 Task: Reply to email with the signature Evelyn Lewis with the subject Request for a review from softage.1@softage.net with the message Please find attached the final version of the budget proposal. with CC to softage.3@softage.net with an attached document Creative_brief.docx
Action: Mouse moved to (475, 578)
Screenshot: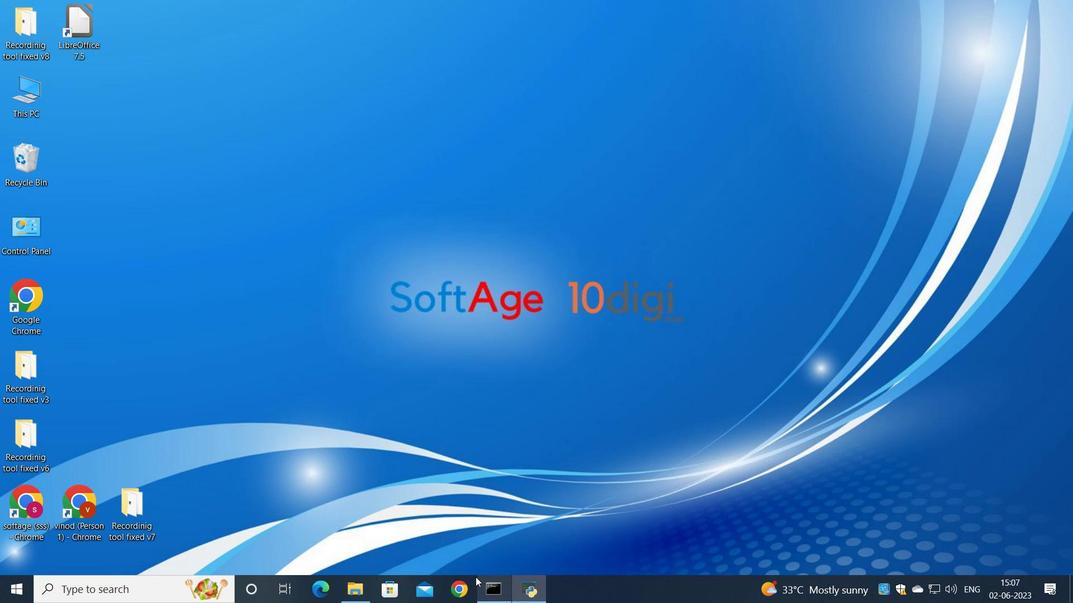 
Action: Mouse pressed left at (475, 578)
Screenshot: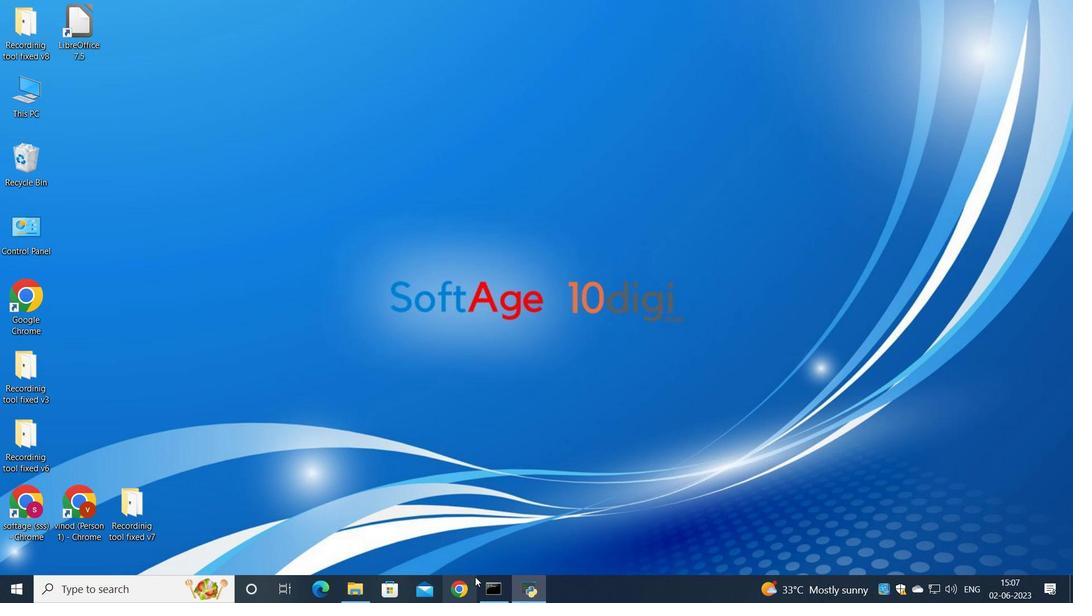 
Action: Mouse moved to (481, 347)
Screenshot: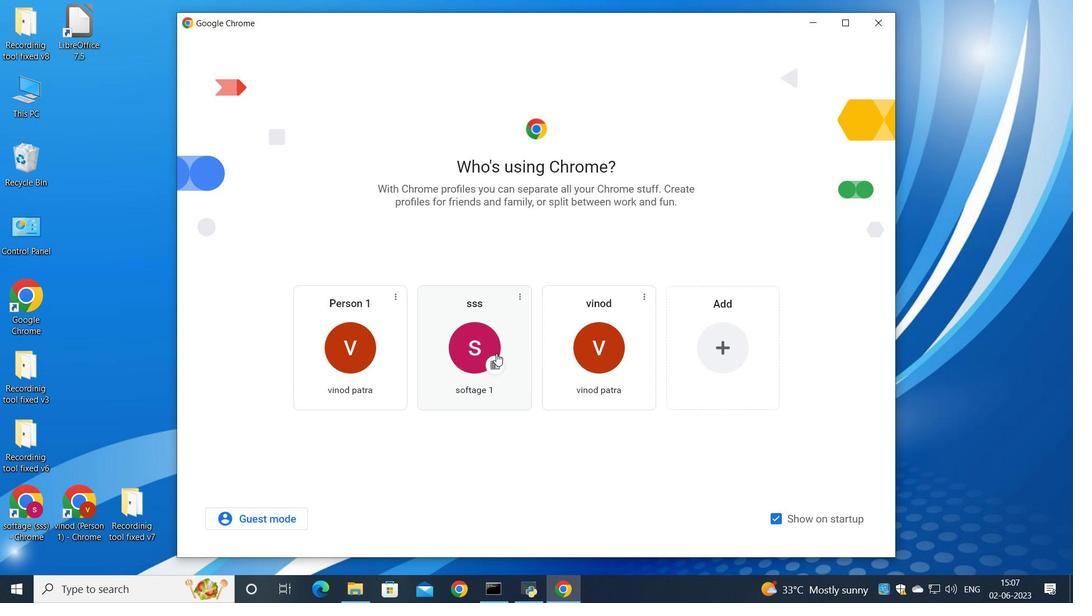
Action: Mouse pressed left at (481, 347)
Screenshot: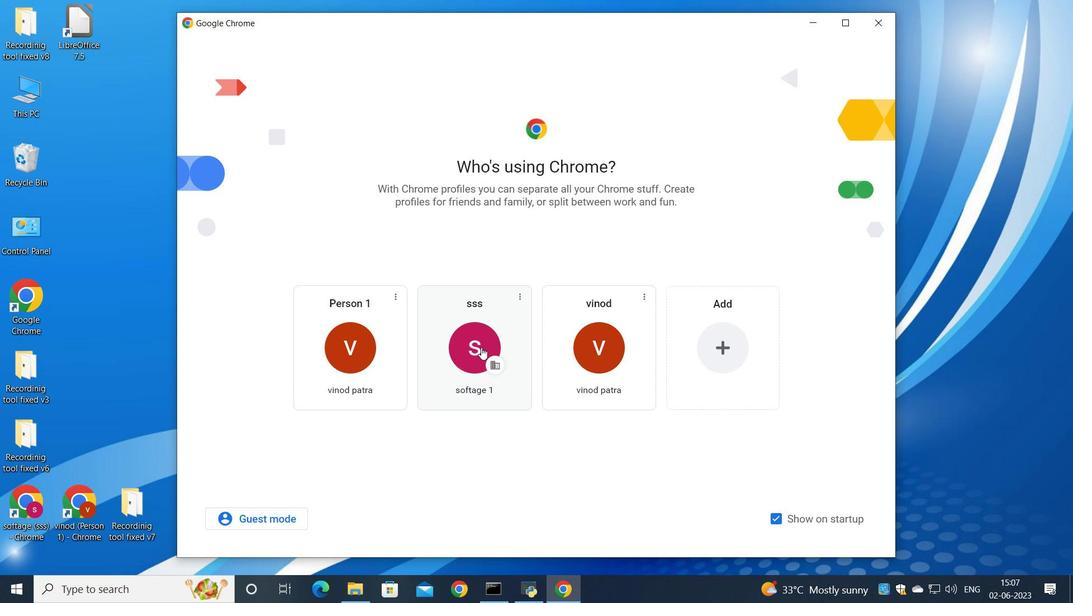 
Action: Mouse moved to (931, 94)
Screenshot: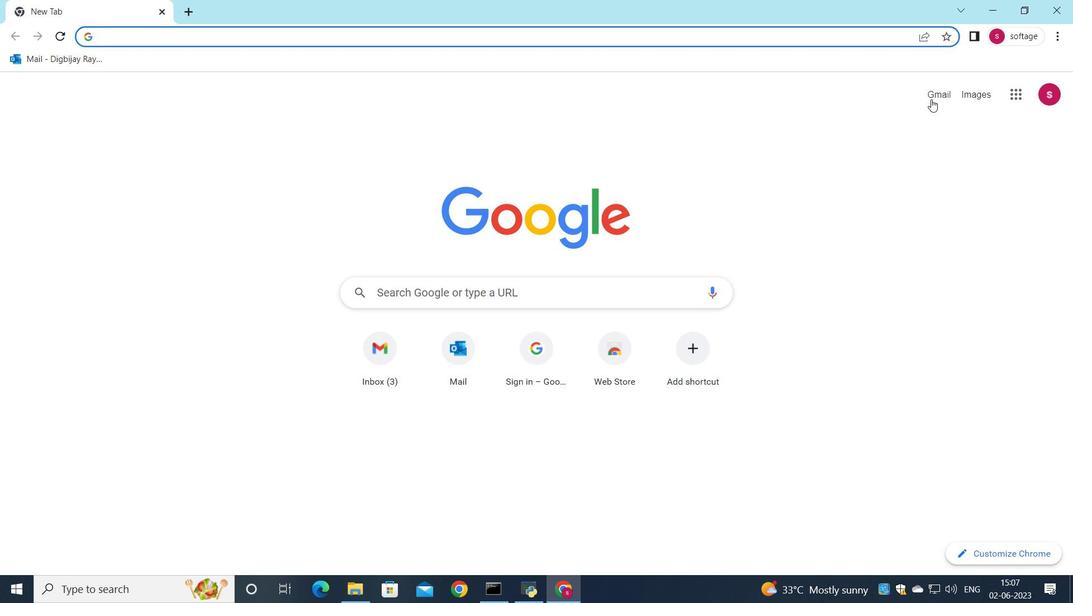 
Action: Mouse pressed left at (931, 94)
Screenshot: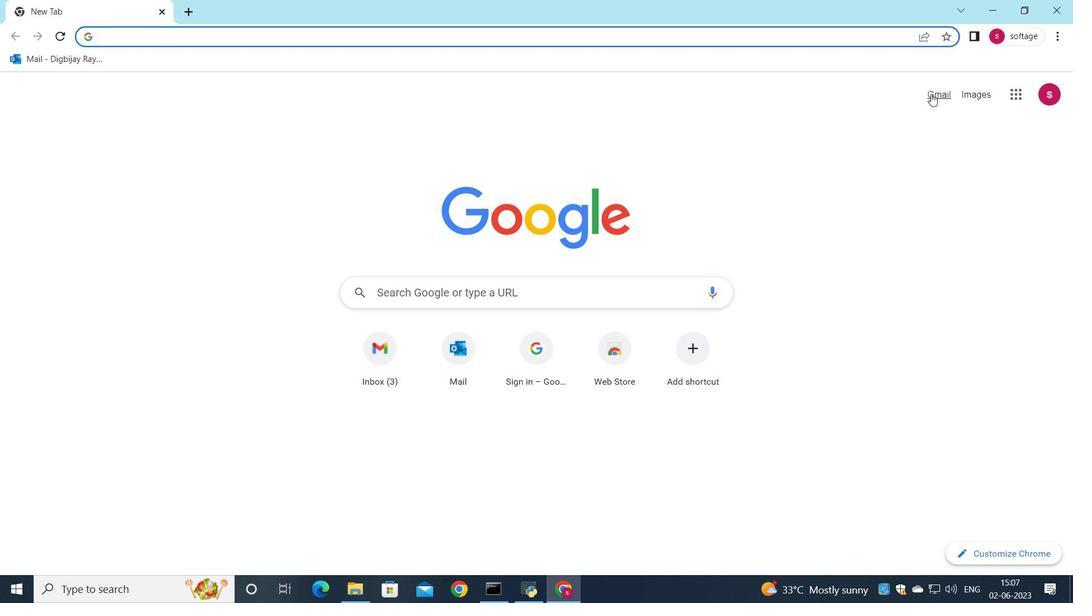 
Action: Mouse moved to (919, 97)
Screenshot: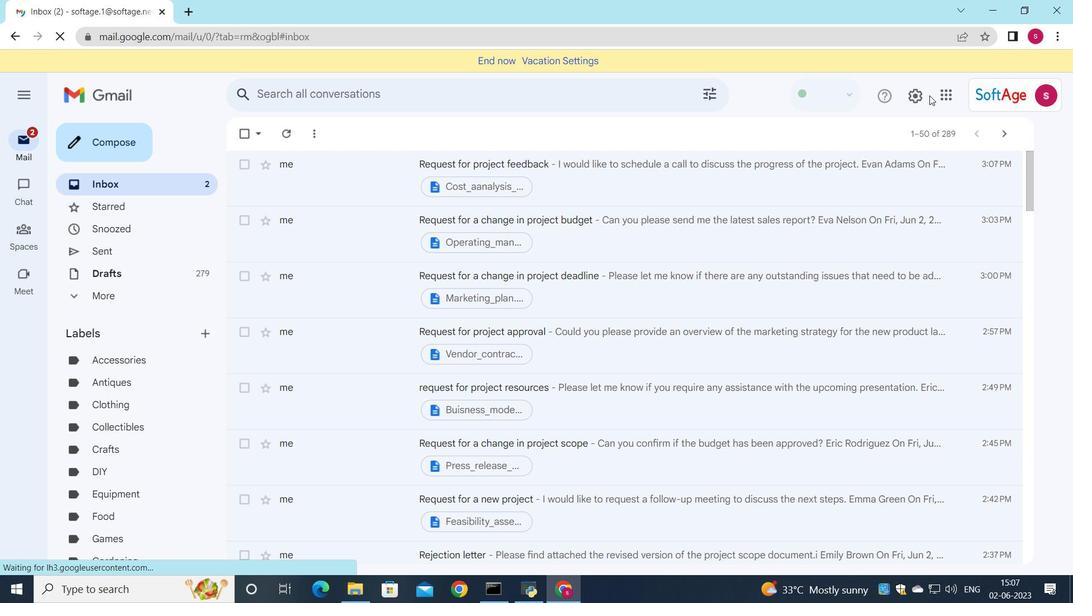 
Action: Mouse pressed left at (919, 97)
Screenshot: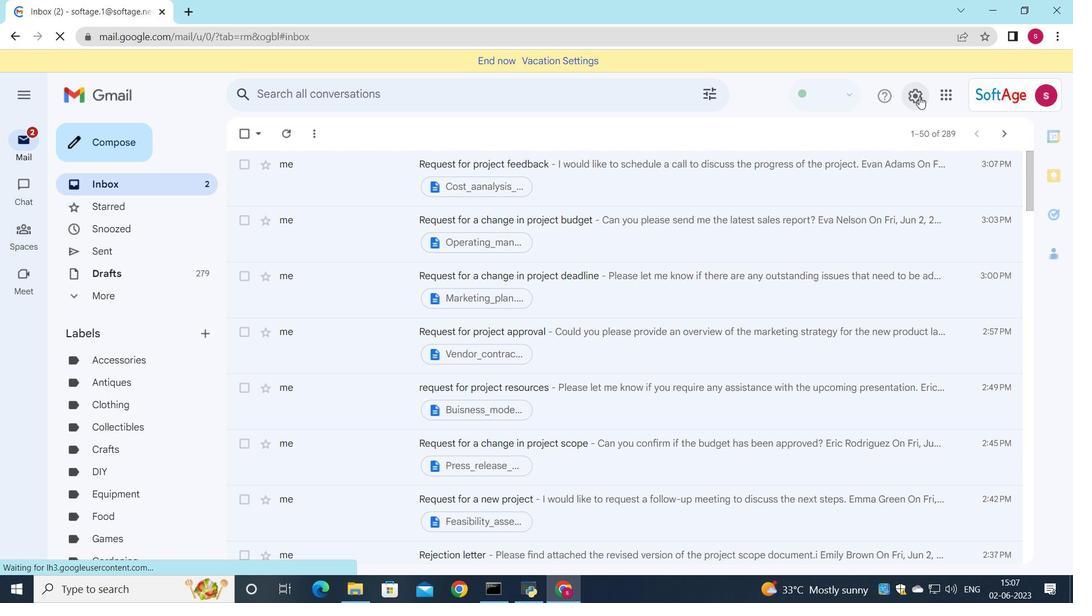 
Action: Mouse moved to (922, 170)
Screenshot: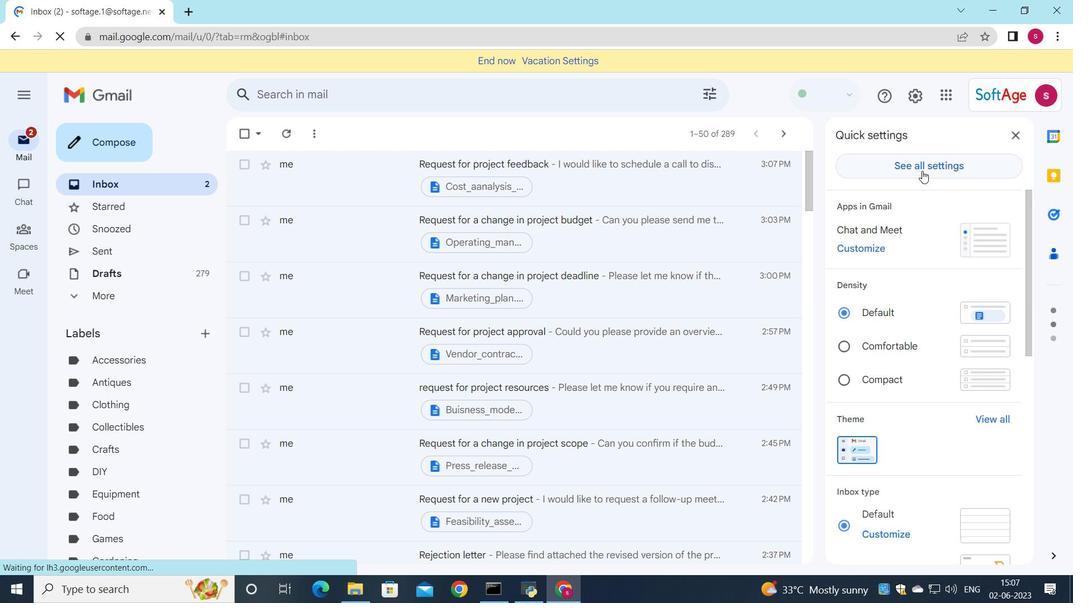 
Action: Mouse pressed left at (922, 170)
Screenshot: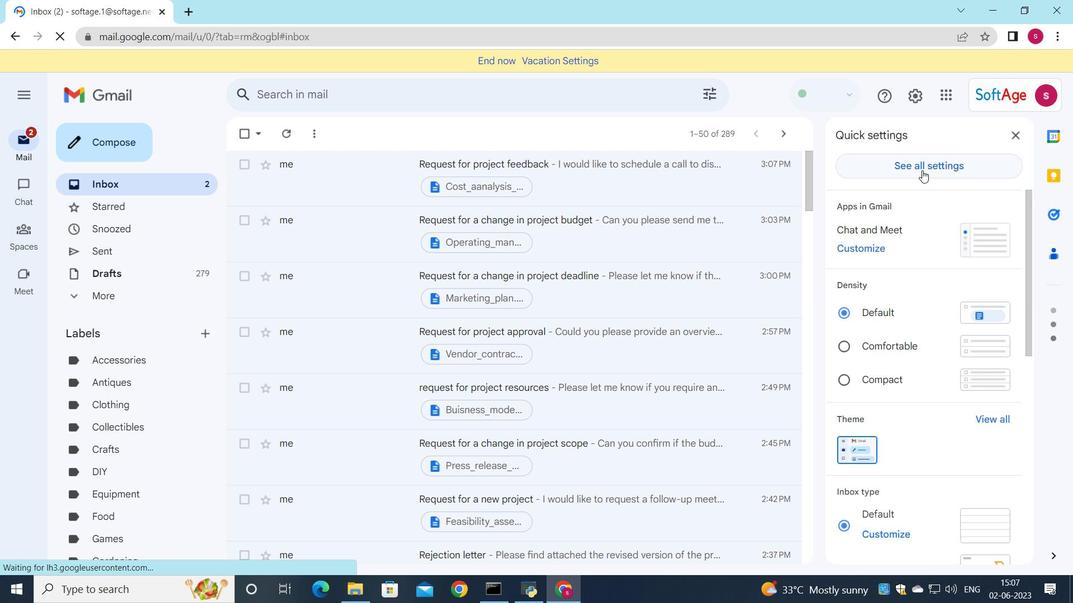 
Action: Mouse pressed left at (922, 170)
Screenshot: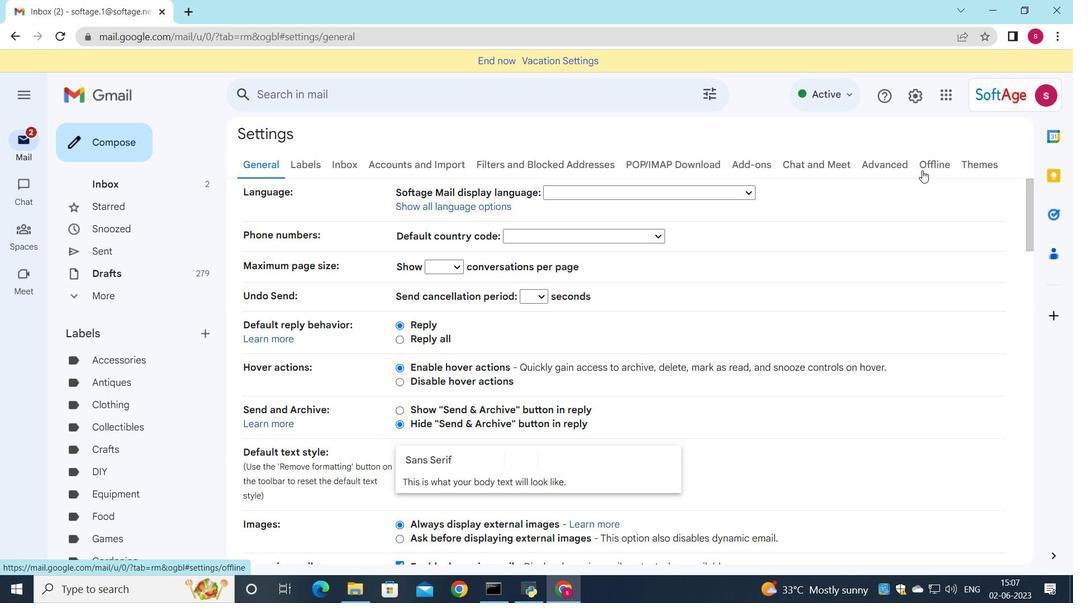 
Action: Mouse moved to (273, 164)
Screenshot: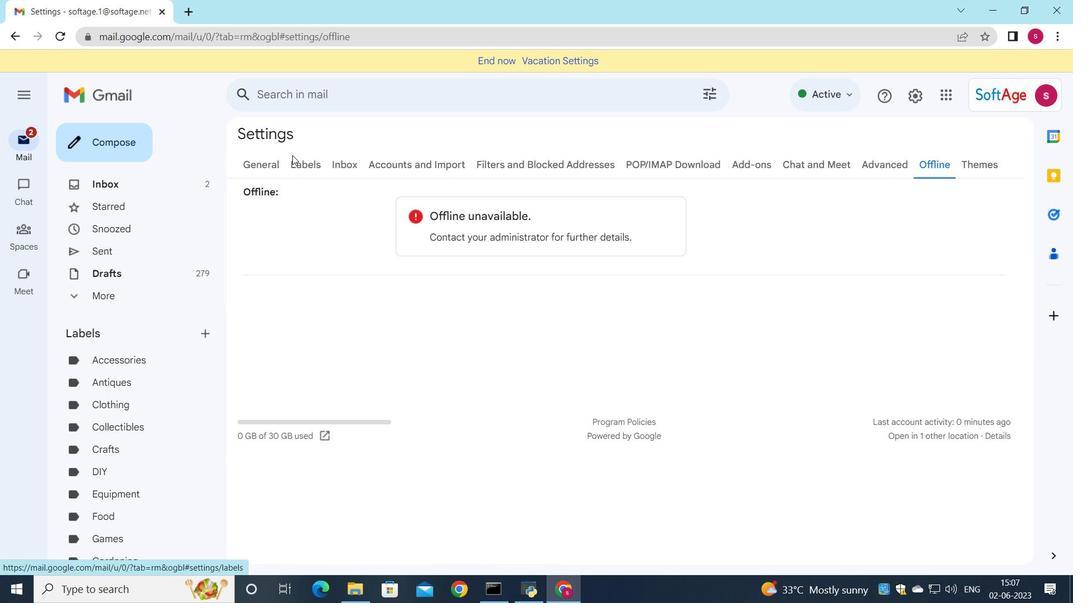 
Action: Mouse pressed left at (273, 164)
Screenshot: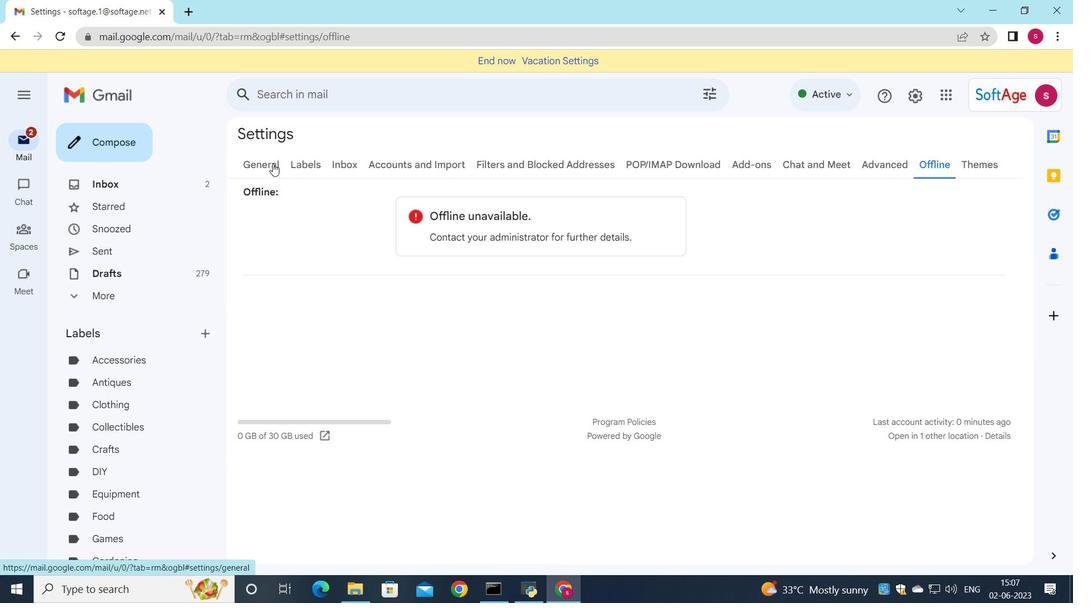 
Action: Mouse moved to (582, 355)
Screenshot: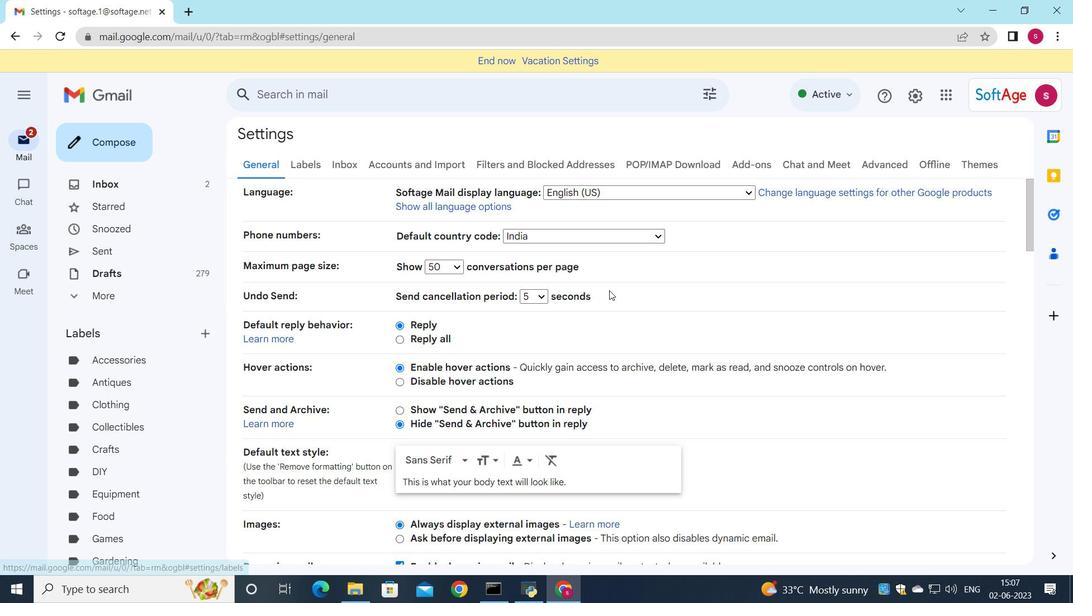 
Action: Mouse scrolled (582, 355) with delta (0, 0)
Screenshot: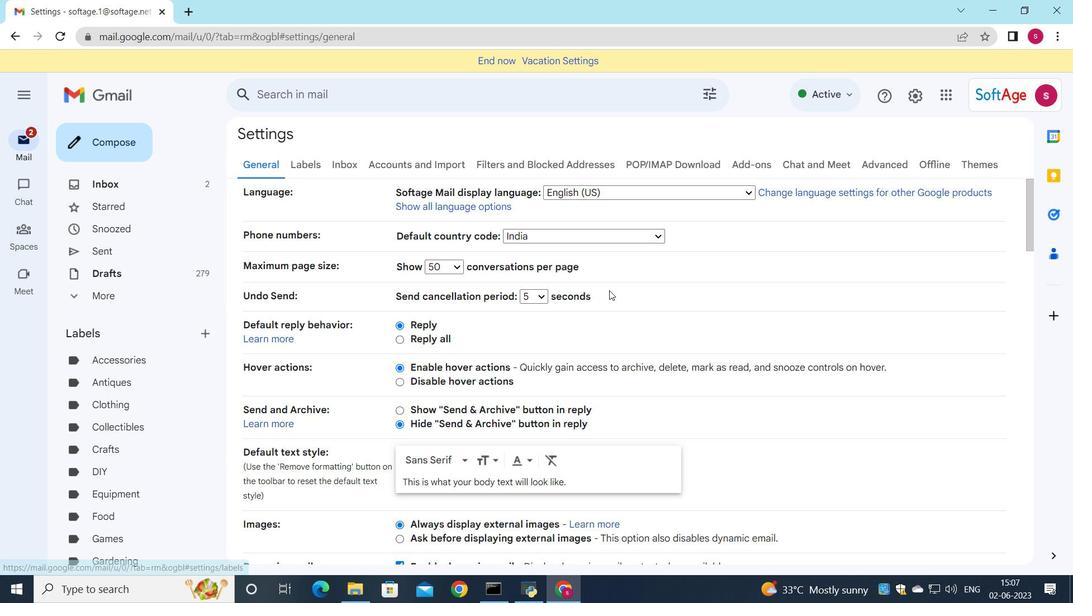 
Action: Mouse moved to (574, 380)
Screenshot: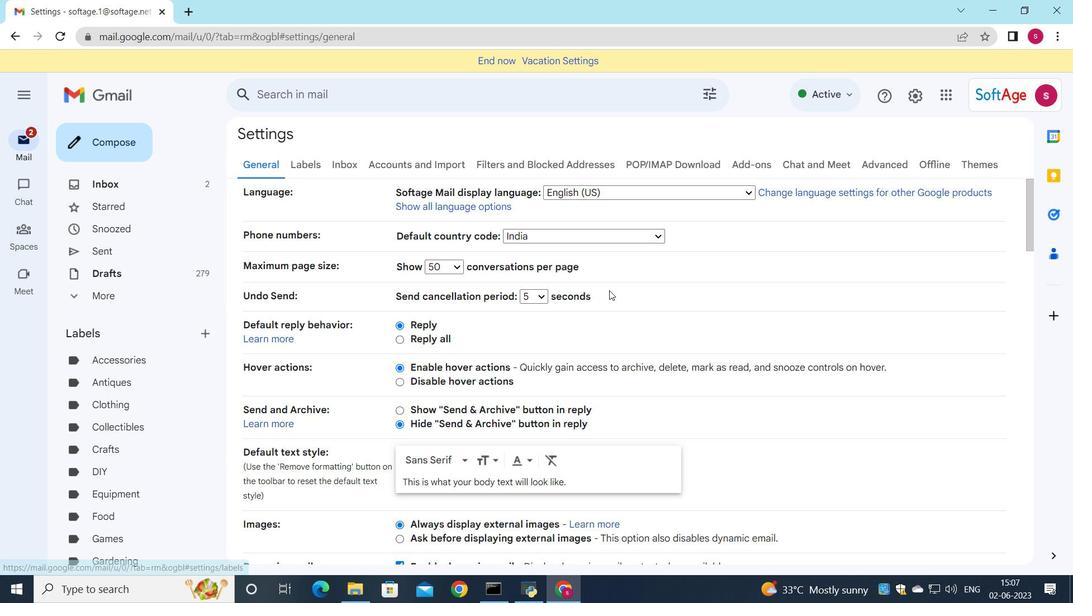 
Action: Mouse scrolled (574, 379) with delta (0, 0)
Screenshot: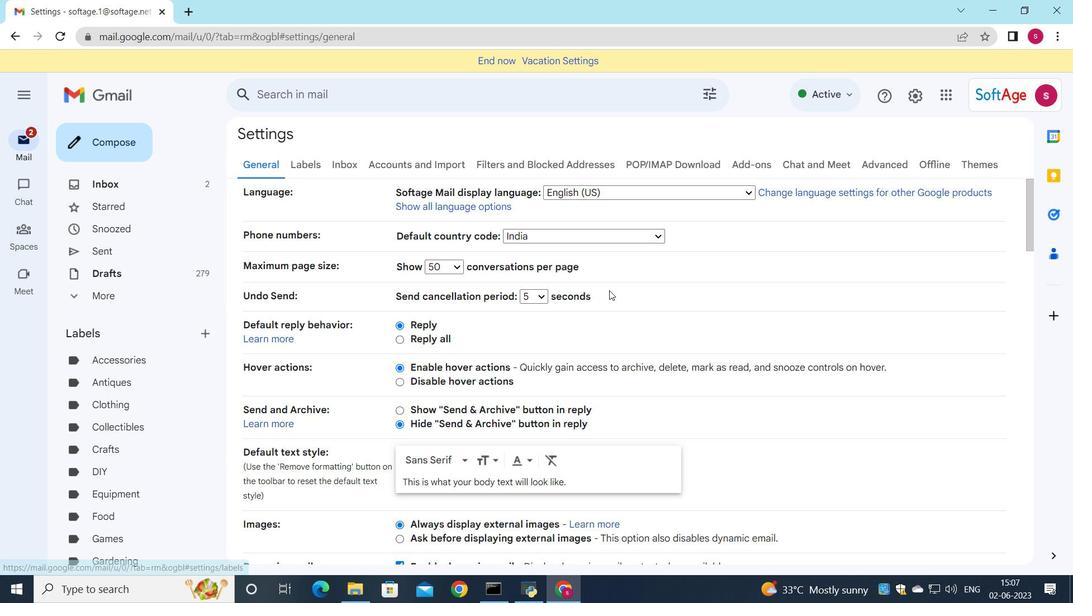 
Action: Mouse moved to (560, 404)
Screenshot: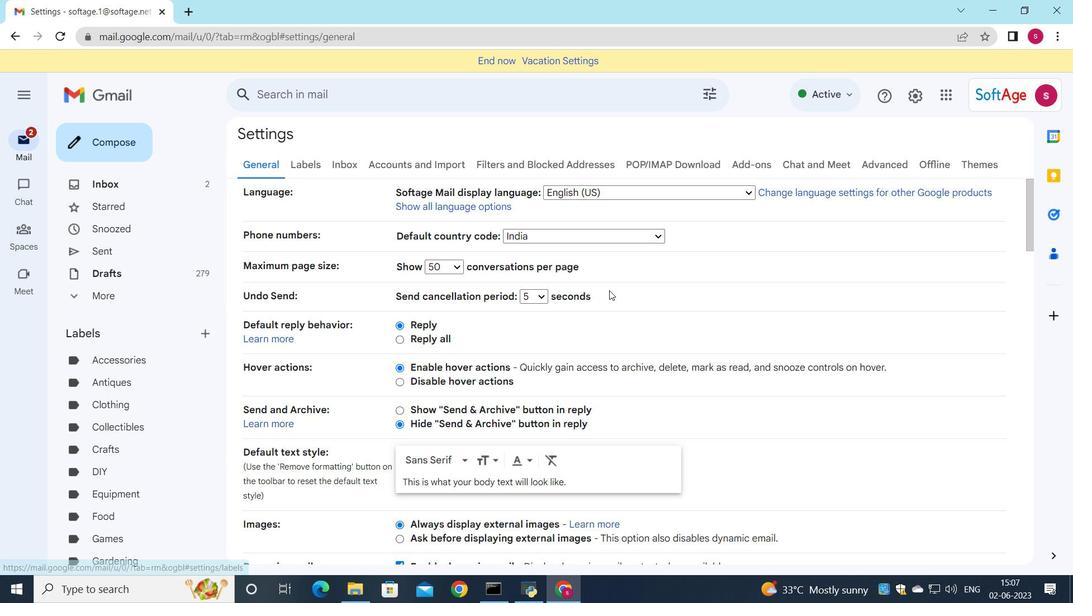 
Action: Mouse scrolled (560, 403) with delta (0, 0)
Screenshot: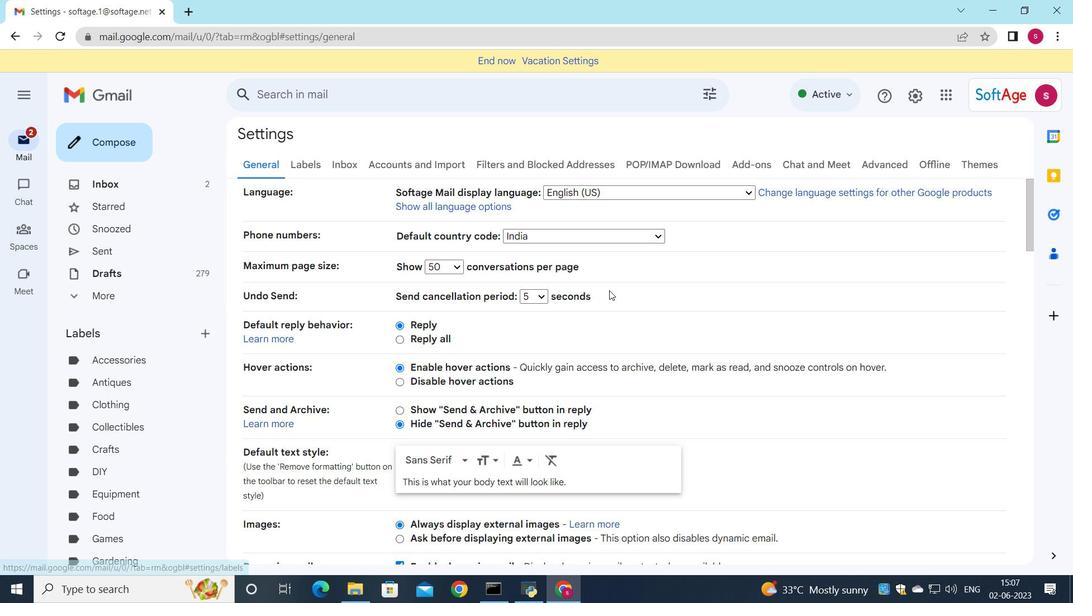 
Action: Mouse moved to (544, 405)
Screenshot: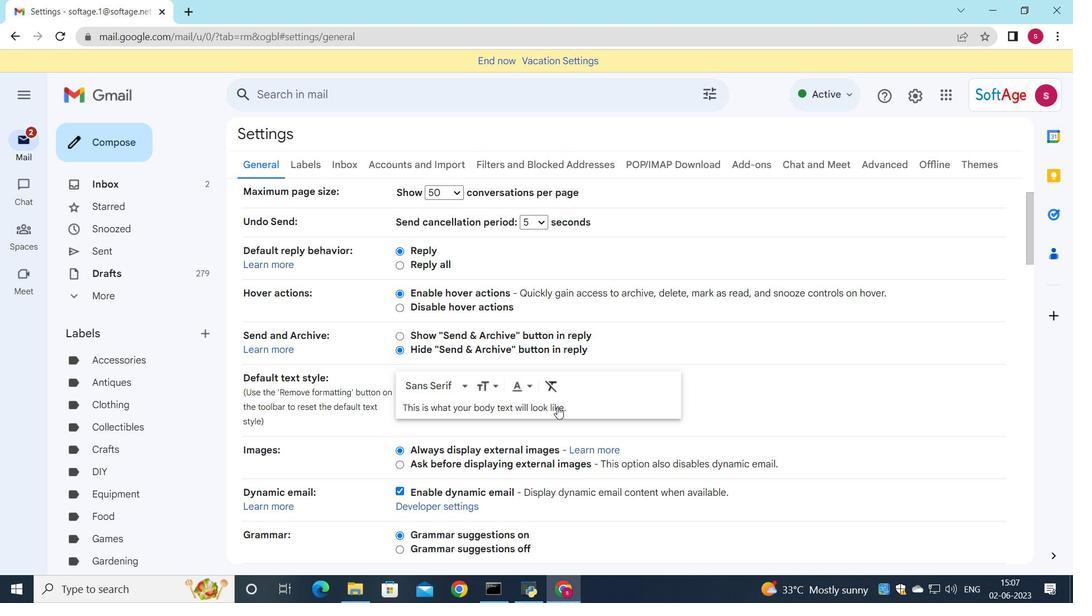 
Action: Mouse scrolled (544, 404) with delta (0, 0)
Screenshot: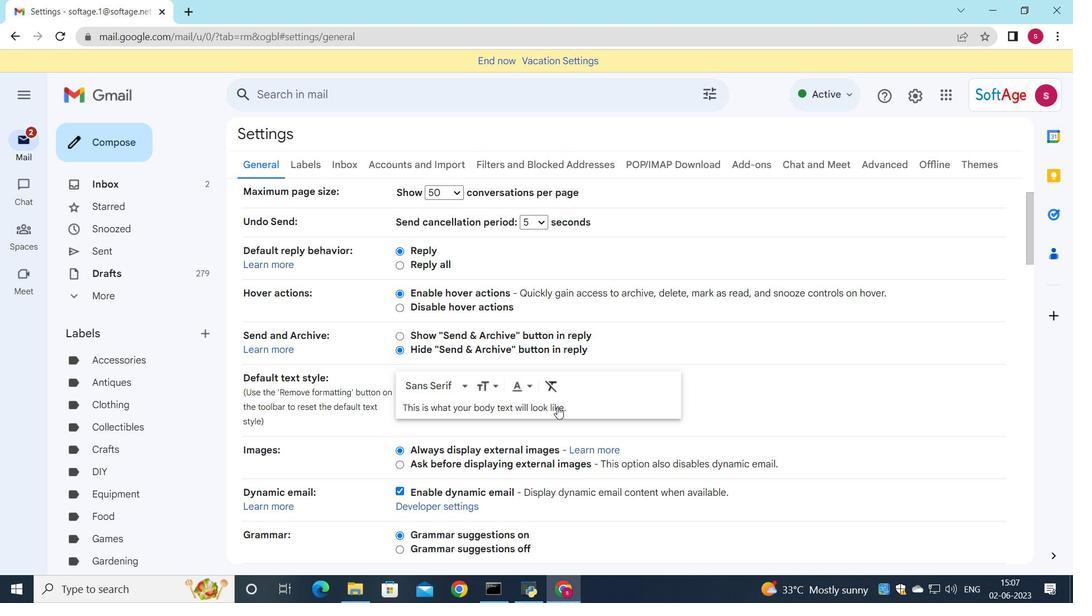 
Action: Mouse moved to (543, 406)
Screenshot: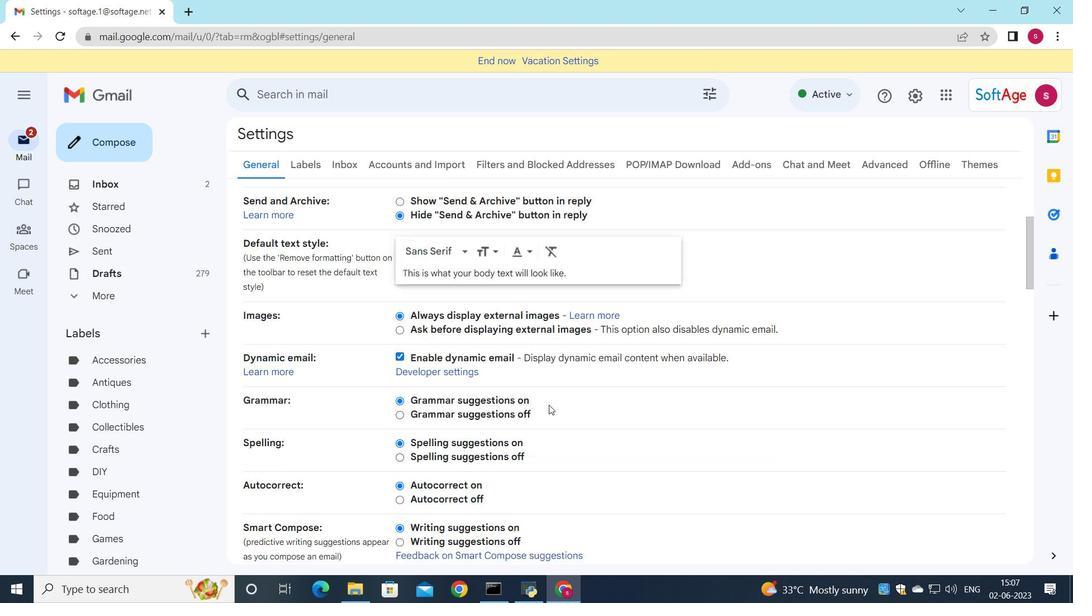
Action: Mouse scrolled (543, 405) with delta (0, 0)
Screenshot: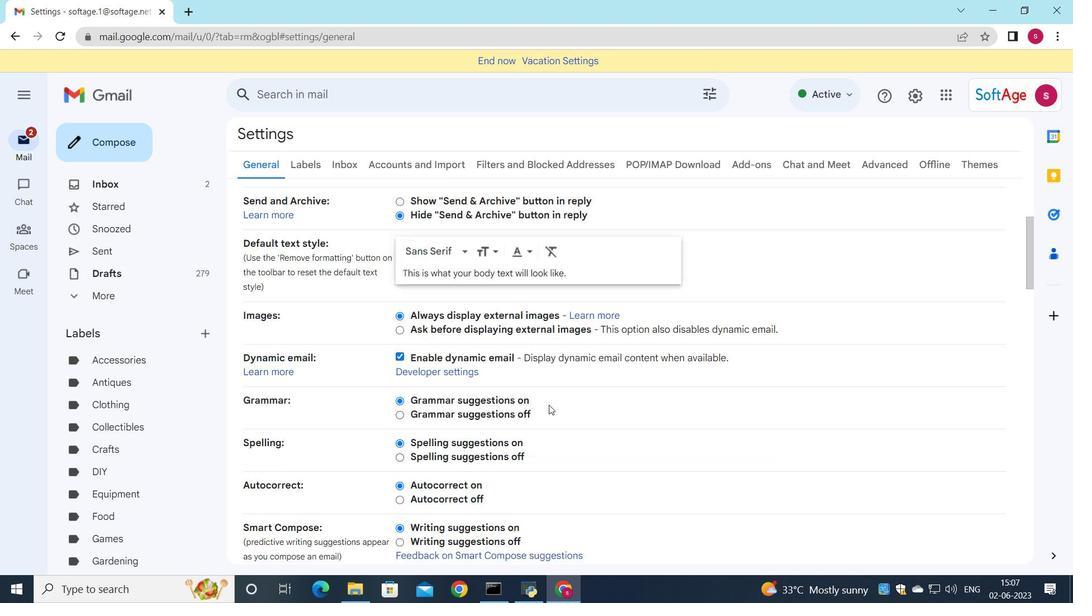 
Action: Mouse moved to (540, 407)
Screenshot: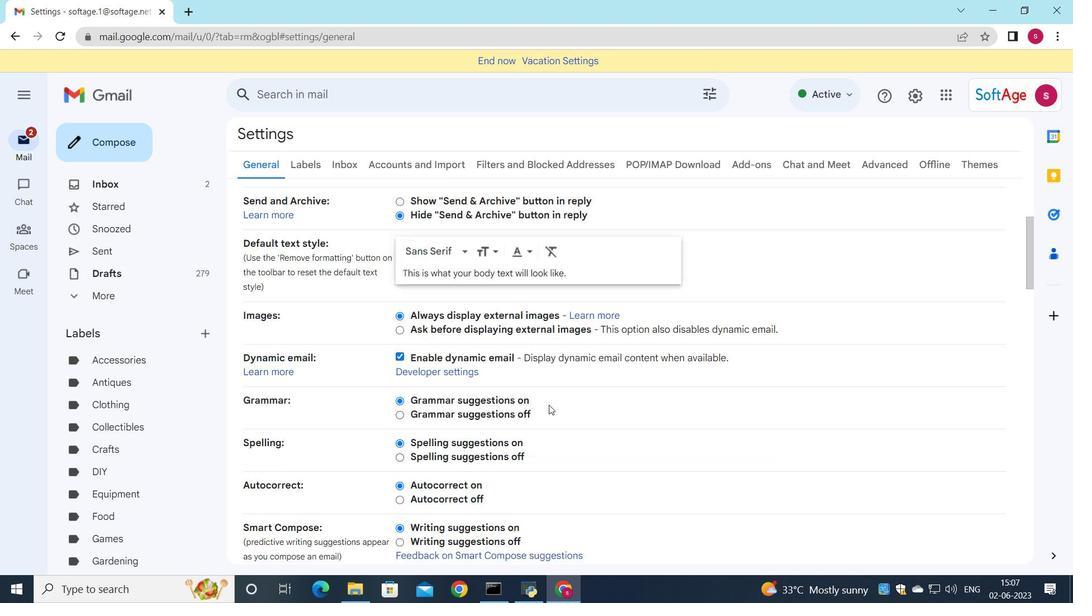 
Action: Mouse scrolled (540, 406) with delta (0, 0)
Screenshot: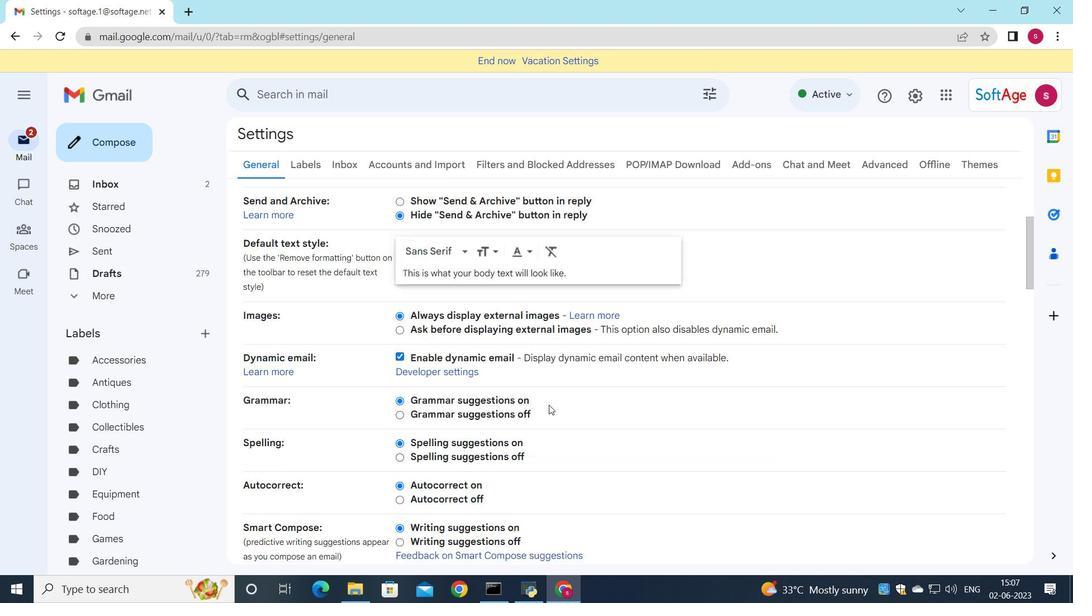 
Action: Mouse scrolled (540, 406) with delta (0, 0)
Screenshot: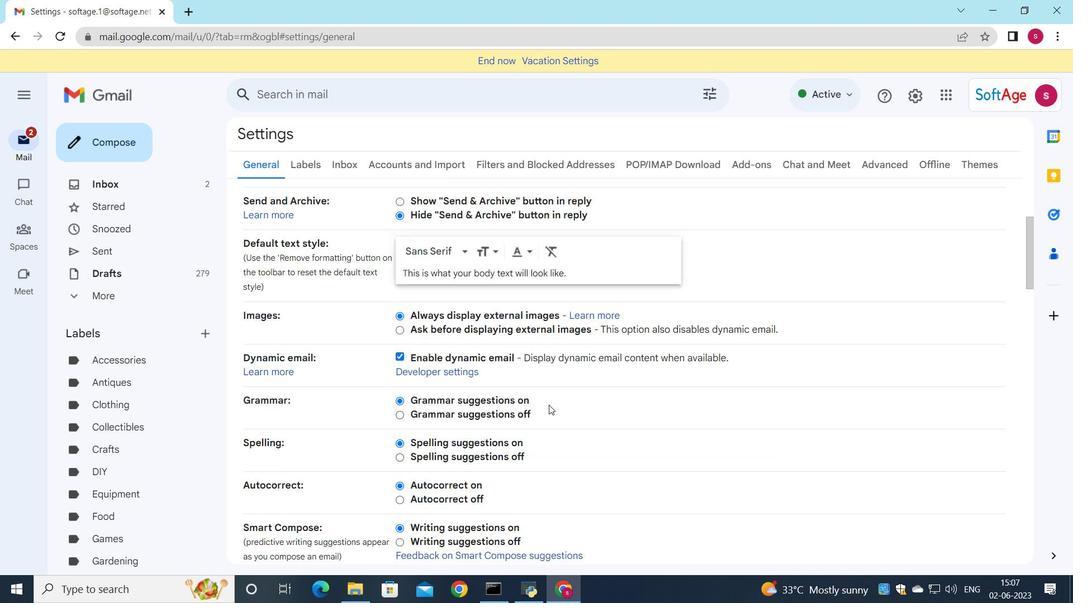 
Action: Mouse moved to (537, 413)
Screenshot: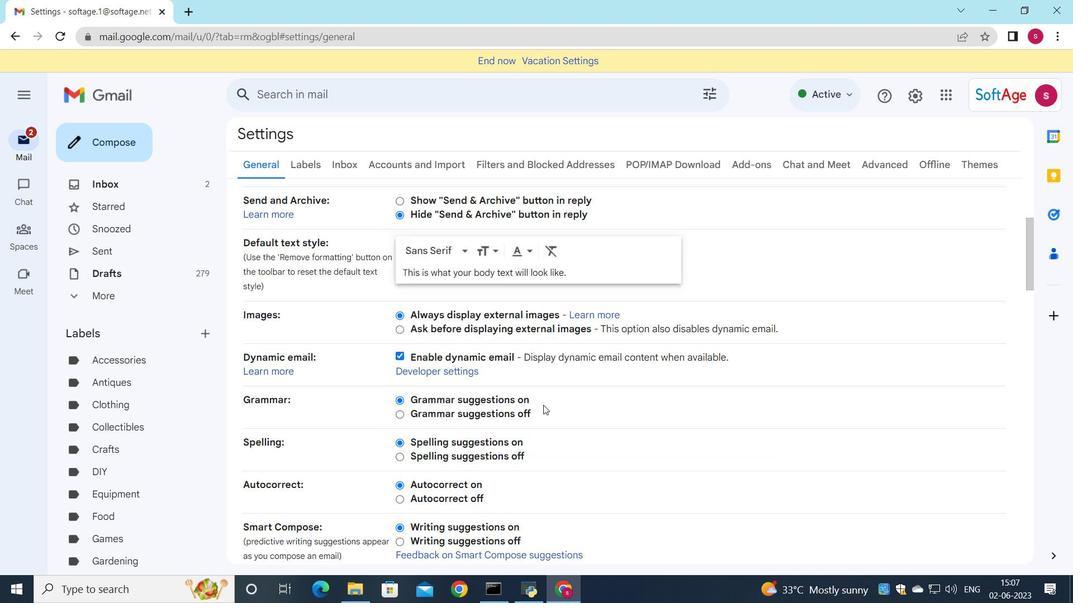 
Action: Mouse scrolled (537, 413) with delta (0, 0)
Screenshot: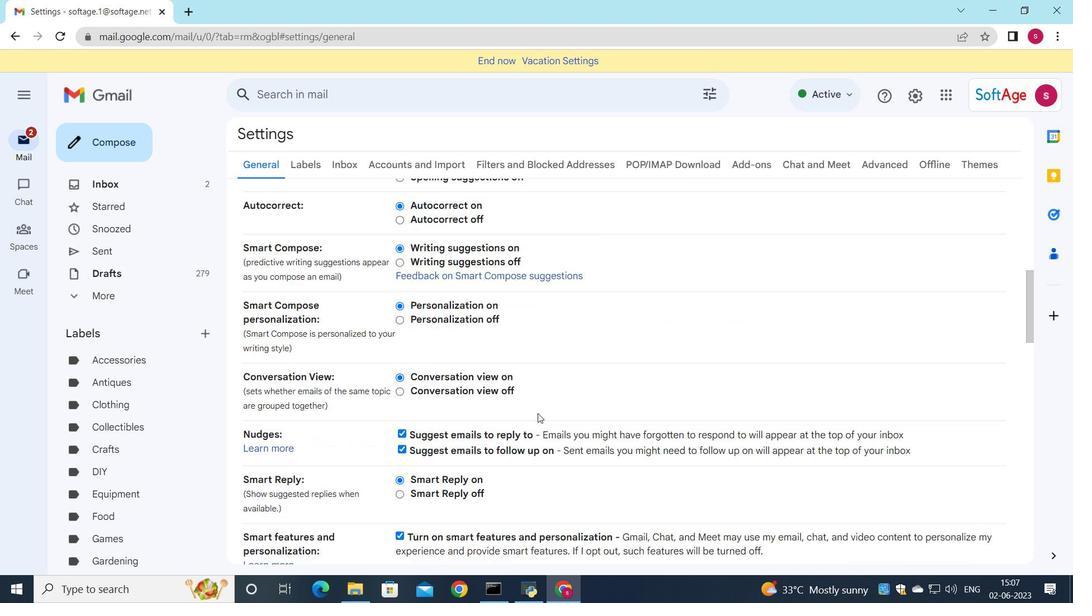 
Action: Mouse scrolled (537, 413) with delta (0, 0)
Screenshot: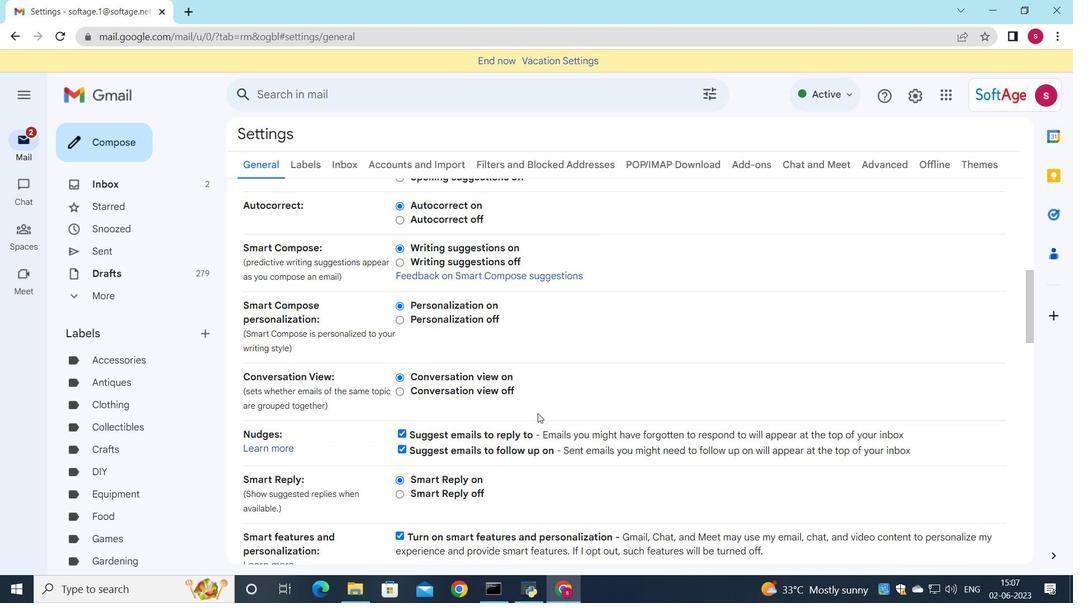 
Action: Mouse scrolled (537, 413) with delta (0, 0)
Screenshot: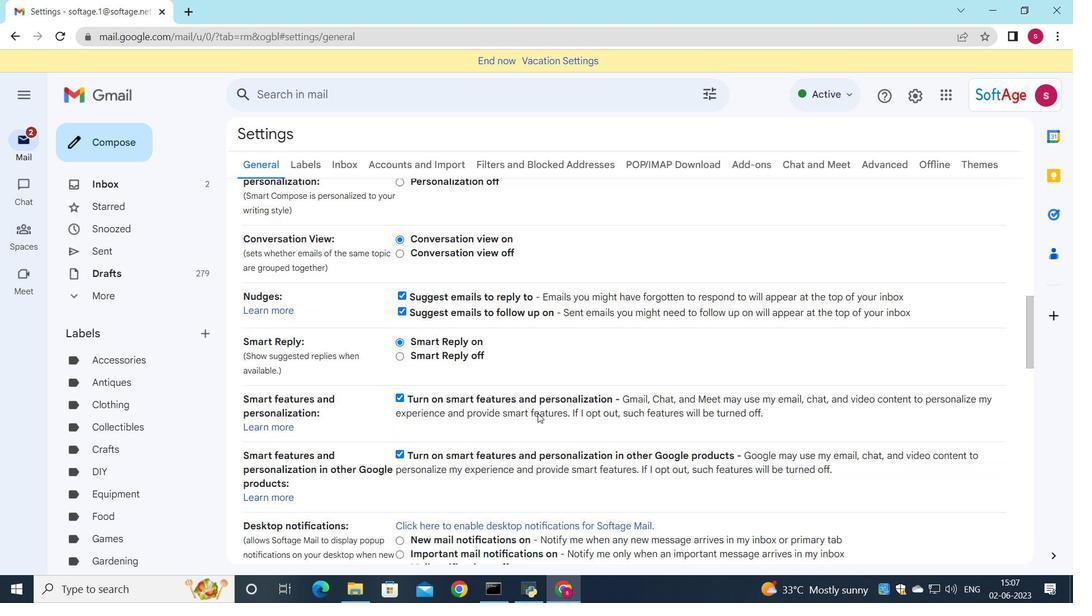 
Action: Mouse scrolled (537, 413) with delta (0, 0)
Screenshot: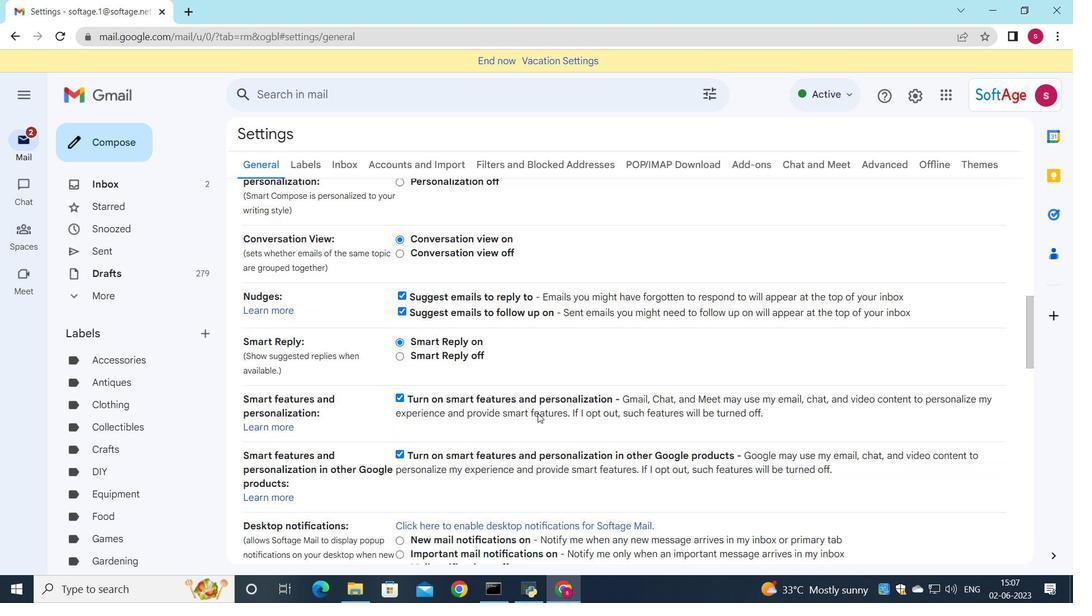 
Action: Mouse scrolled (537, 413) with delta (0, 0)
Screenshot: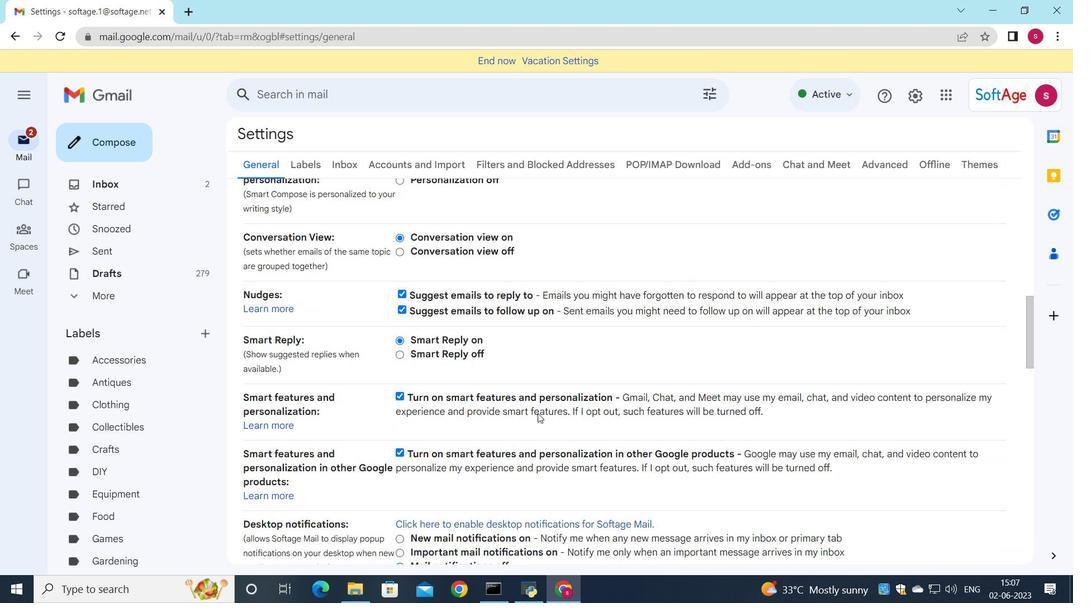 
Action: Mouse scrolled (537, 413) with delta (0, 0)
Screenshot: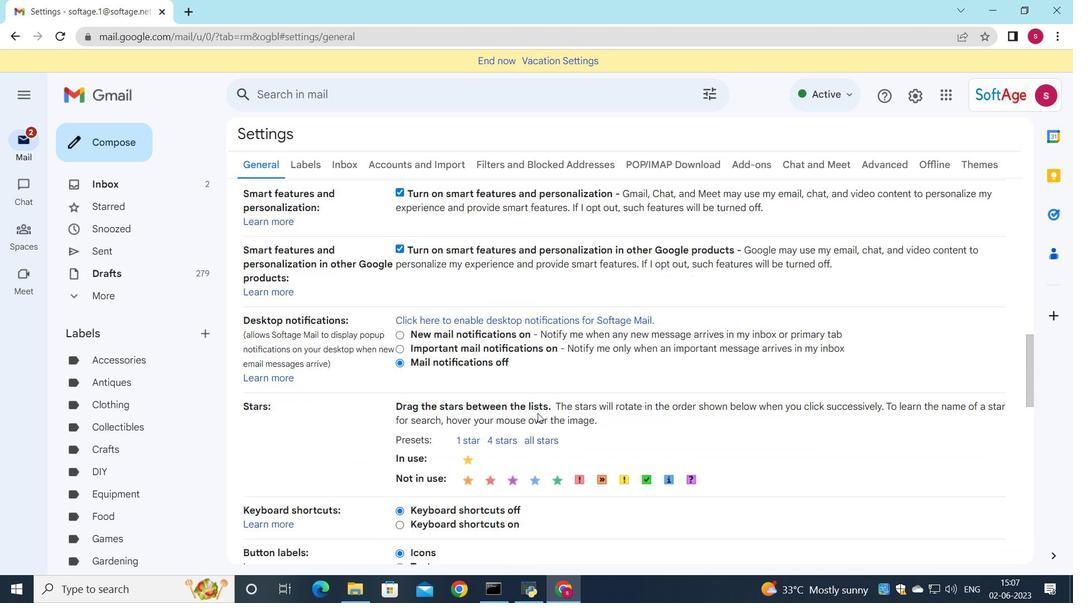 
Action: Mouse scrolled (537, 413) with delta (0, 0)
Screenshot: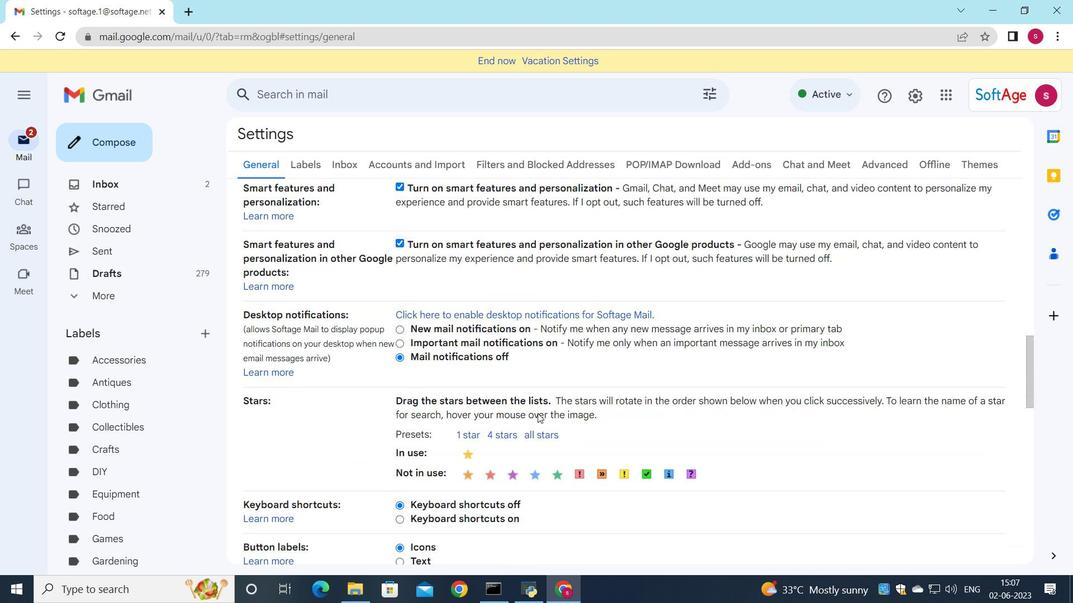 
Action: Mouse scrolled (537, 413) with delta (0, 0)
Screenshot: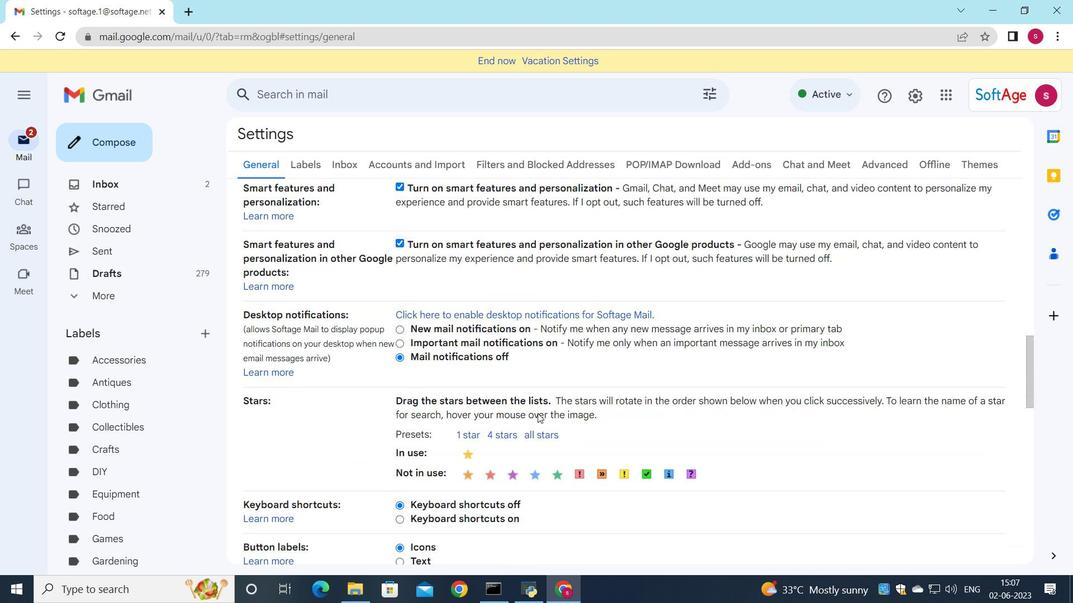 
Action: Mouse scrolled (537, 413) with delta (0, 0)
Screenshot: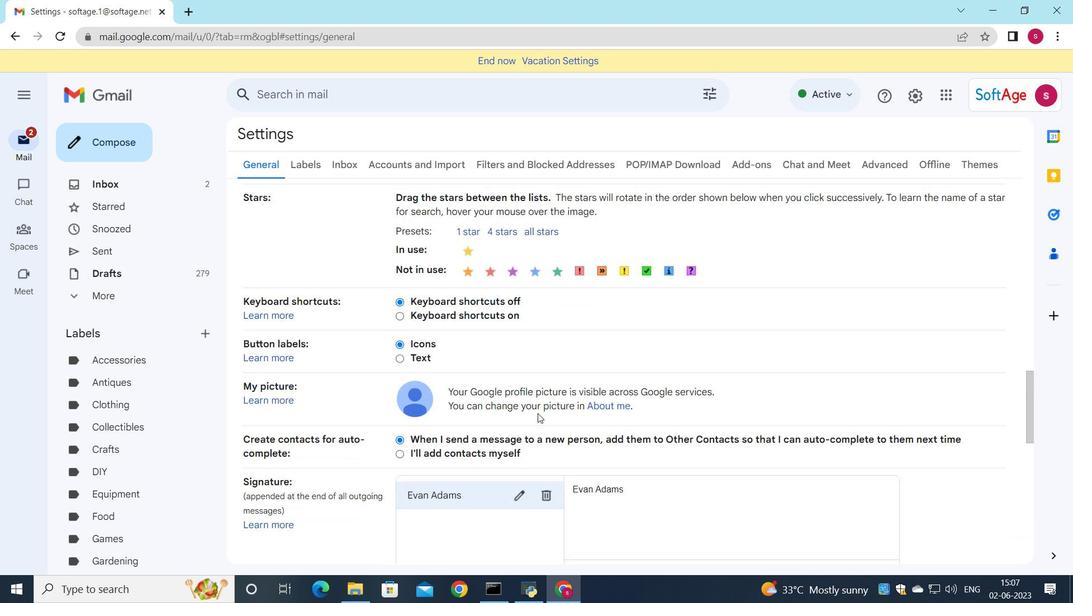 
Action: Mouse scrolled (537, 413) with delta (0, 0)
Screenshot: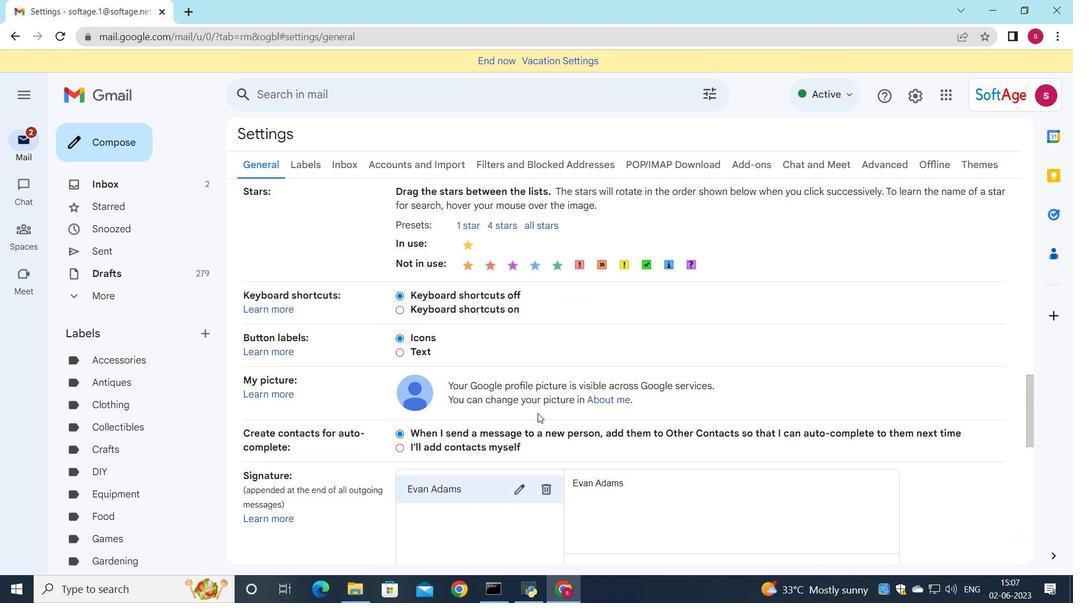 
Action: Mouse scrolled (537, 413) with delta (0, 0)
Screenshot: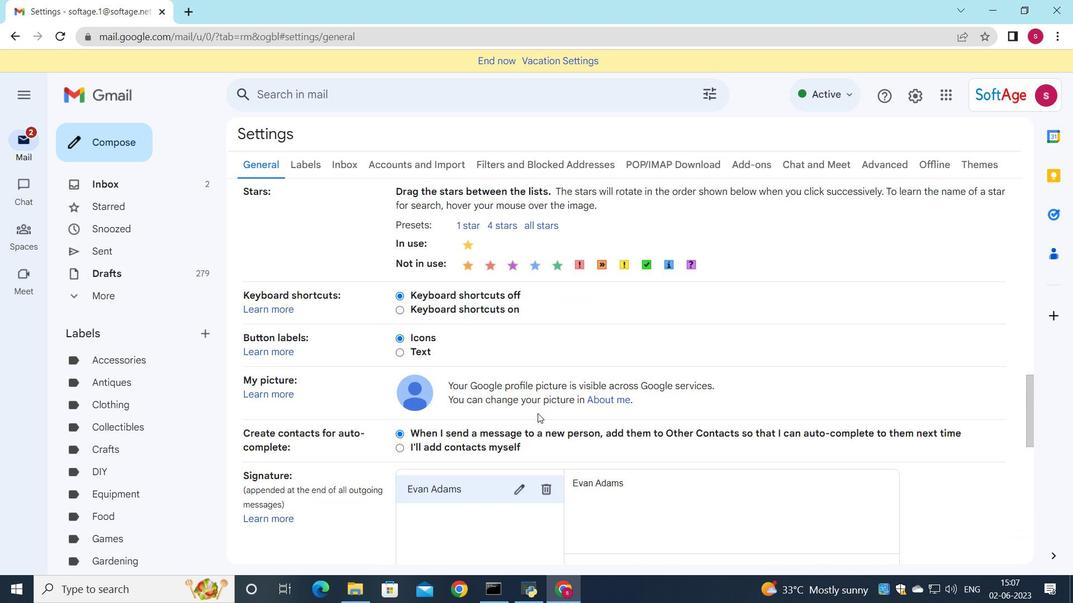 
Action: Mouse moved to (547, 277)
Screenshot: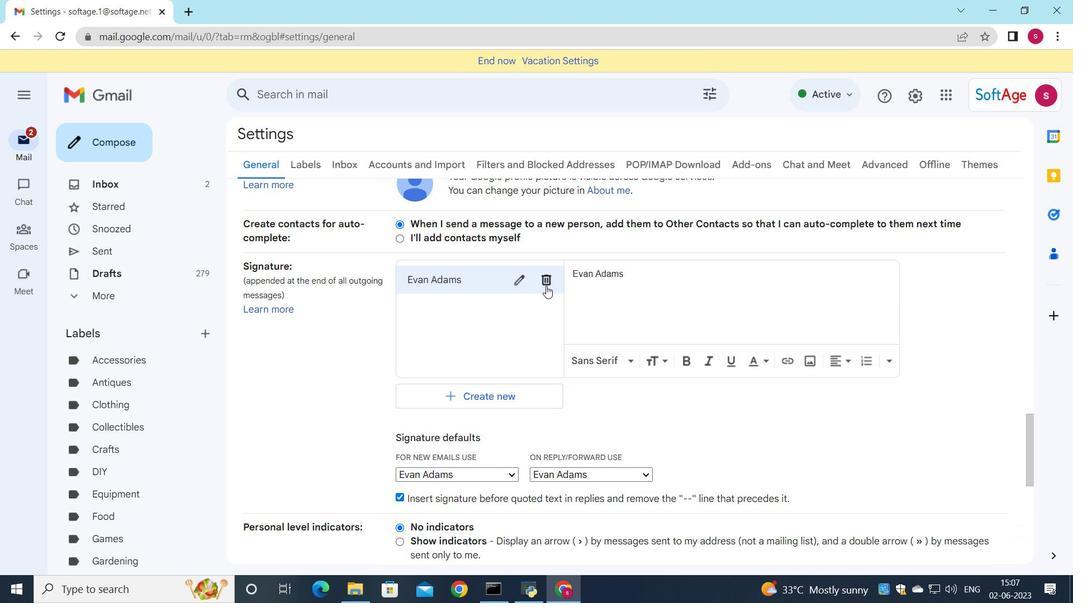 
Action: Mouse pressed left at (547, 277)
Screenshot: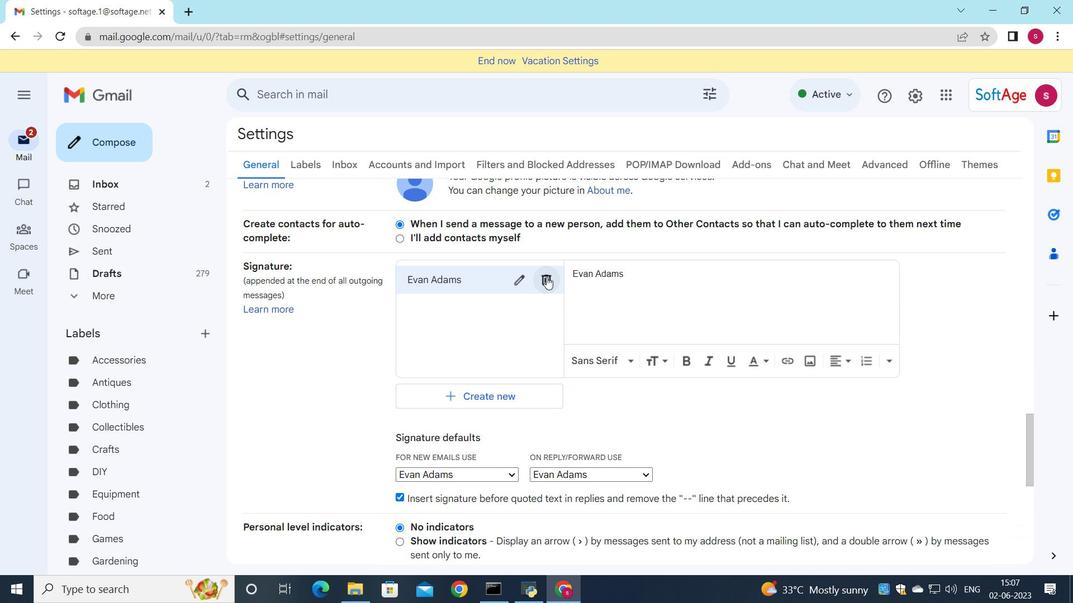 
Action: Mouse moved to (635, 343)
Screenshot: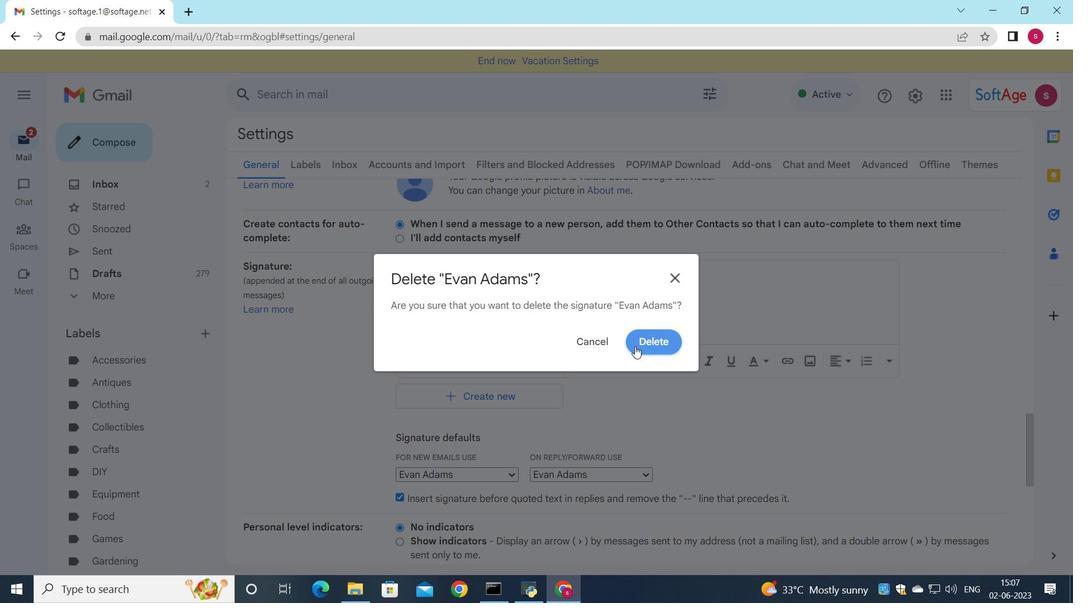 
Action: Mouse pressed left at (635, 343)
Screenshot: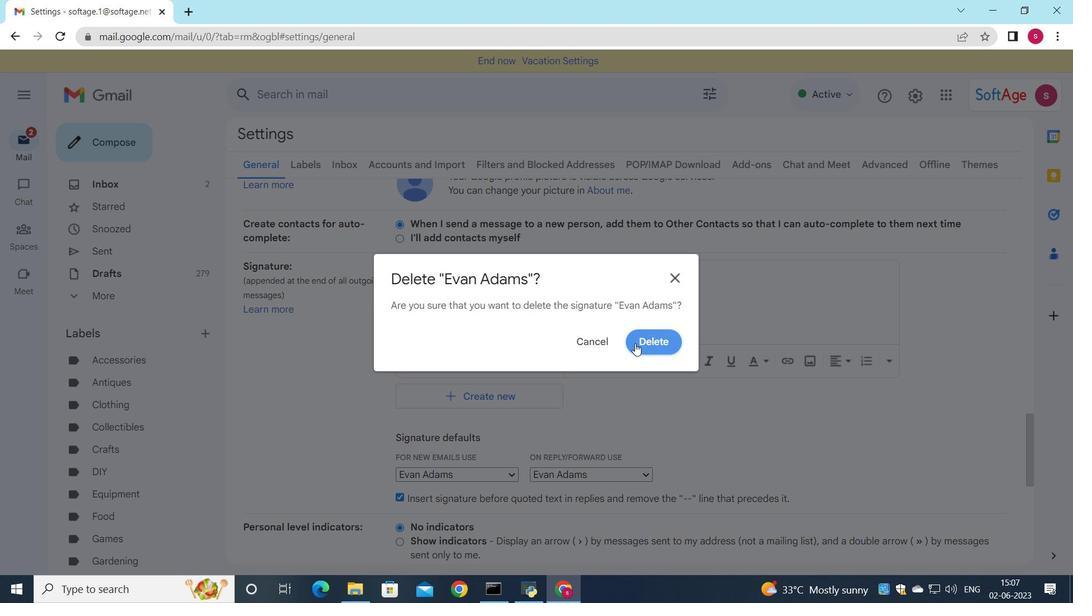 
Action: Mouse moved to (438, 300)
Screenshot: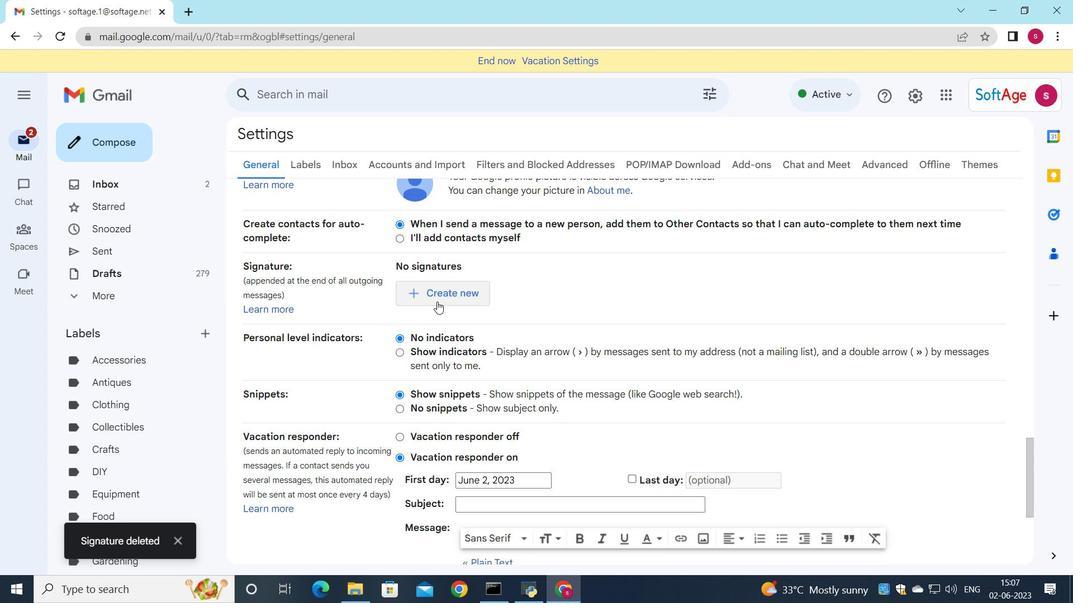 
Action: Mouse pressed left at (438, 300)
Screenshot: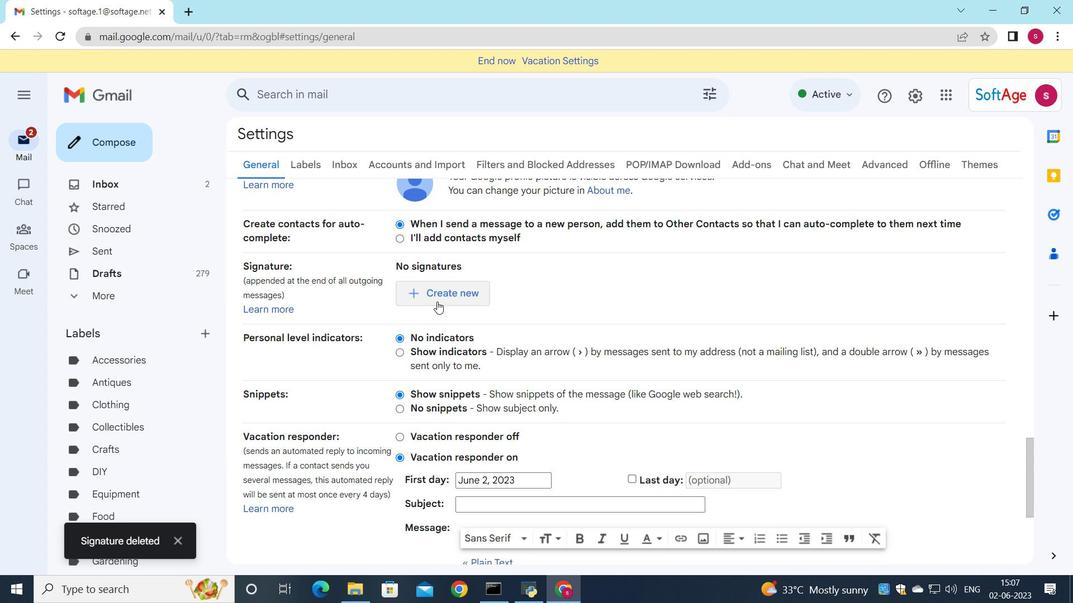 
Action: Mouse moved to (733, 295)
Screenshot: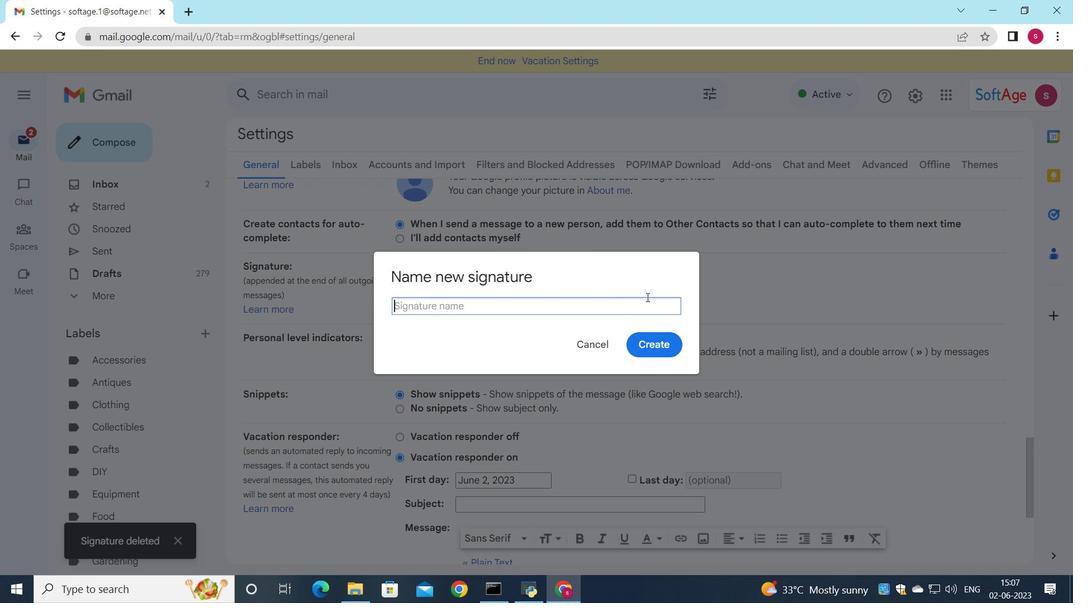 
Action: Key pressed <Key.shift>Evelyn<Key.space><Key.shift>Lewis
Screenshot: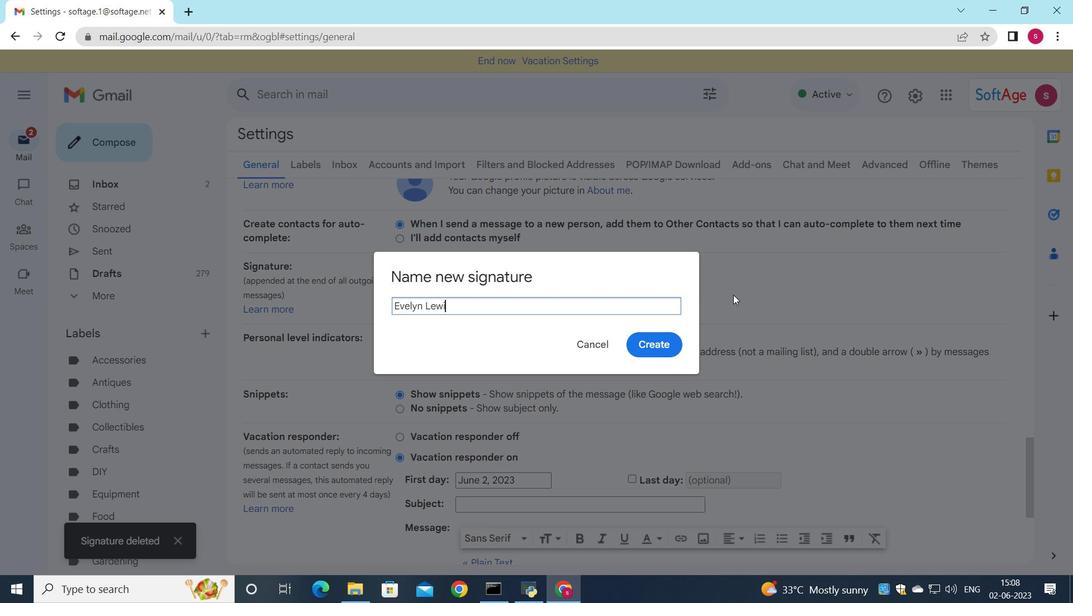 
Action: Mouse moved to (661, 337)
Screenshot: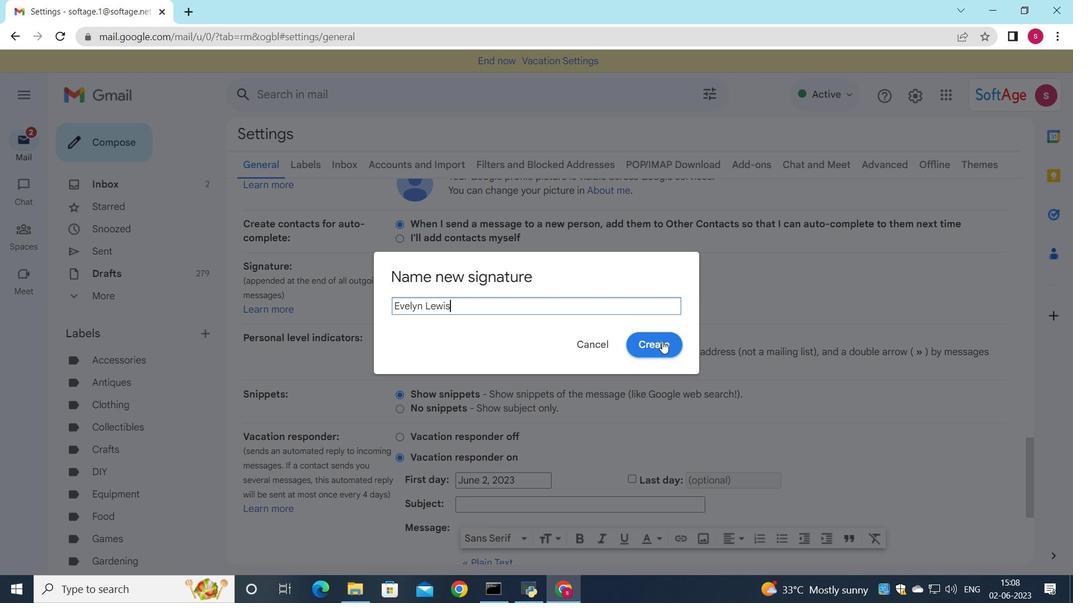 
Action: Mouse pressed left at (661, 337)
Screenshot: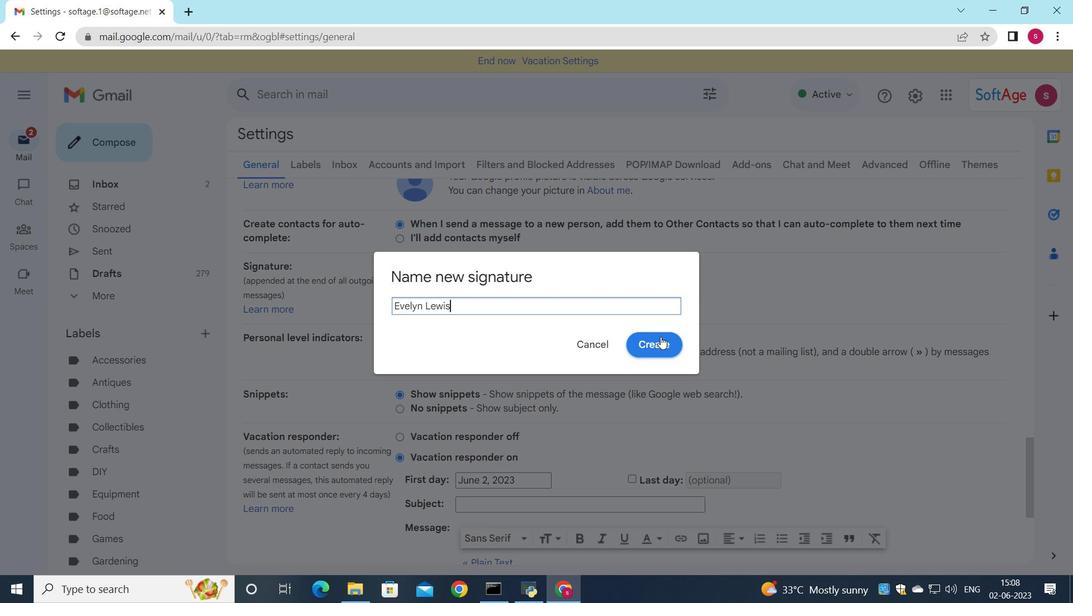 
Action: Mouse moved to (625, 300)
Screenshot: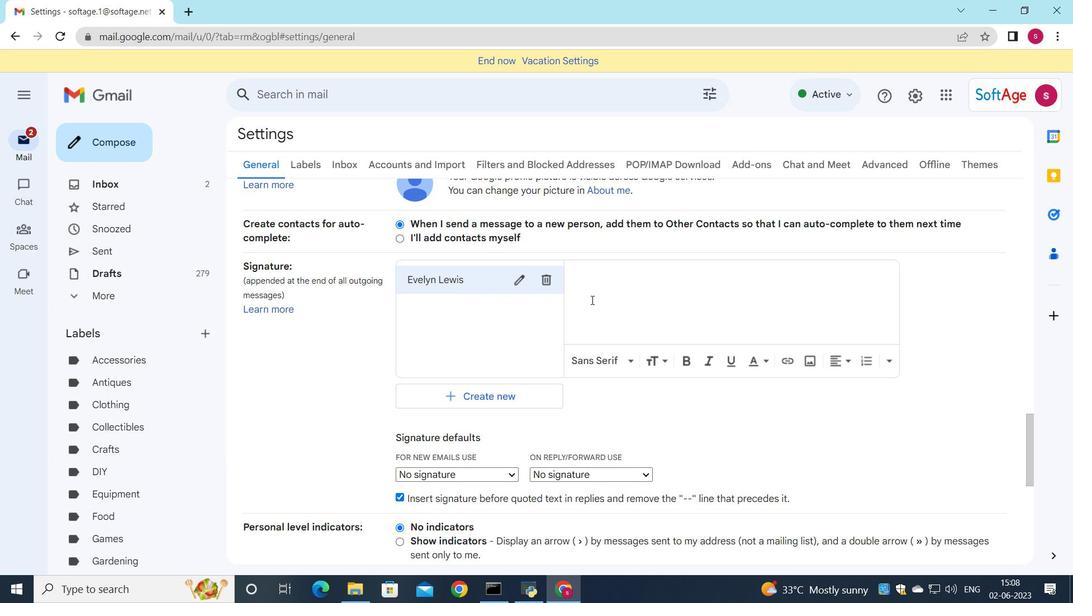
Action: Mouse pressed left at (625, 300)
Screenshot: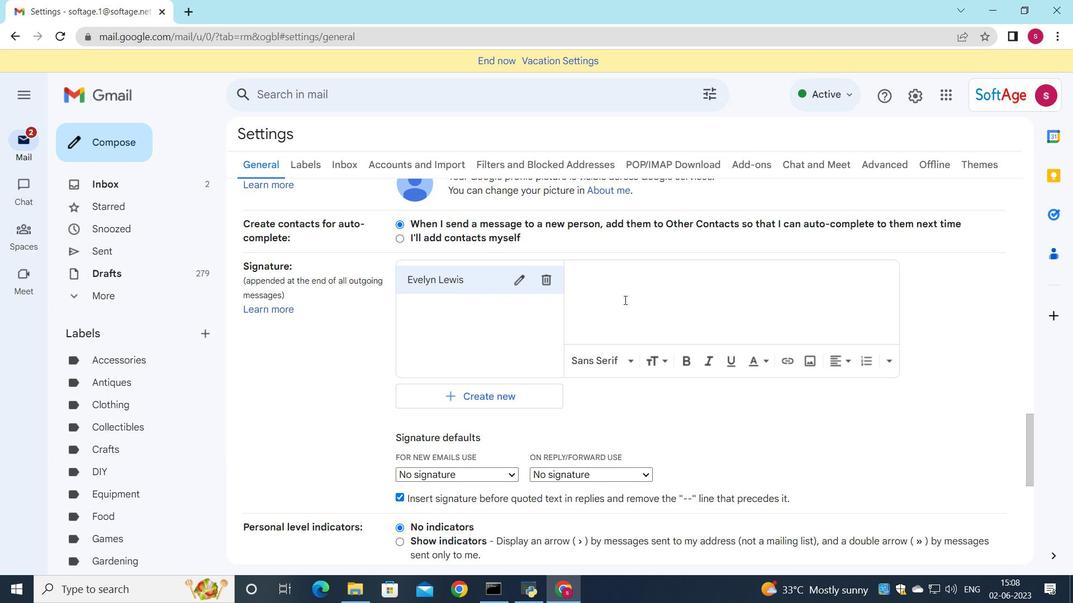 
Action: Key pressed <Key.shift>Evelyn<Key.space><Key.shift><Key.shift><Key.shift><Key.shift><Key.shift><Key.shift><Key.shift><Key.shift><Key.shift><Key.shift><Key.shift><Key.shift><Key.shift><Key.shift><Key.shift><Key.shift><Key.shift><Key.shift><Key.shift><Key.shift><Key.shift>Lewis
Screenshot: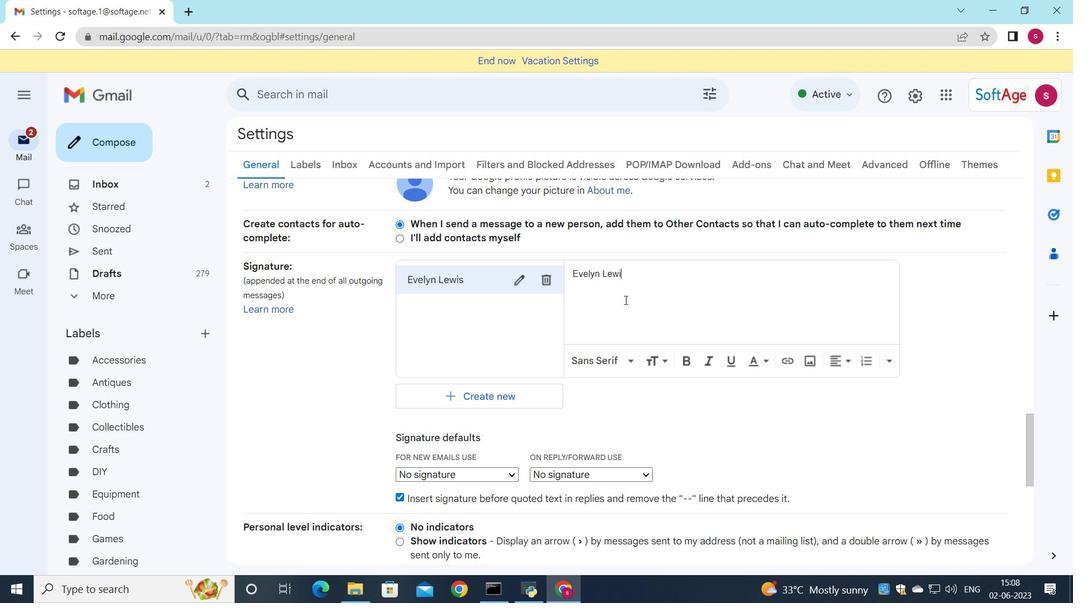
Action: Mouse moved to (482, 322)
Screenshot: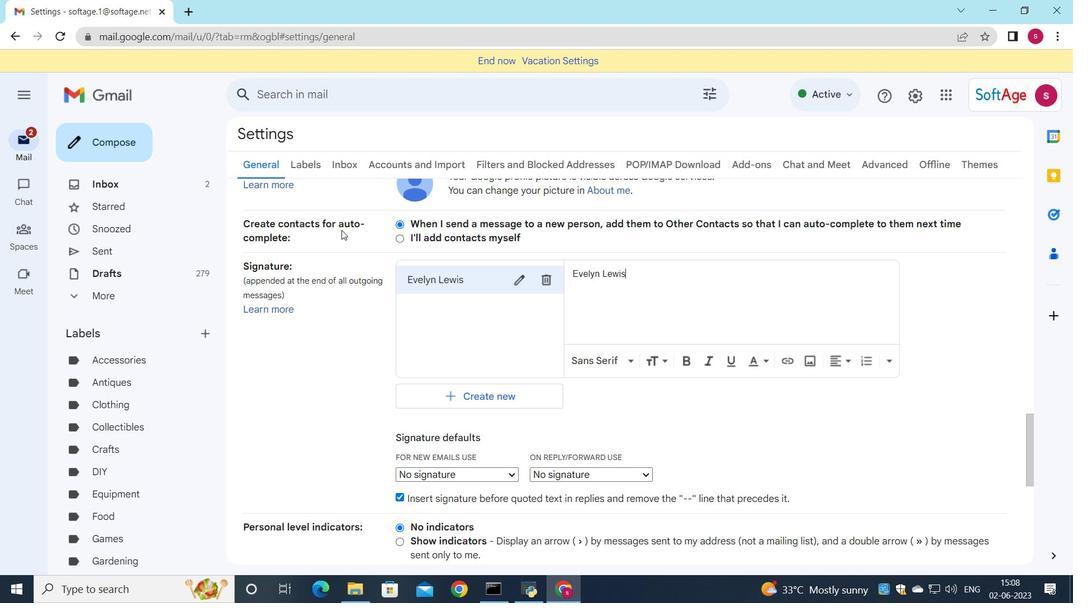 
Action: Mouse scrolled (482, 322) with delta (0, 0)
Screenshot: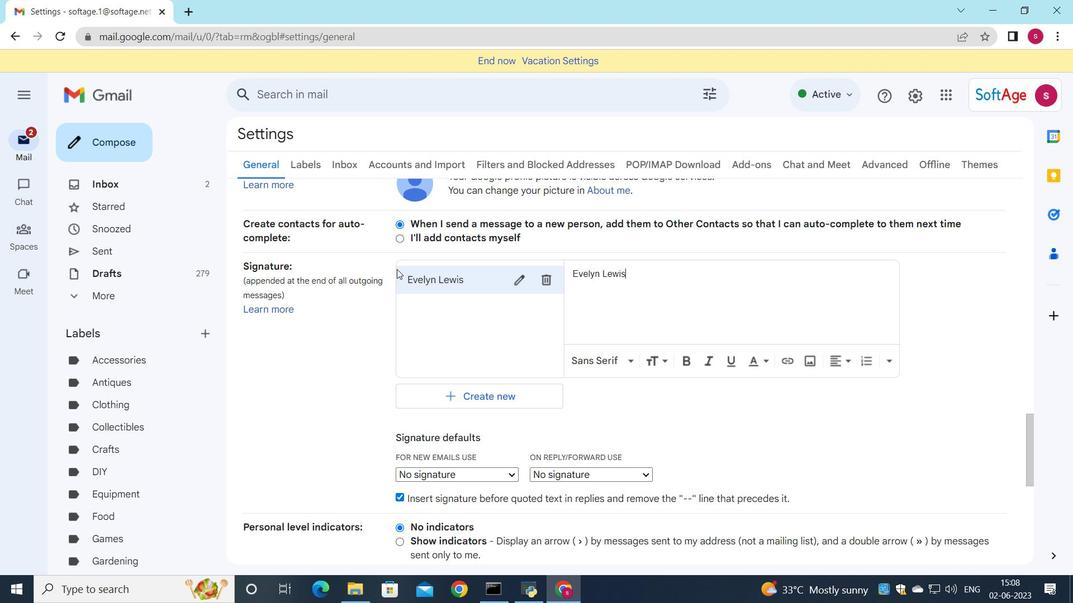 
Action: Mouse moved to (492, 319)
Screenshot: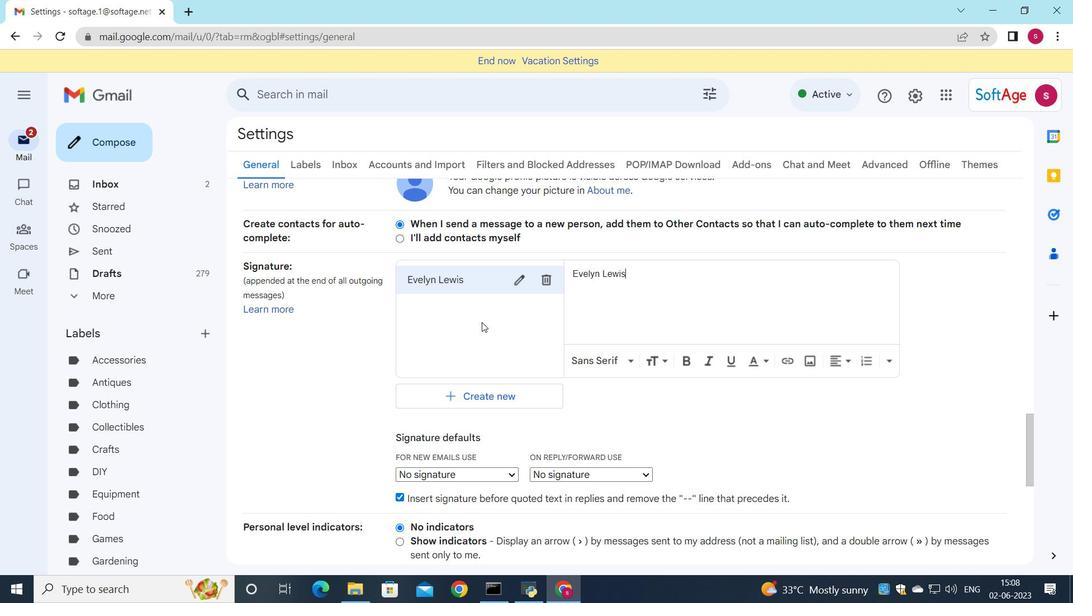 
Action: Mouse scrolled (492, 319) with delta (0, 0)
Screenshot: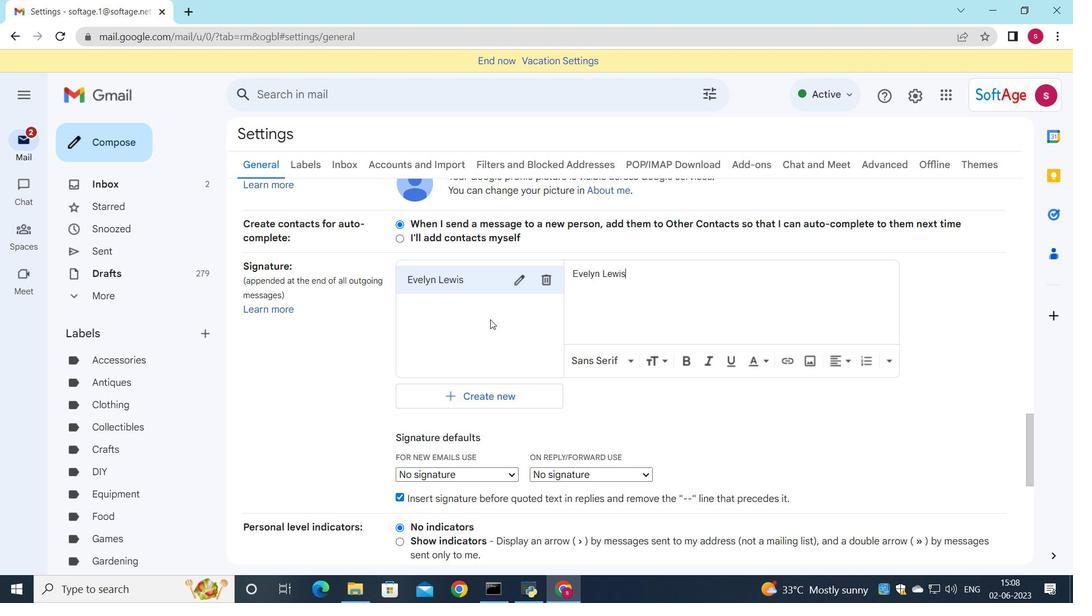 
Action: Mouse scrolled (492, 319) with delta (0, 0)
Screenshot: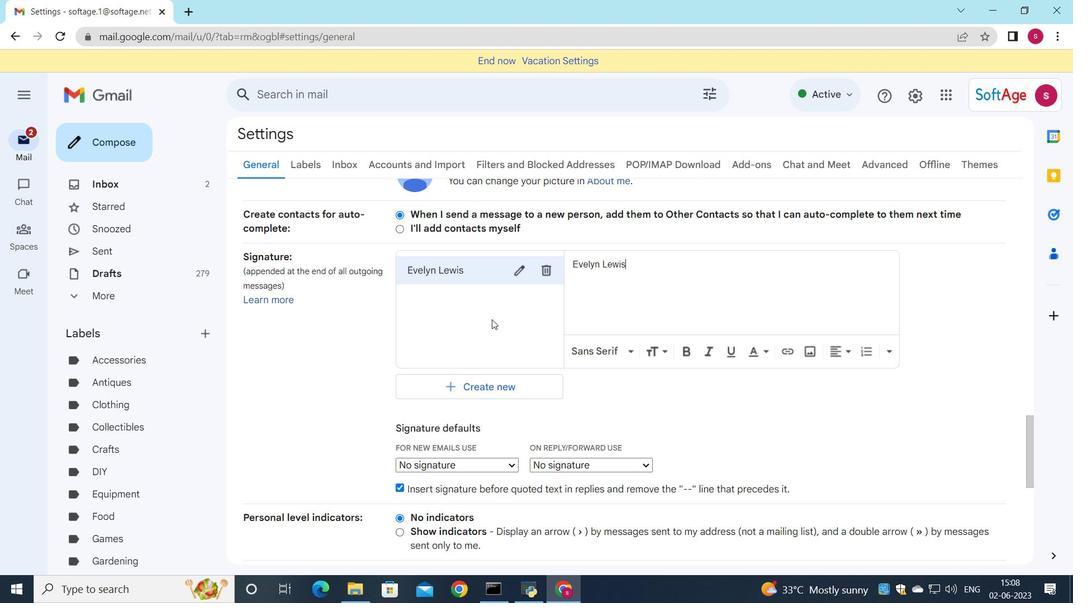 
Action: Mouse moved to (492, 322)
Screenshot: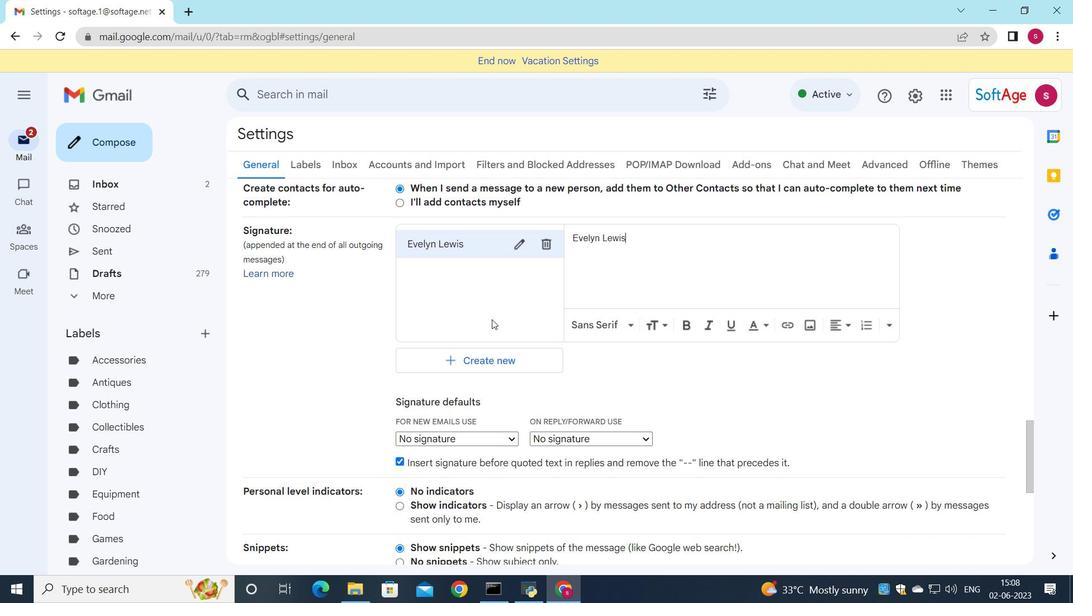 
Action: Mouse scrolled (492, 322) with delta (0, 0)
Screenshot: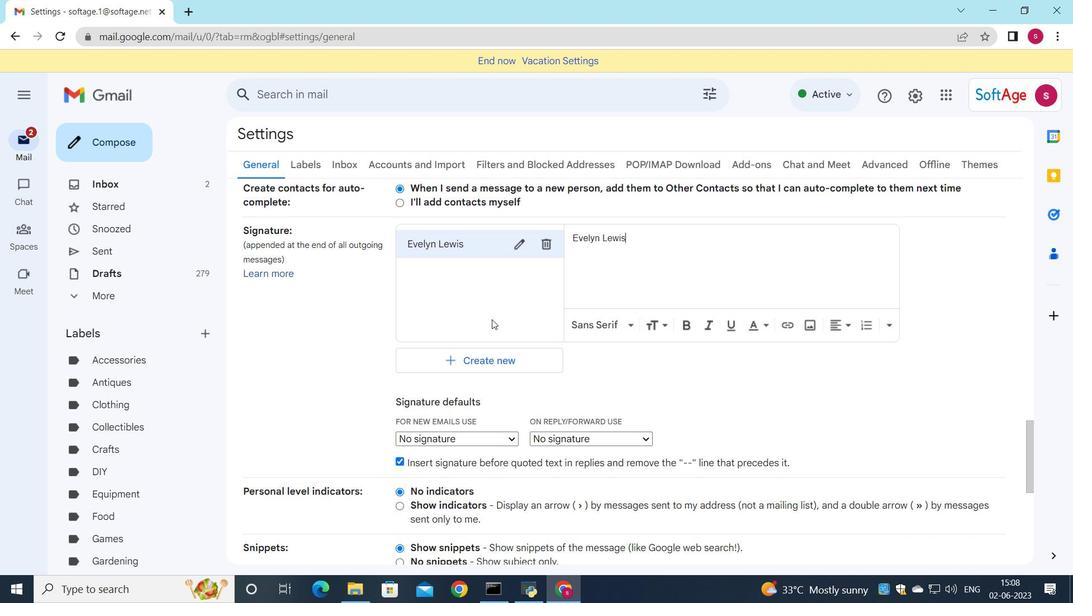 
Action: Mouse moved to (483, 193)
Screenshot: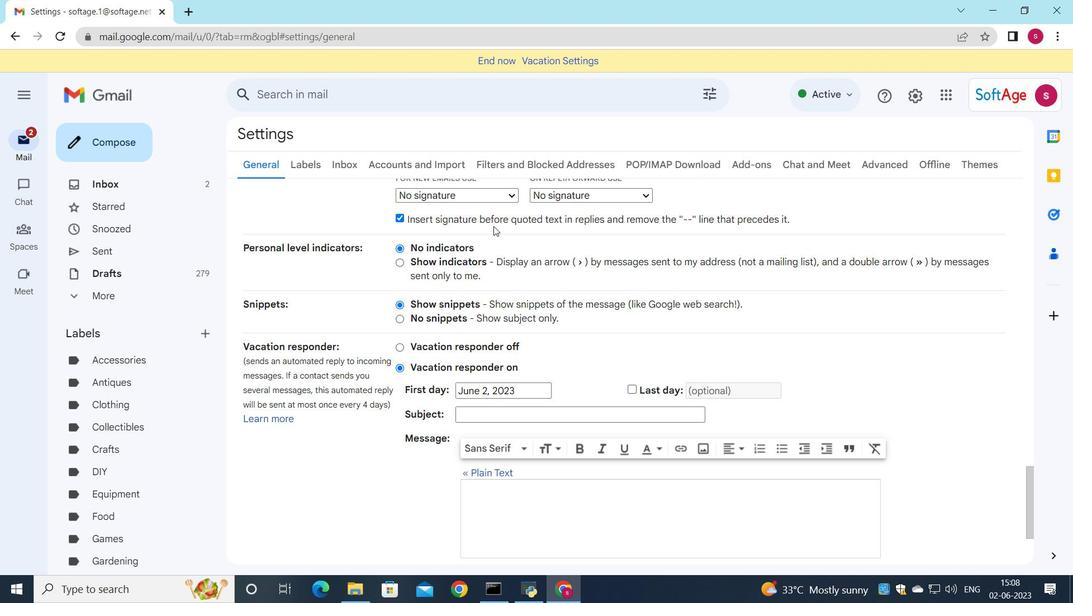 
Action: Mouse pressed left at (483, 193)
Screenshot: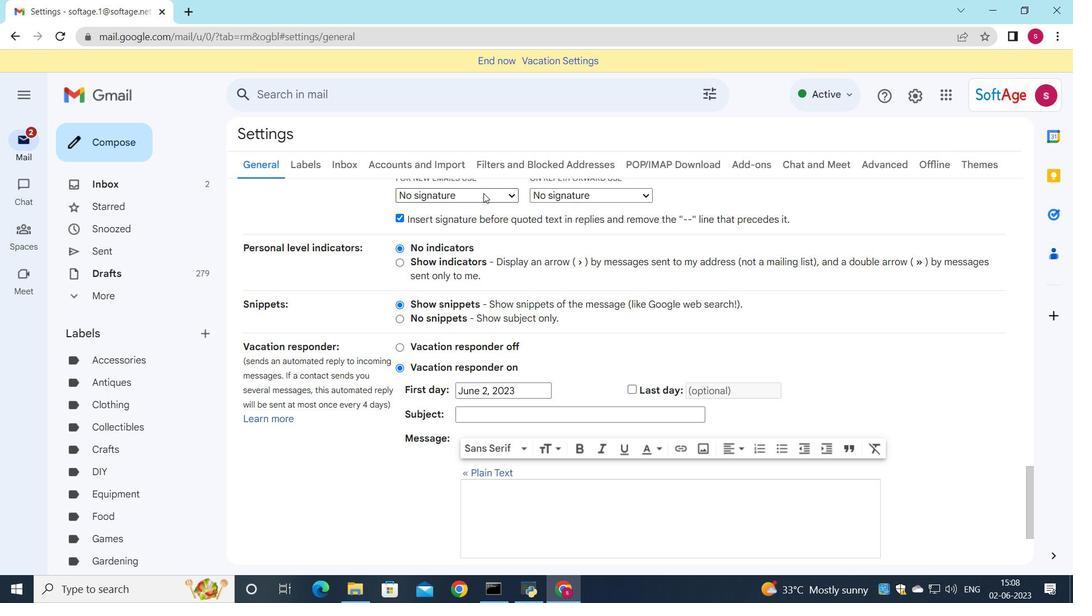 
Action: Mouse moved to (483, 220)
Screenshot: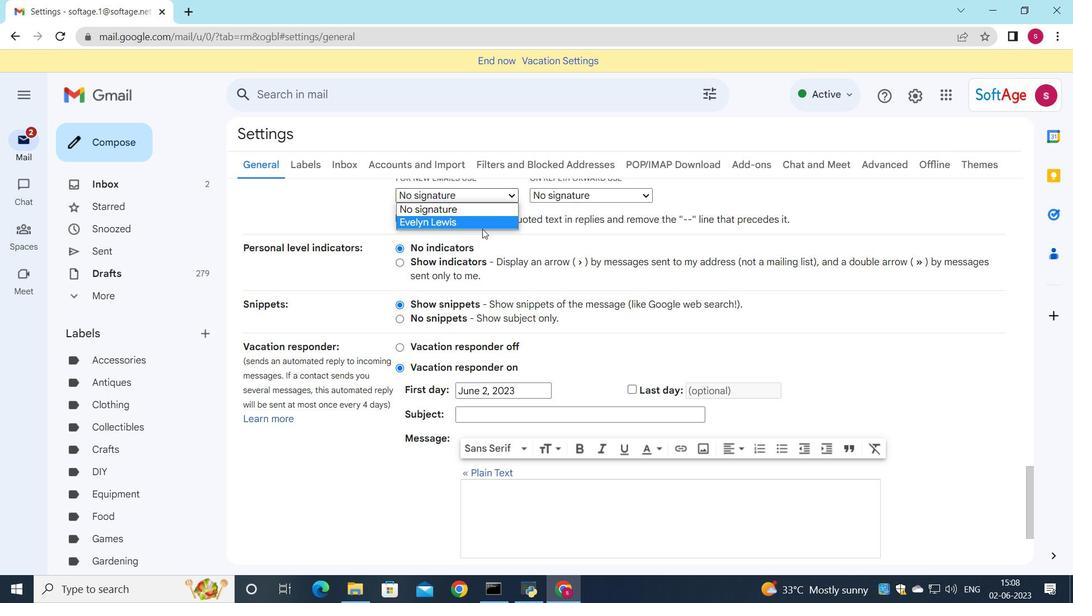 
Action: Mouse pressed left at (483, 220)
Screenshot: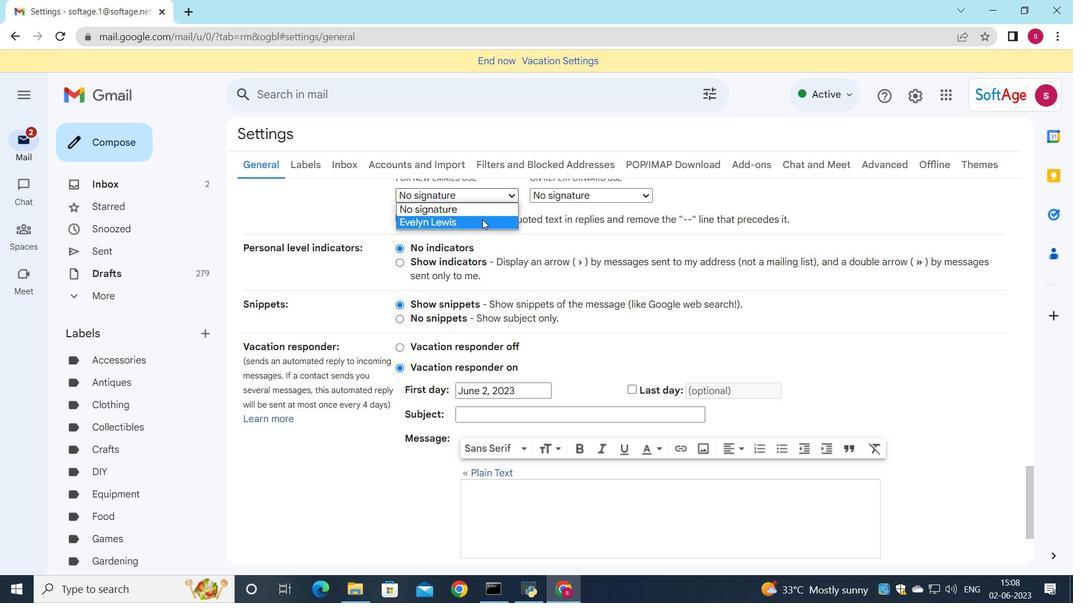 
Action: Mouse moved to (578, 193)
Screenshot: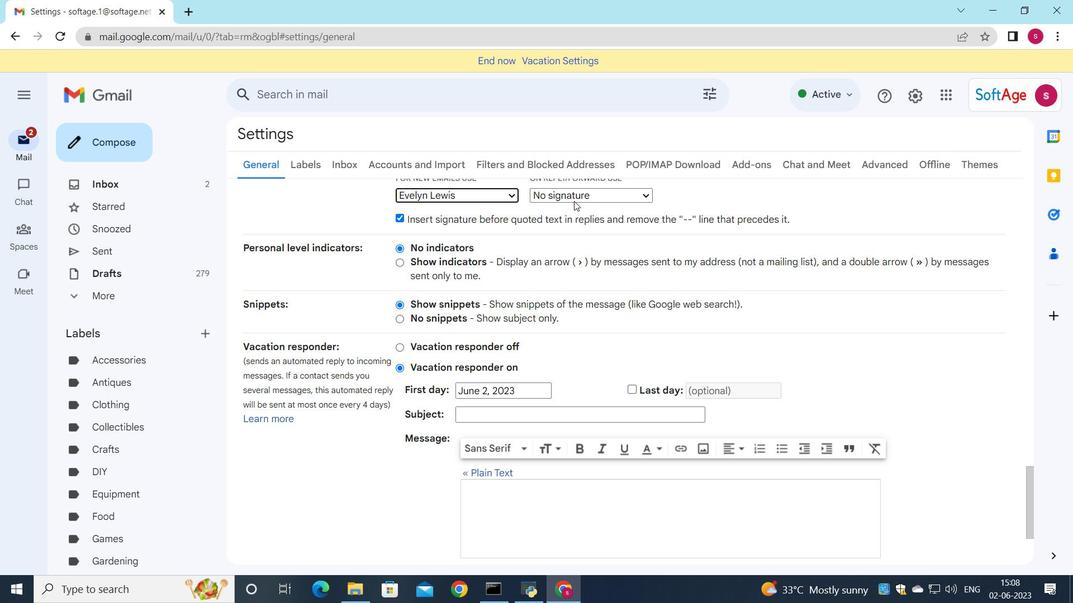 
Action: Mouse pressed left at (578, 193)
Screenshot: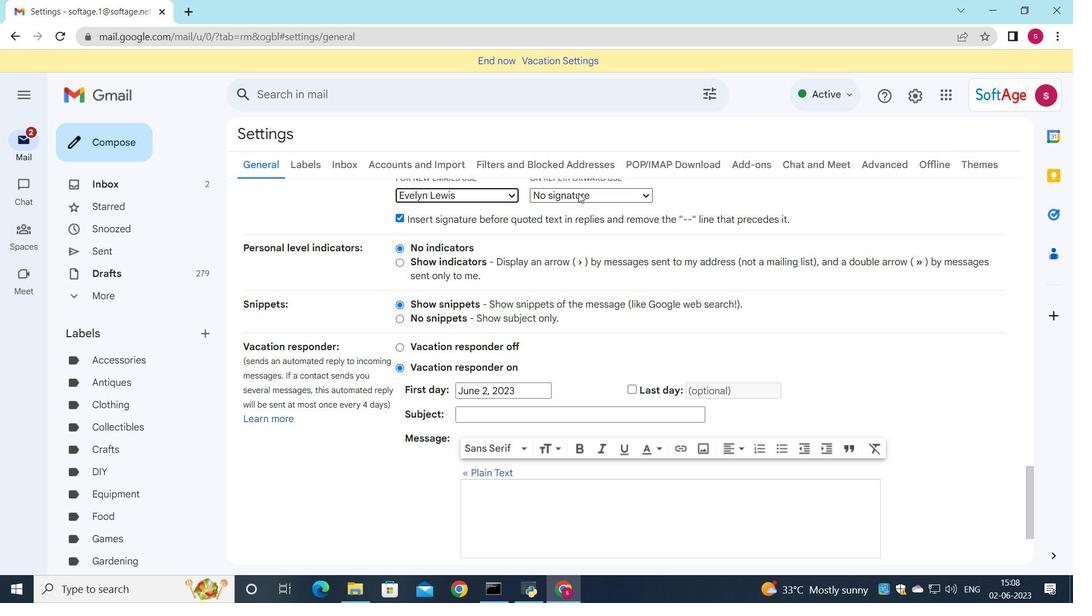 
Action: Mouse moved to (588, 228)
Screenshot: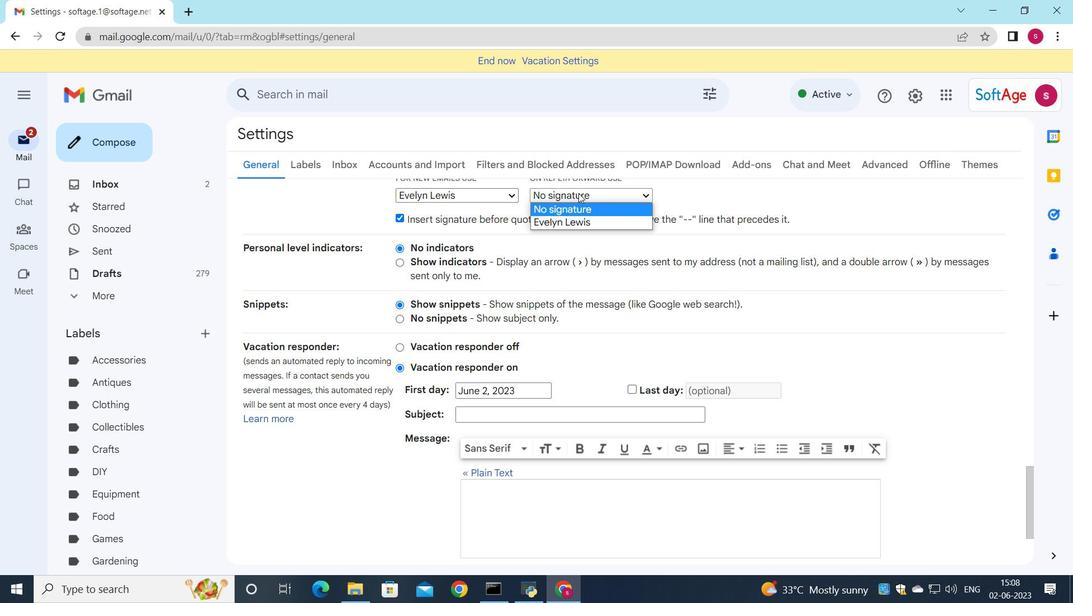 
Action: Mouse pressed left at (588, 228)
Screenshot: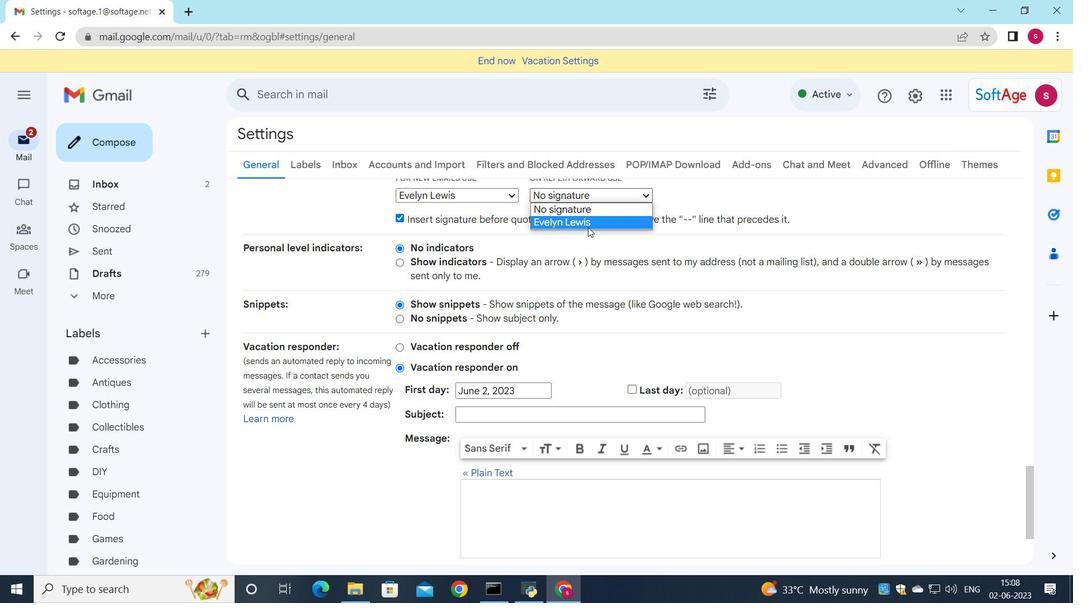 
Action: Mouse scrolled (588, 227) with delta (0, 0)
Screenshot: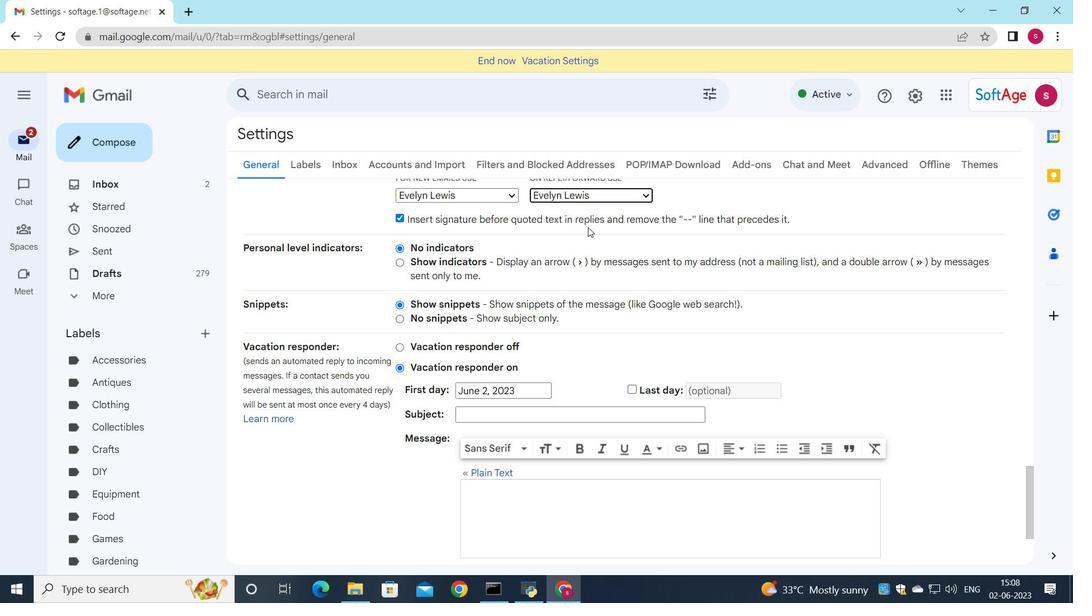 
Action: Mouse scrolled (588, 227) with delta (0, 0)
Screenshot: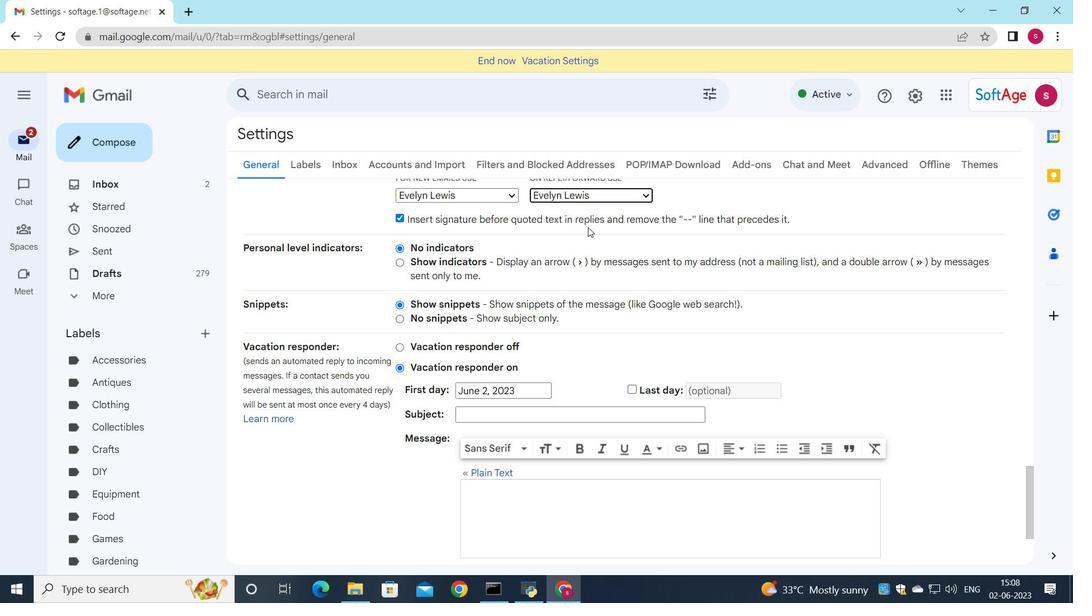 
Action: Mouse moved to (589, 233)
Screenshot: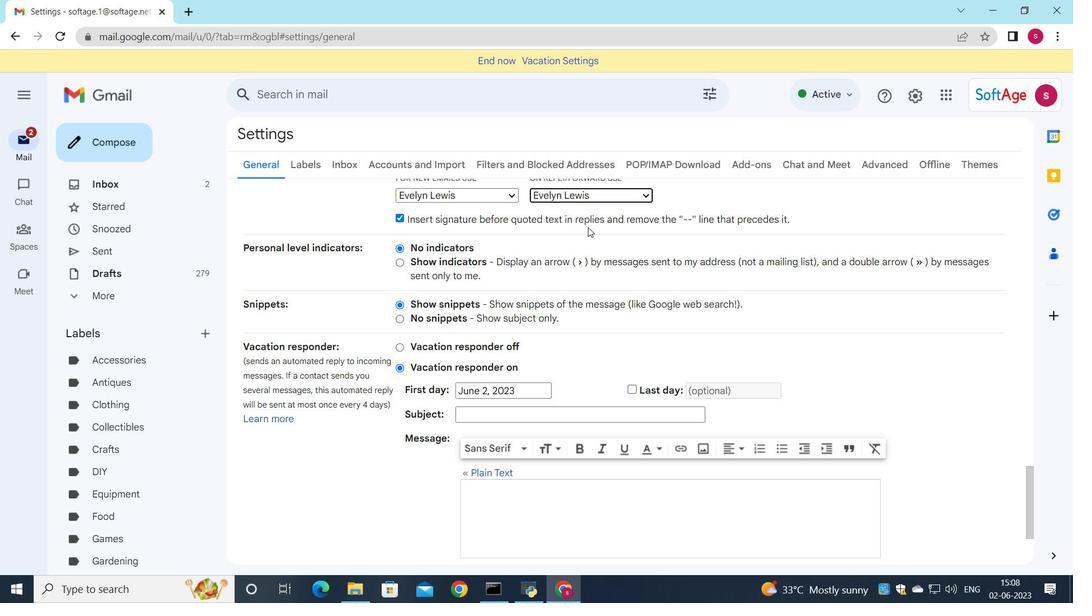 
Action: Mouse scrolled (589, 232) with delta (0, 0)
Screenshot: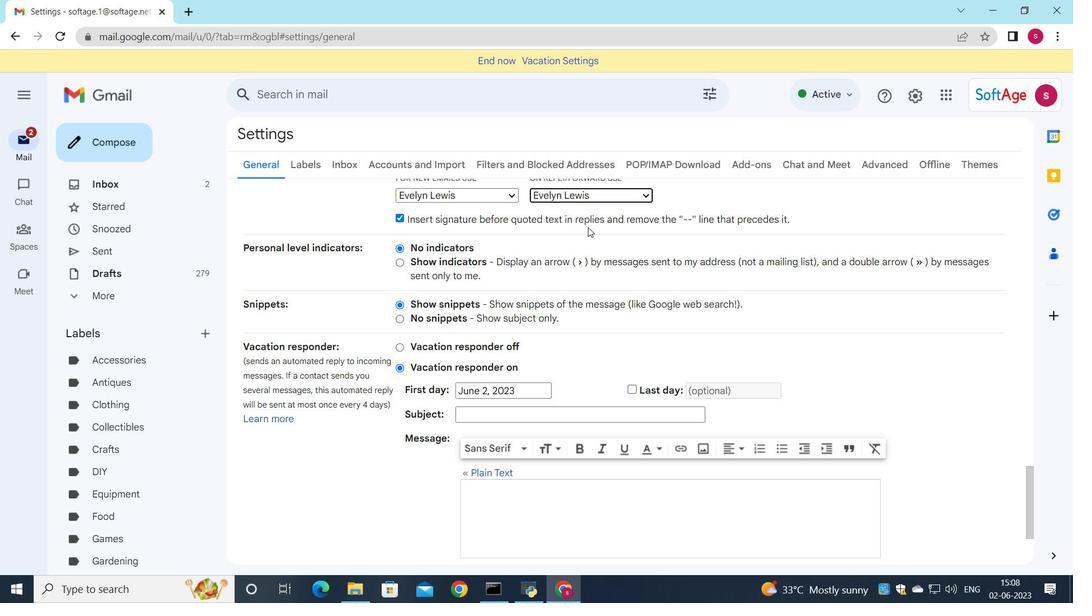 
Action: Mouse moved to (590, 239)
Screenshot: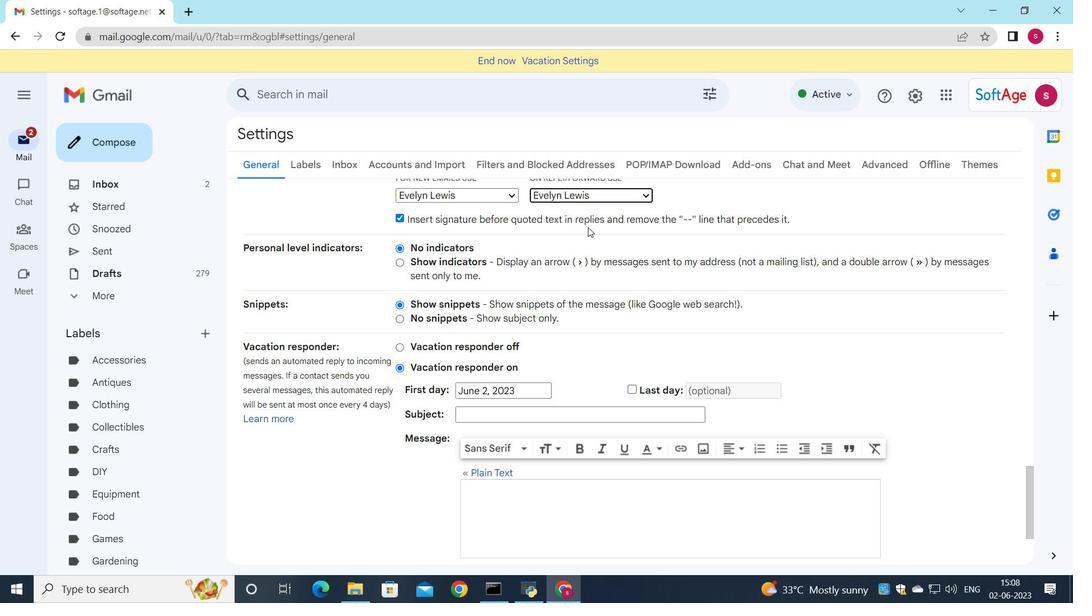 
Action: Mouse scrolled (590, 239) with delta (0, 0)
Screenshot: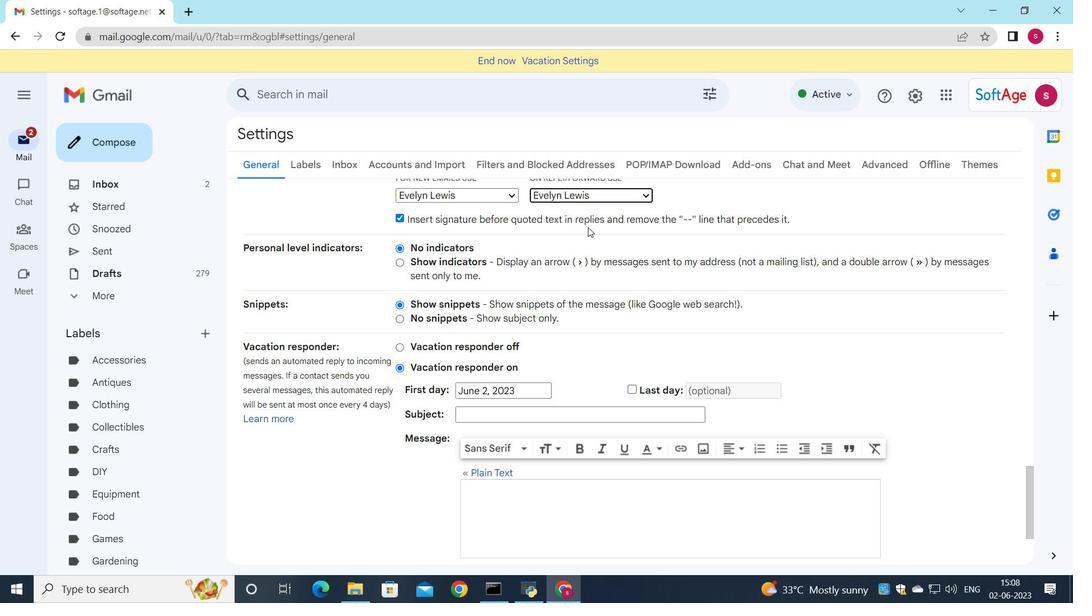 
Action: Mouse moved to (586, 284)
Screenshot: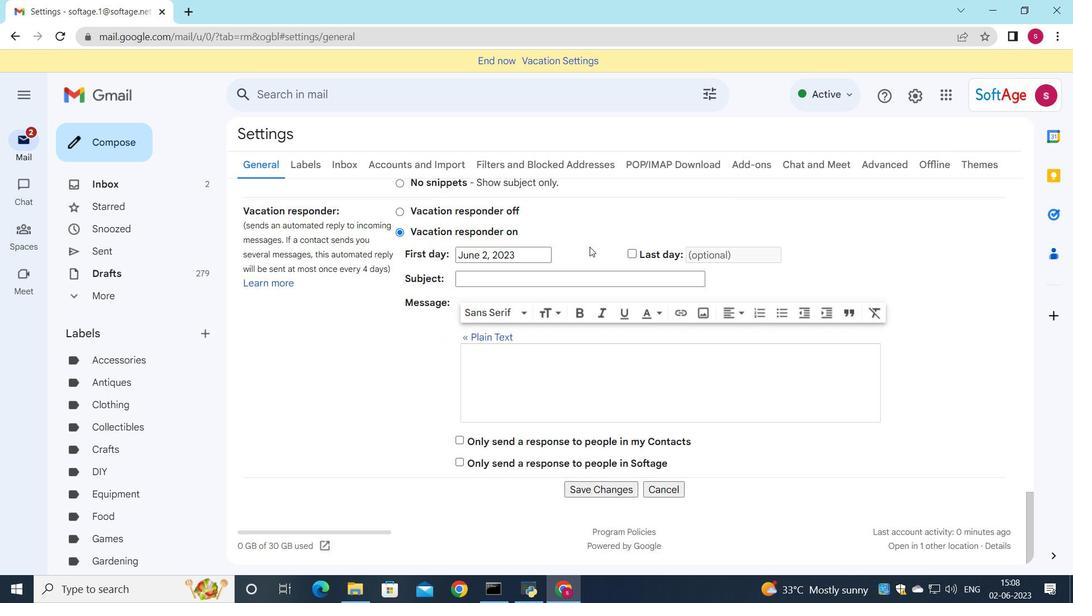 
Action: Mouse scrolled (586, 284) with delta (0, 0)
Screenshot: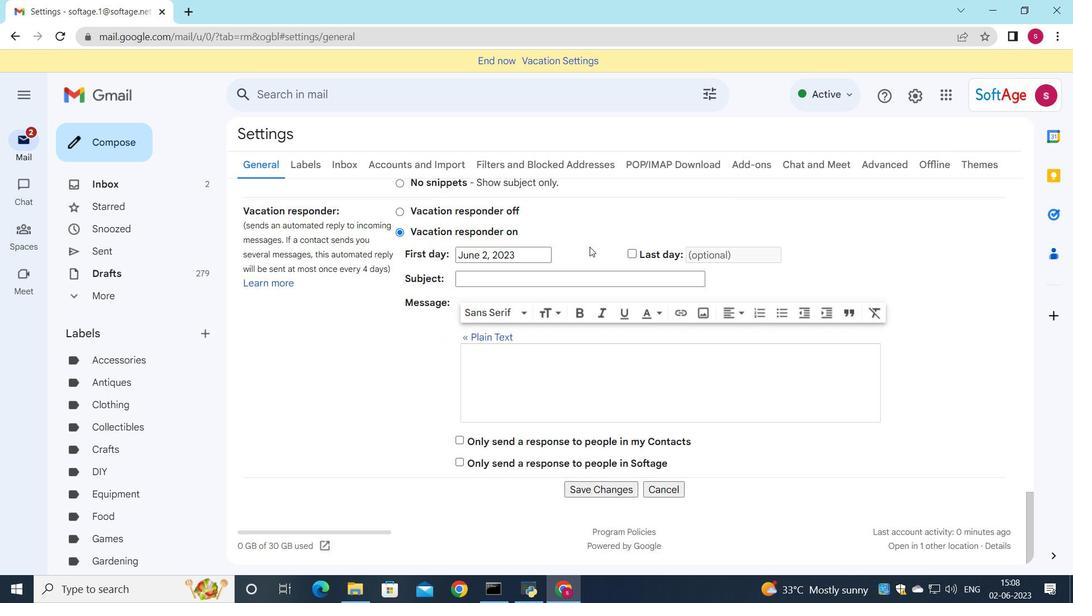 
Action: Mouse moved to (586, 328)
Screenshot: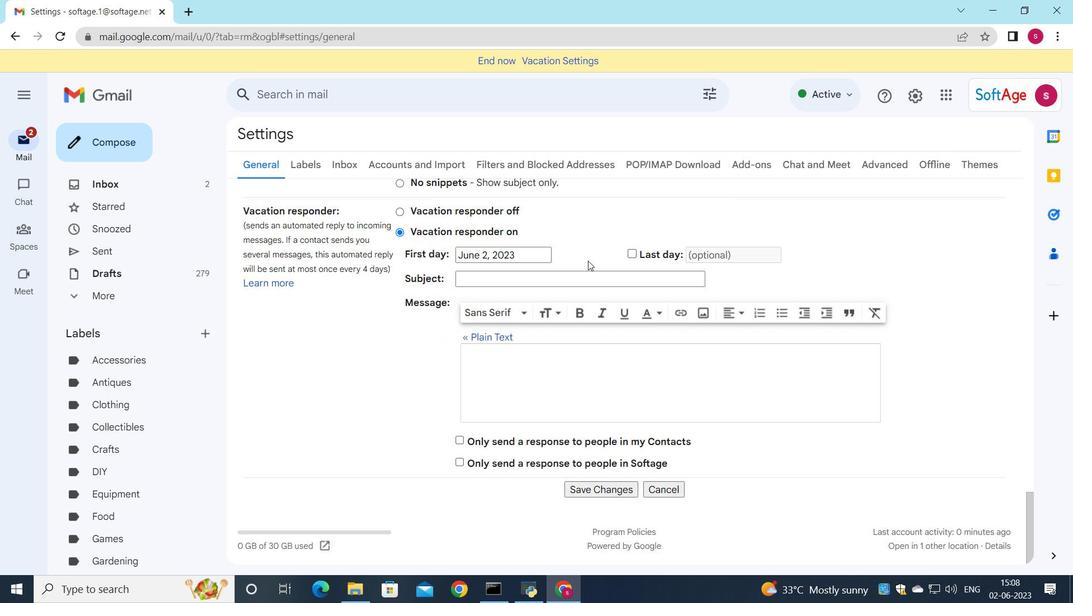 
Action: Mouse scrolled (586, 312) with delta (0, 0)
Screenshot: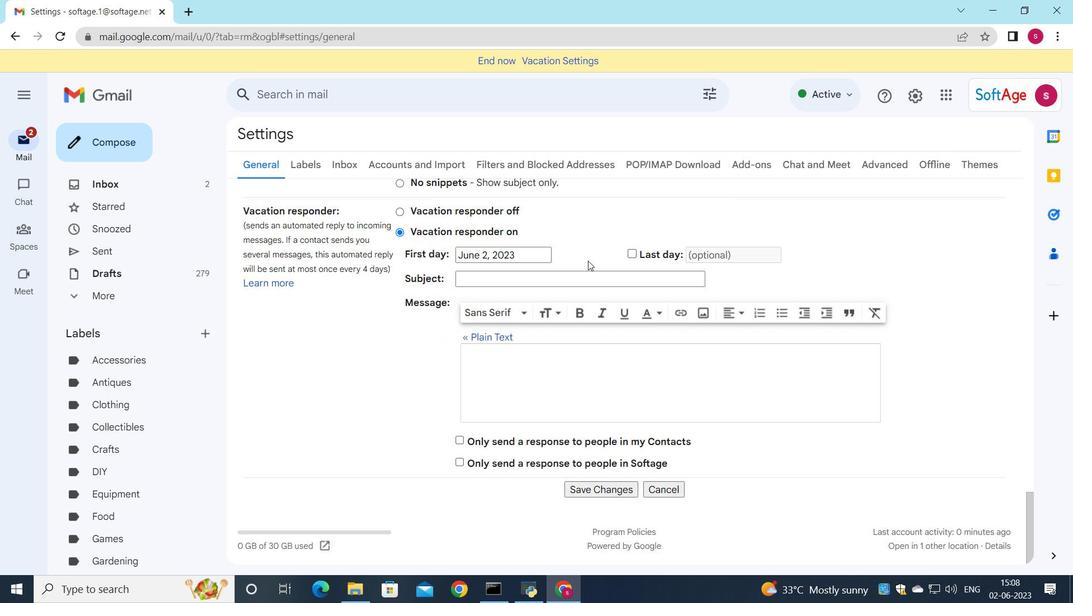 
Action: Mouse moved to (606, 489)
Screenshot: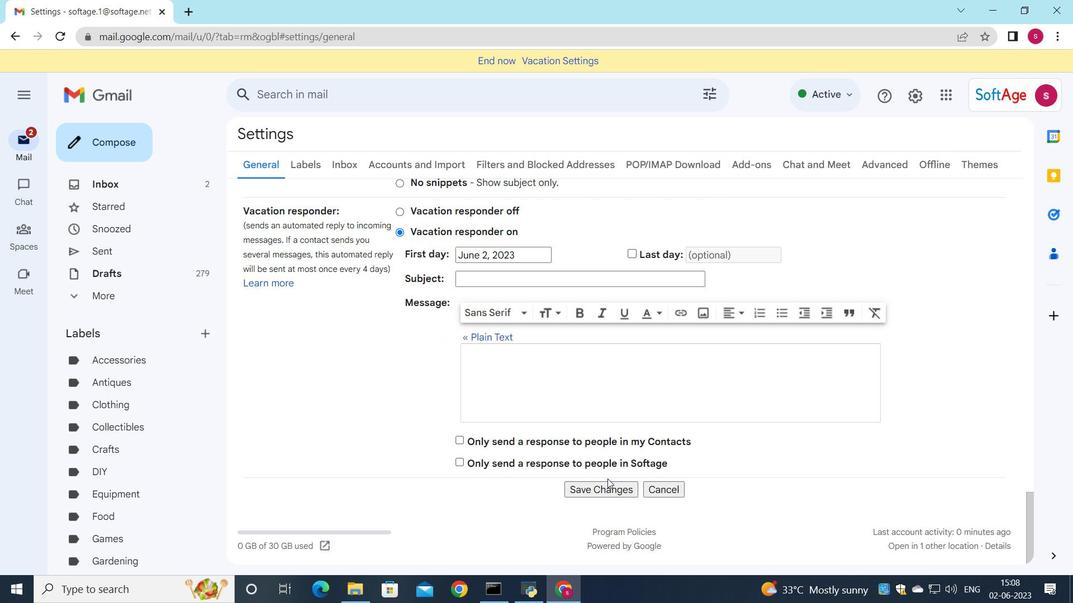 
Action: Mouse pressed left at (606, 489)
Screenshot: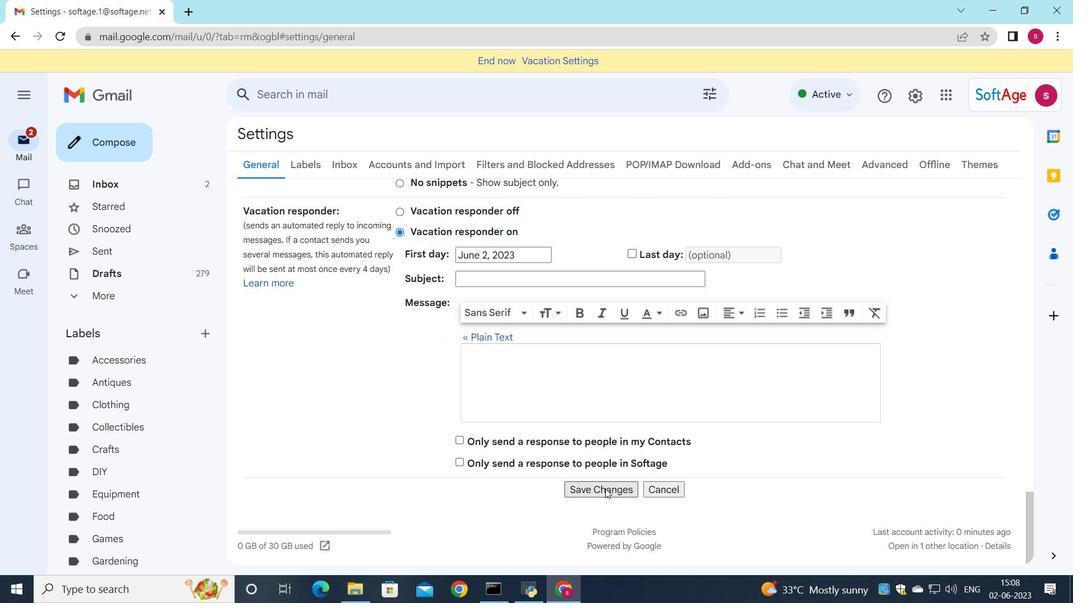 
Action: Mouse moved to (604, 351)
Screenshot: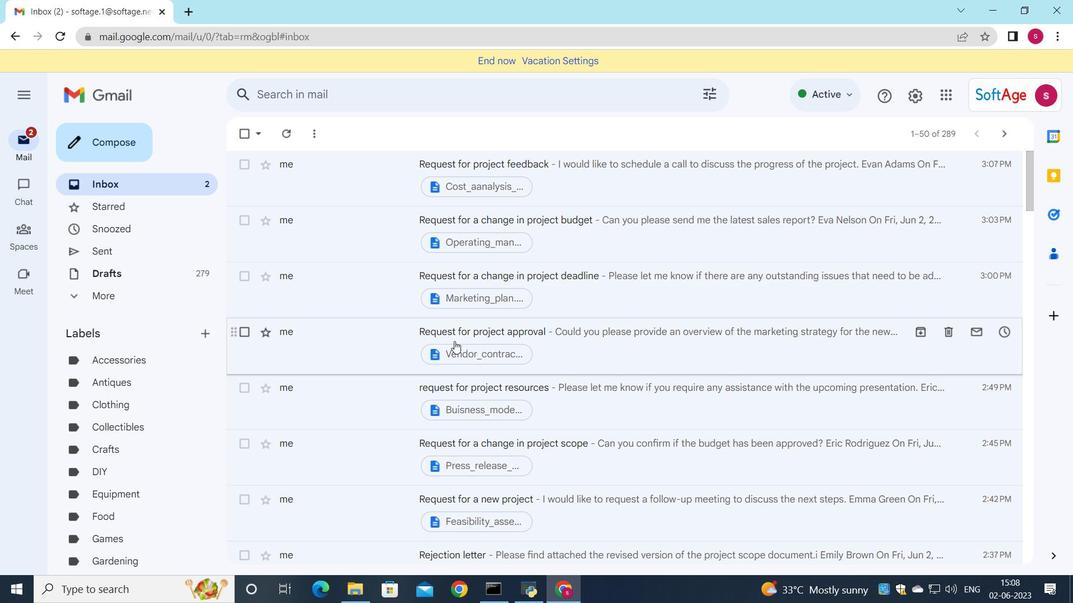 
Action: Mouse pressed left at (604, 351)
Screenshot: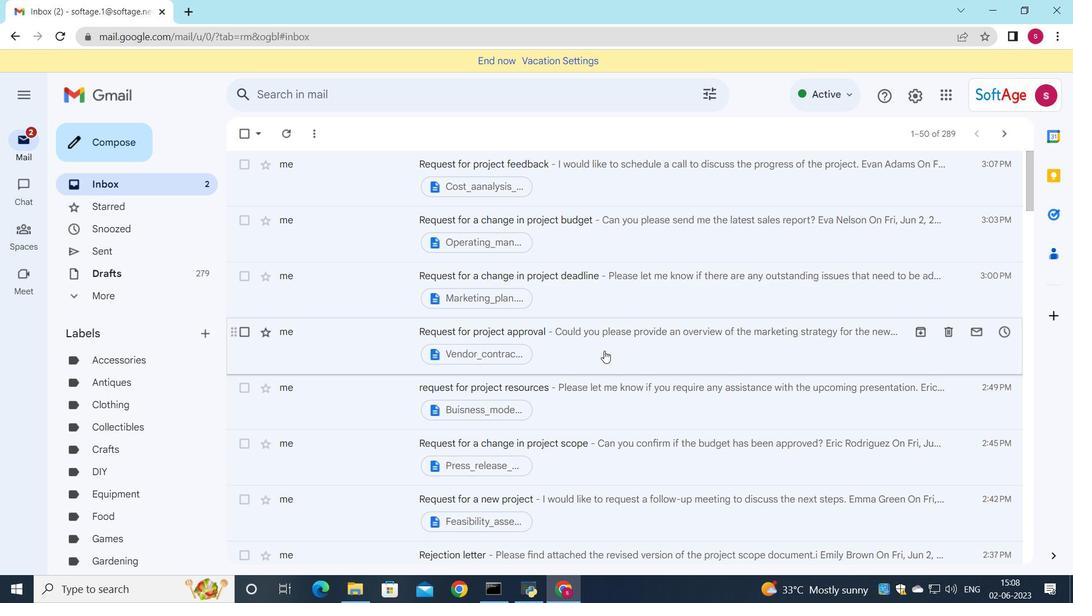 
Action: Mouse moved to (535, 368)
Screenshot: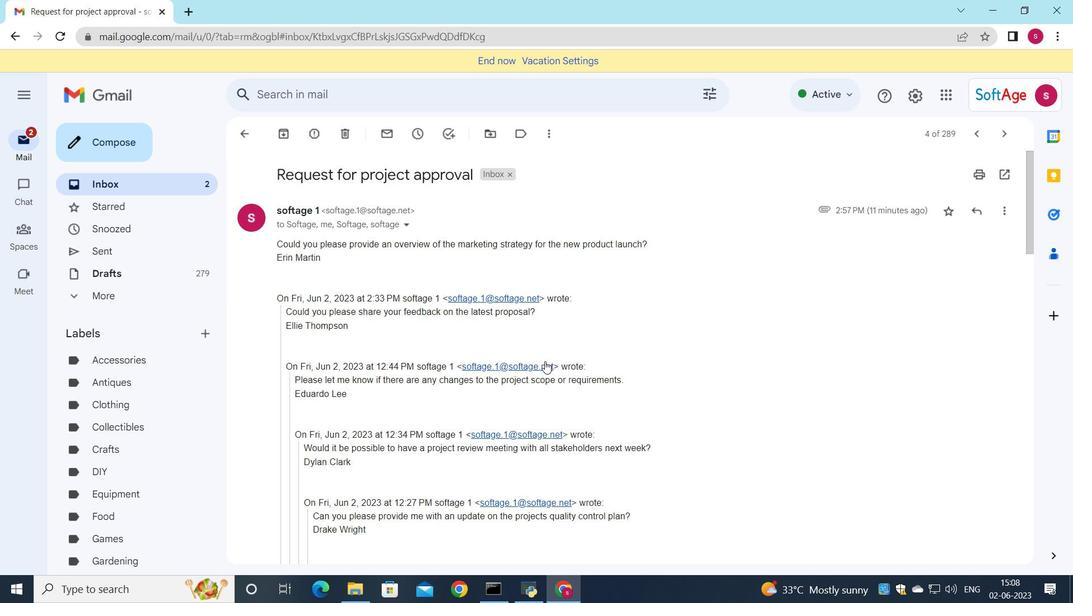 
Action: Mouse scrolled (536, 366) with delta (0, 0)
Screenshot: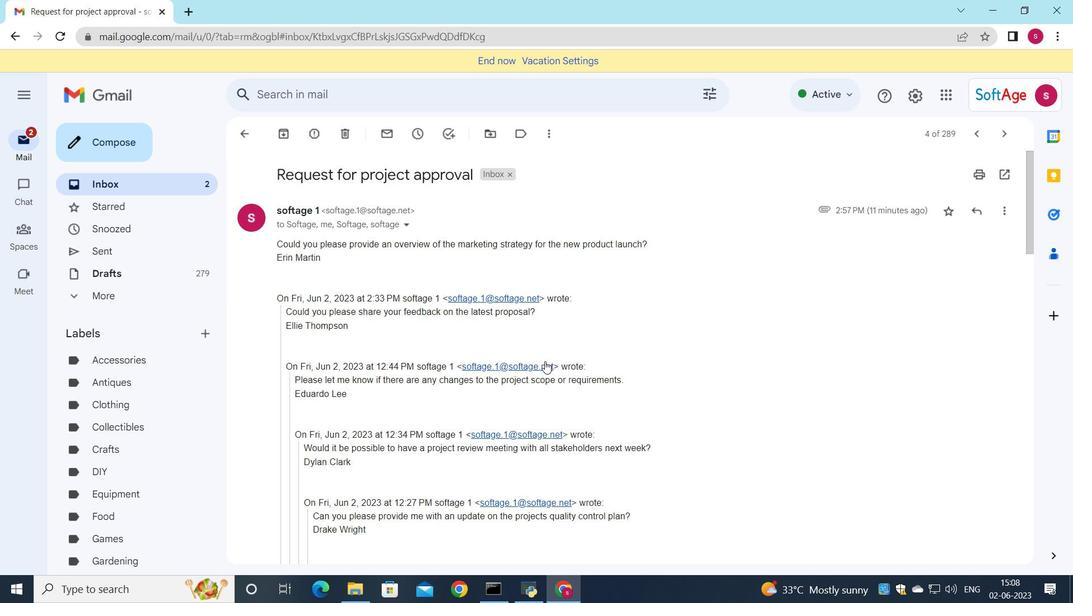 
Action: Mouse moved to (534, 369)
Screenshot: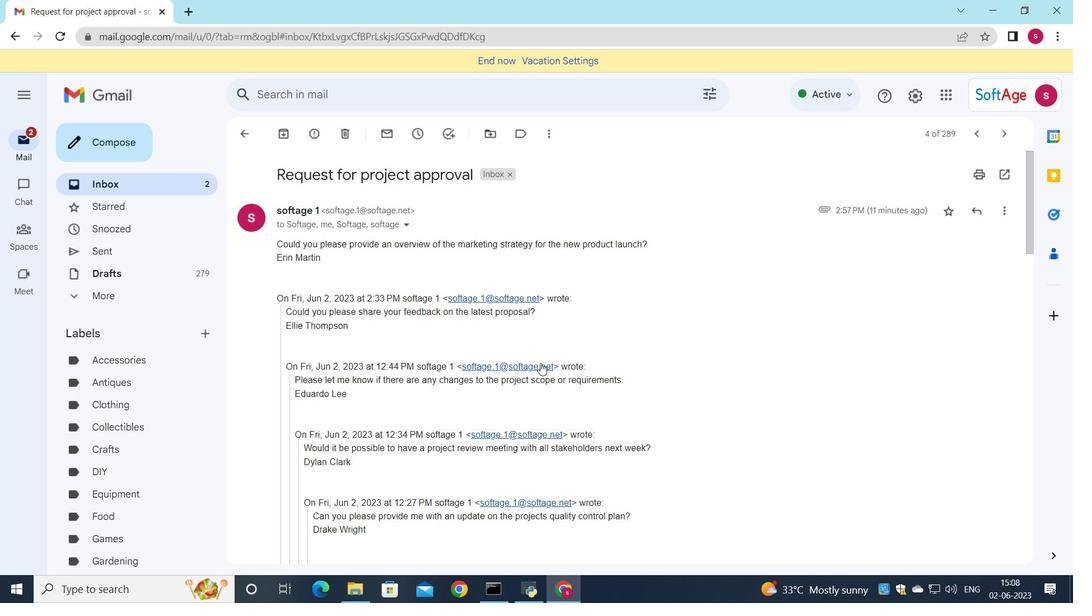 
Action: Mouse scrolled (534, 368) with delta (0, 0)
Screenshot: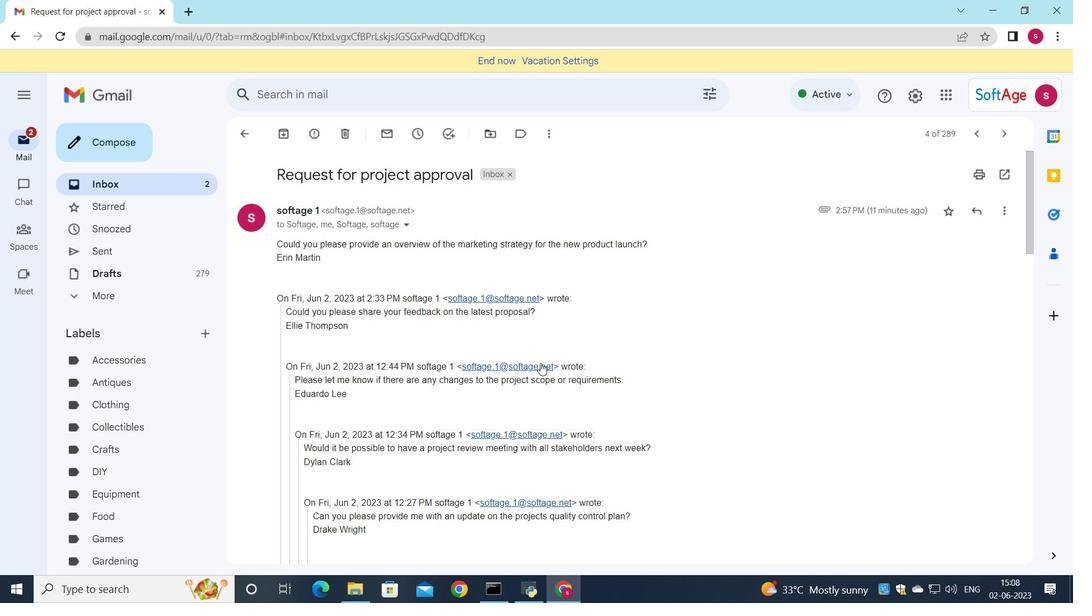 
Action: Mouse moved to (531, 373)
Screenshot: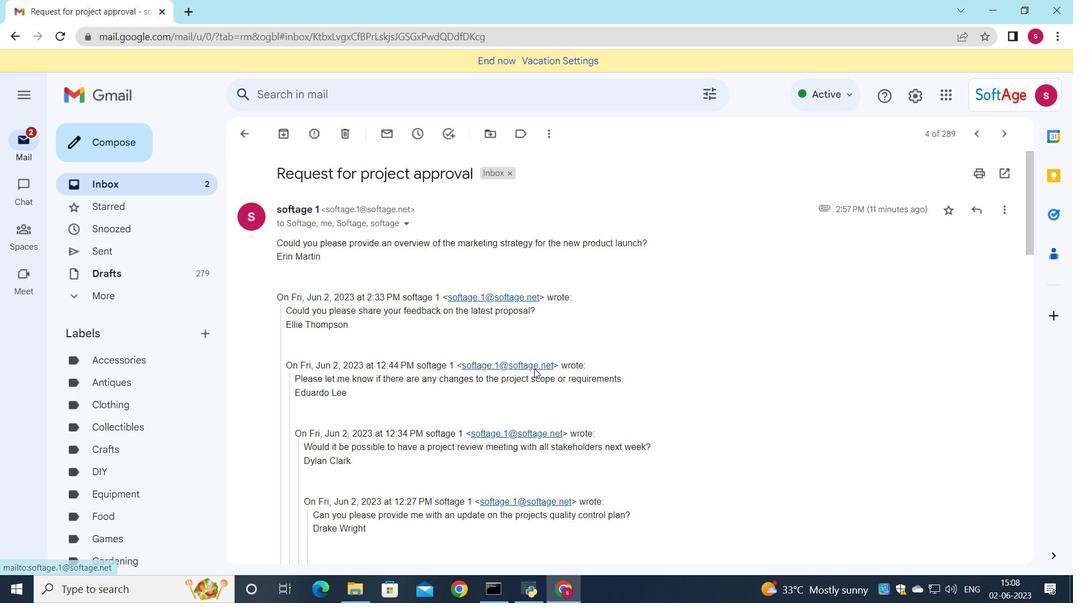 
Action: Mouse scrolled (534, 369) with delta (0, 0)
Screenshot: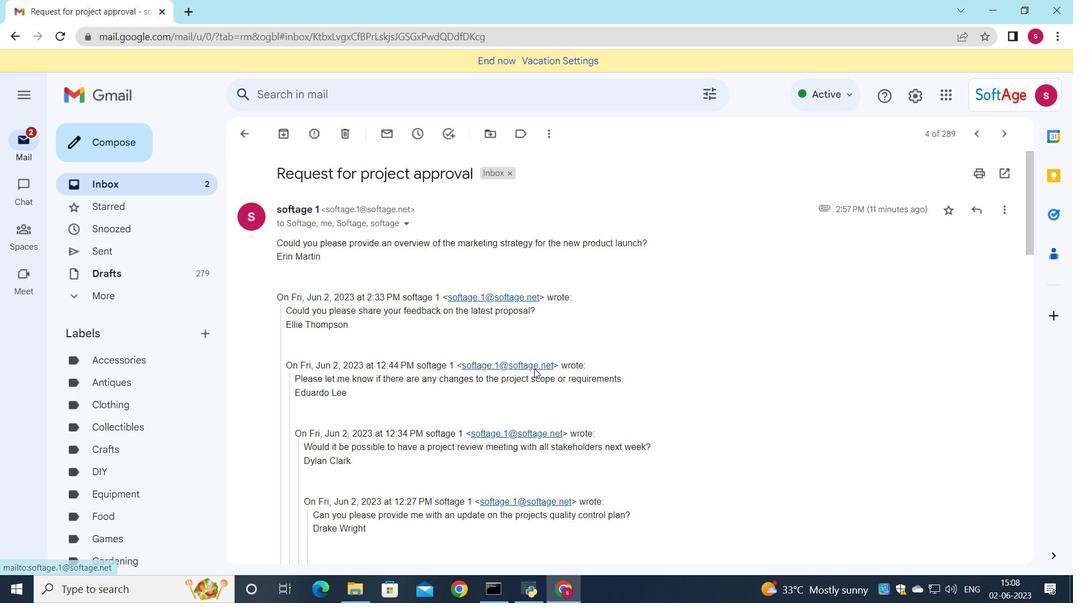 
Action: Mouse moved to (497, 382)
Screenshot: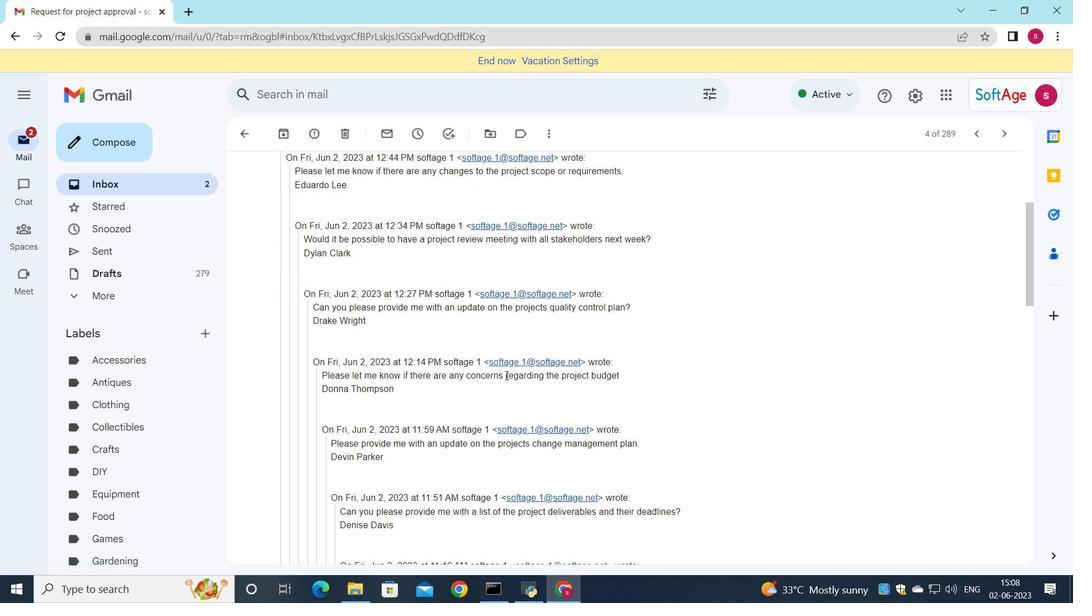 
Action: Mouse scrolled (497, 381) with delta (0, 0)
Screenshot: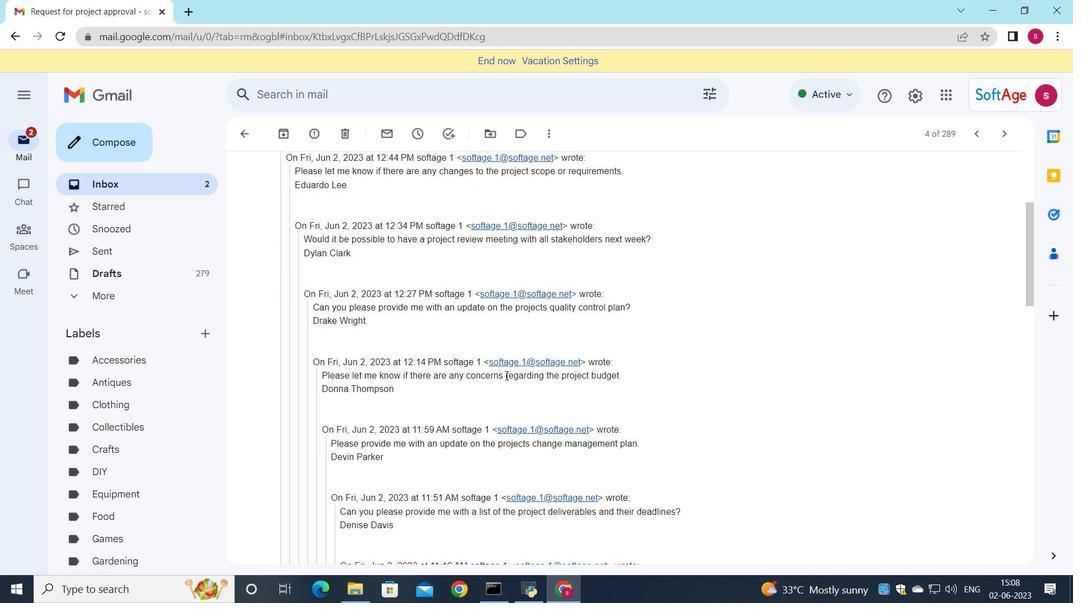 
Action: Mouse moved to (496, 385)
Screenshot: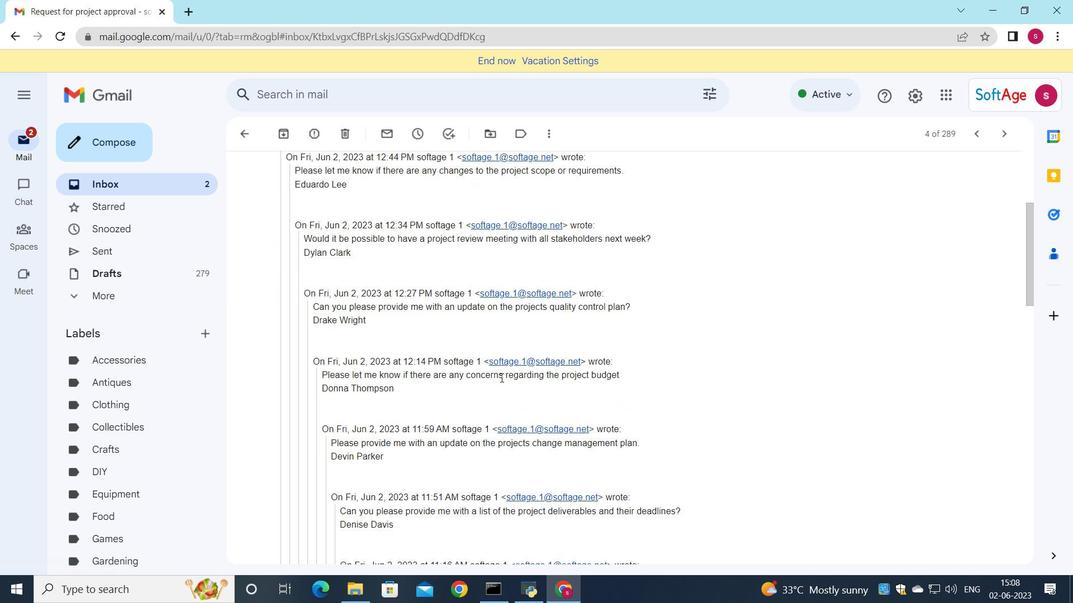 
Action: Mouse scrolled (496, 385) with delta (0, 0)
Screenshot: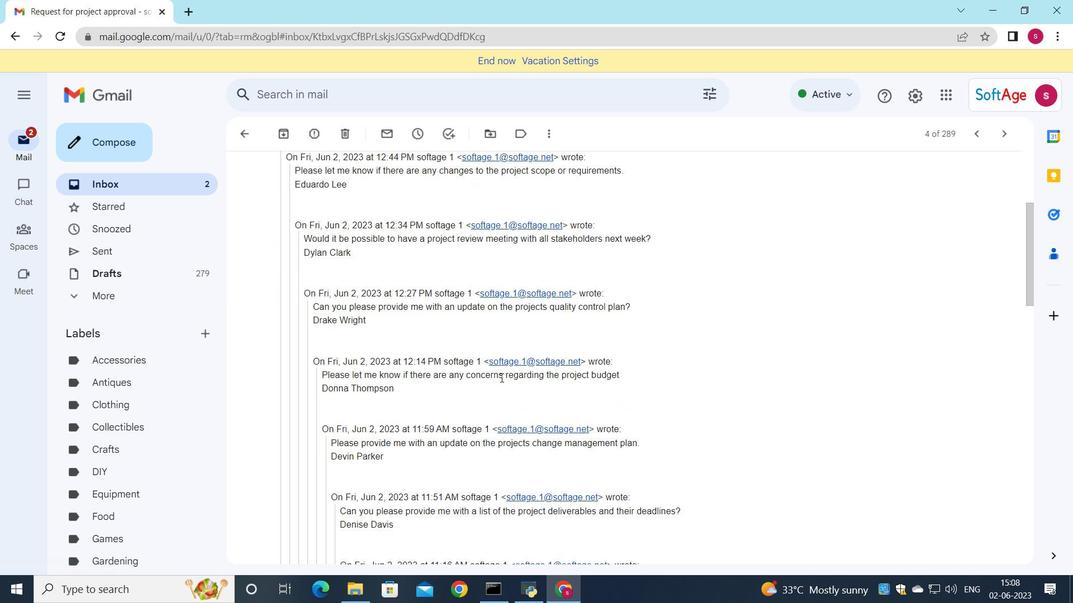 
Action: Mouse moved to (495, 388)
Screenshot: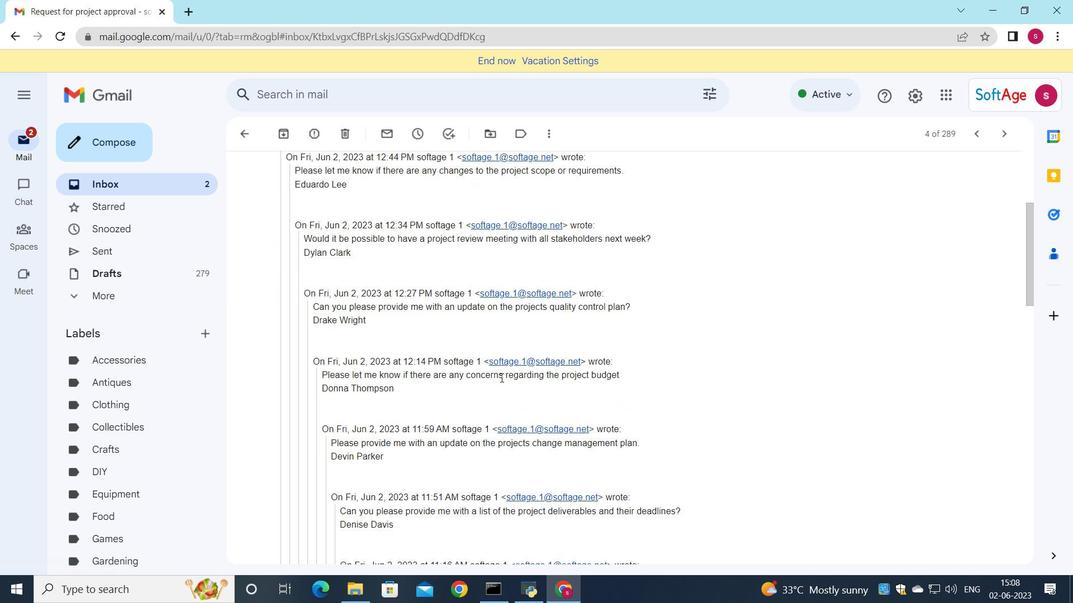 
Action: Mouse scrolled (495, 387) with delta (0, 0)
Screenshot: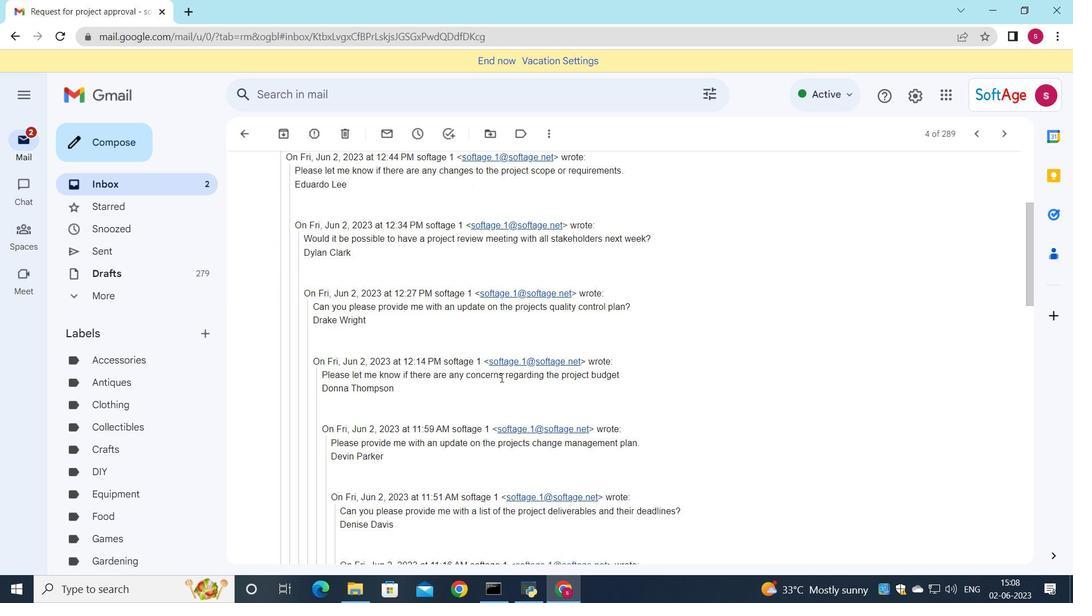 
Action: Mouse moved to (494, 406)
Screenshot: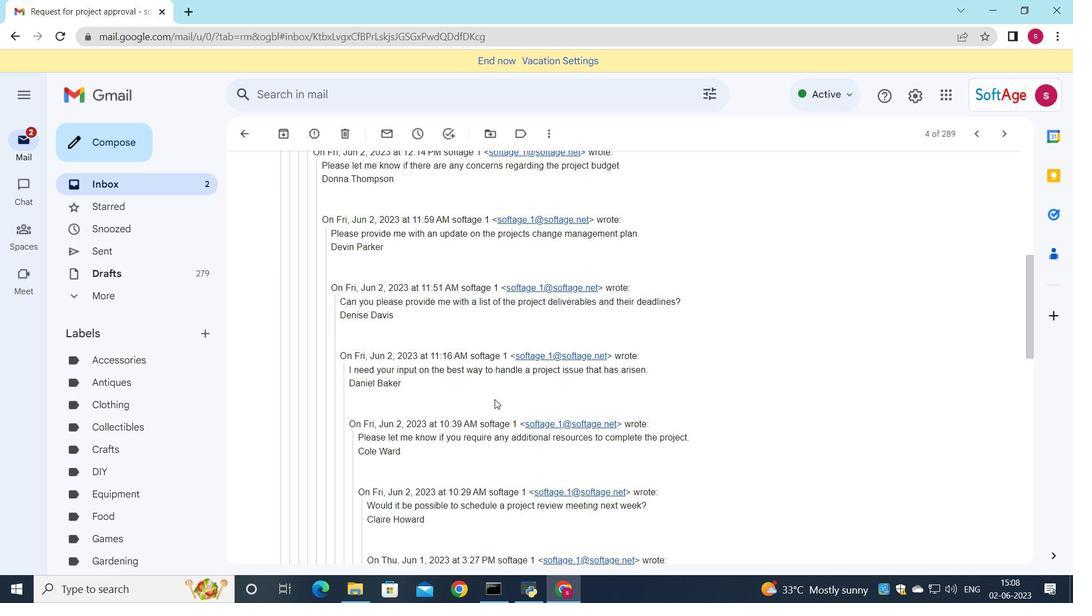 
Action: Mouse scrolled (494, 406) with delta (0, 0)
Screenshot: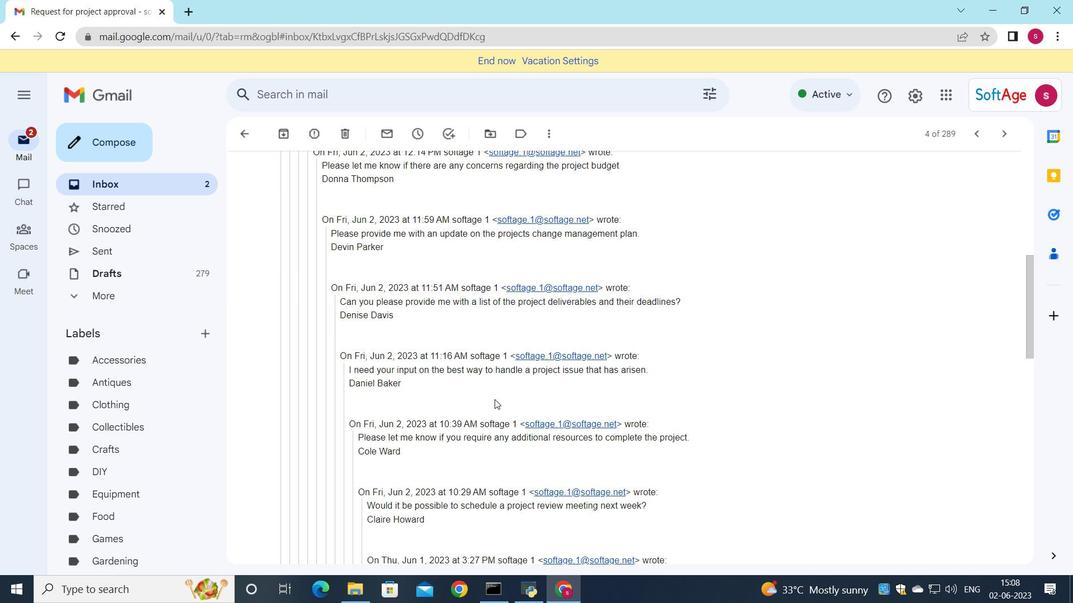 
Action: Mouse scrolled (494, 406) with delta (0, 0)
Screenshot: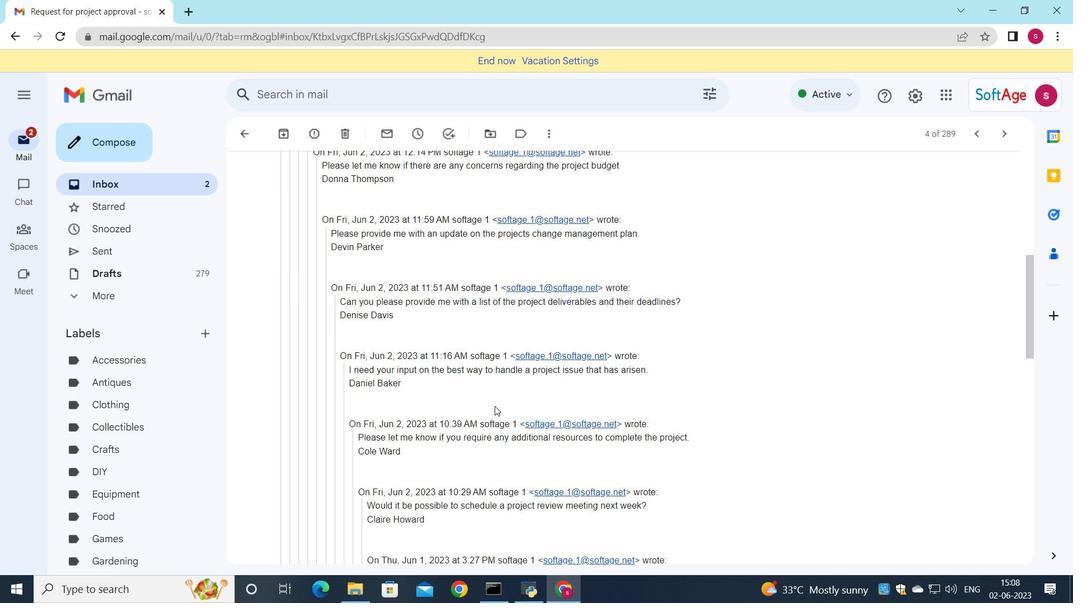 
Action: Mouse scrolled (494, 406) with delta (0, 0)
Screenshot: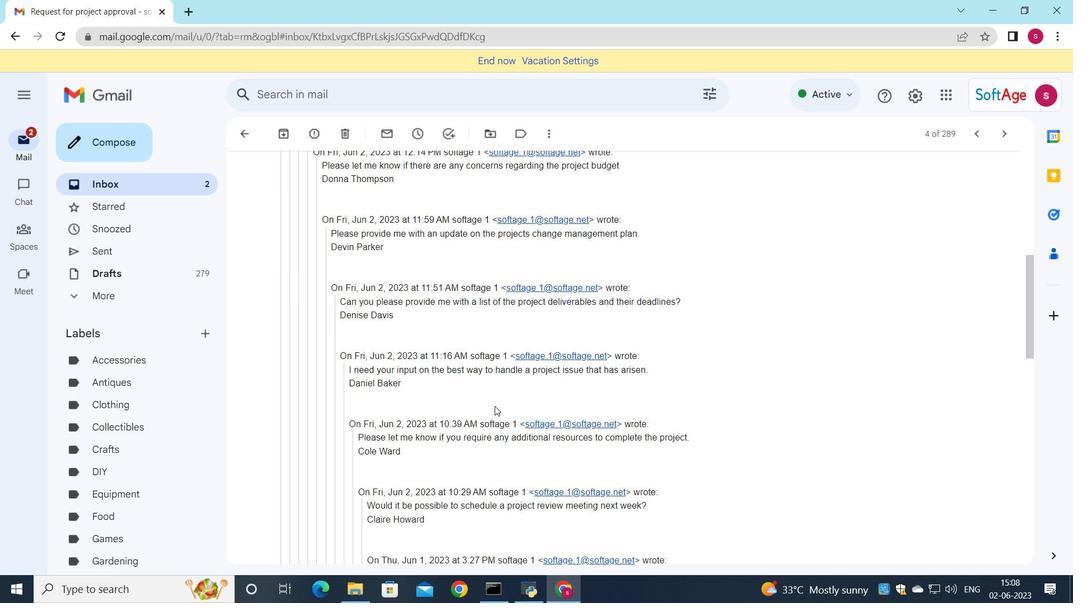 
Action: Mouse scrolled (494, 406) with delta (0, 0)
Screenshot: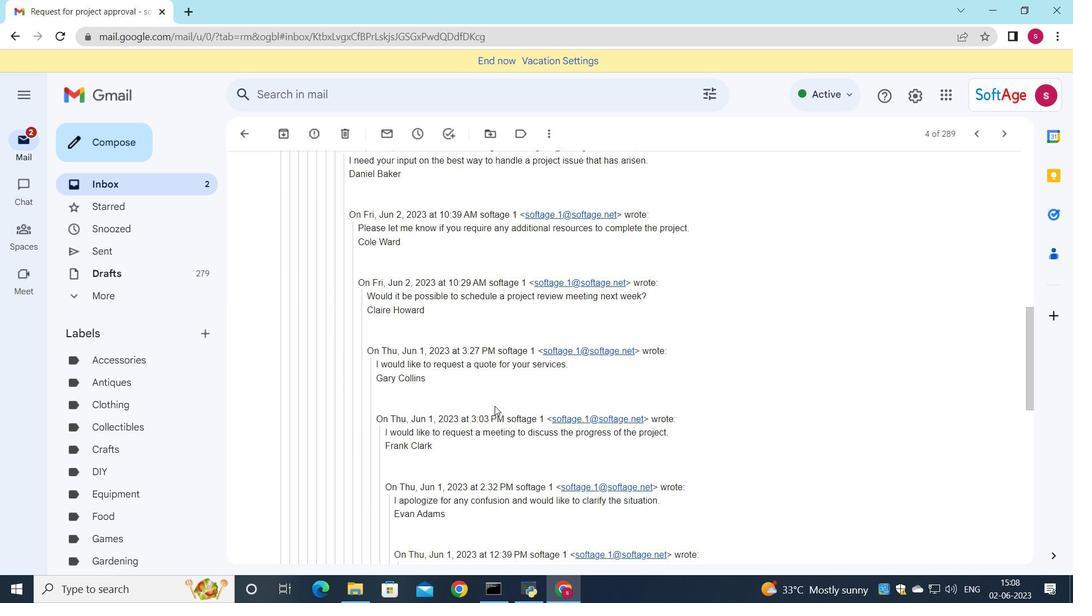 
Action: Mouse moved to (494, 407)
Screenshot: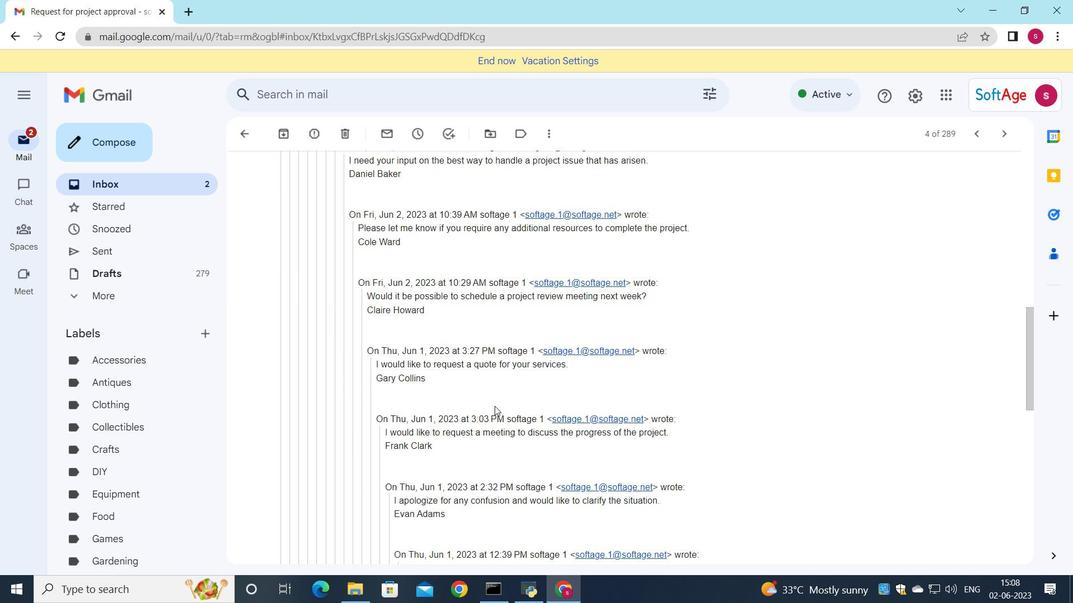 
Action: Mouse scrolled (494, 406) with delta (0, 0)
Screenshot: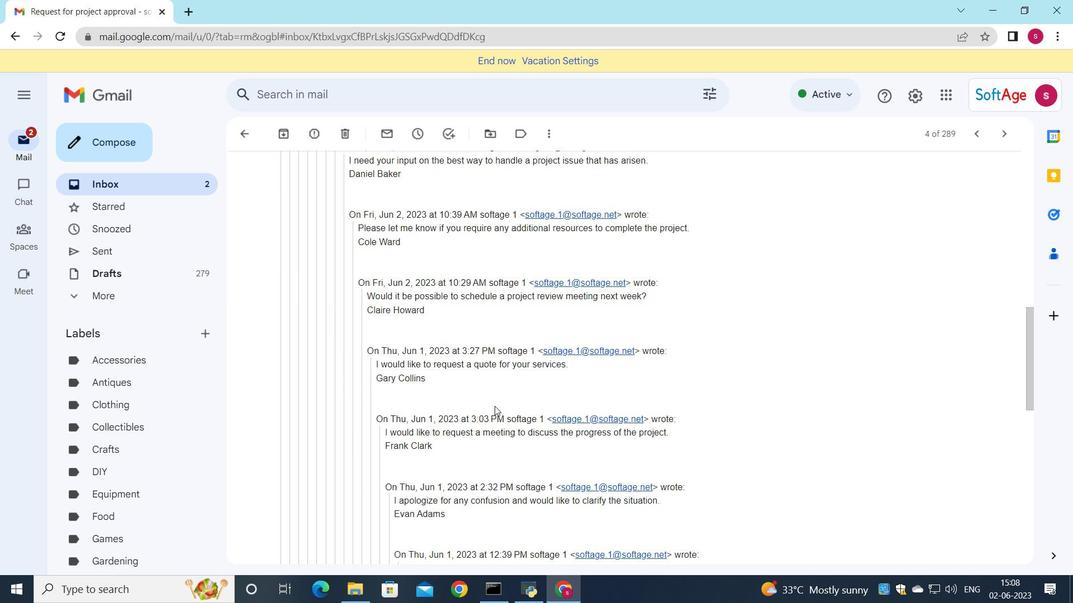 
Action: Mouse moved to (494, 409)
Screenshot: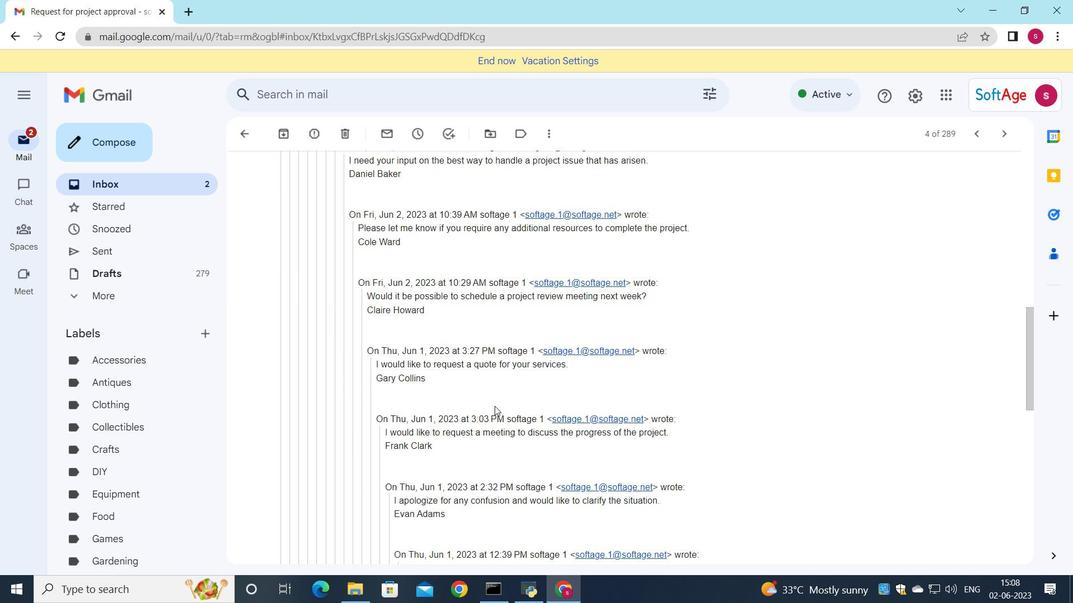 
Action: Mouse scrolled (494, 406) with delta (0, 0)
Screenshot: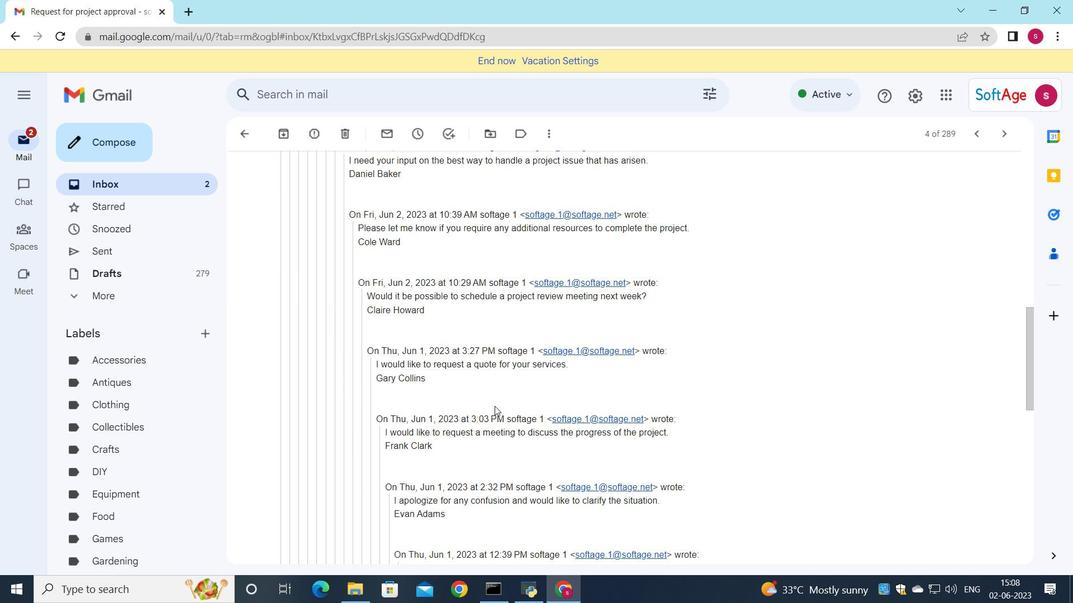 
Action: Mouse scrolled (494, 406) with delta (0, 0)
Screenshot: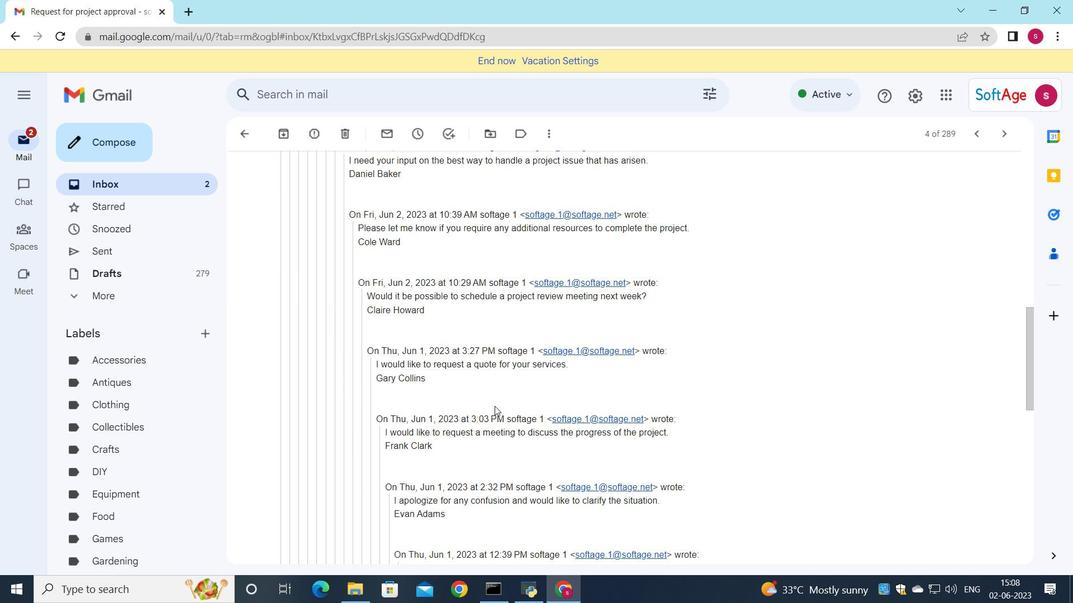 
Action: Mouse scrolled (494, 409) with delta (0, 0)
Screenshot: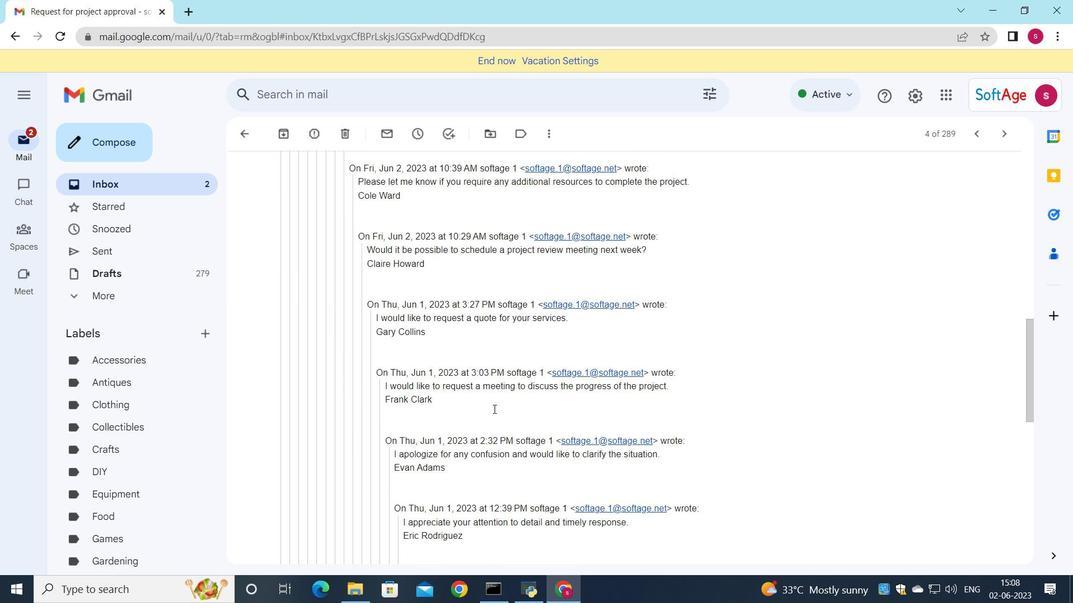 
Action: Mouse scrolled (494, 409) with delta (0, 0)
Screenshot: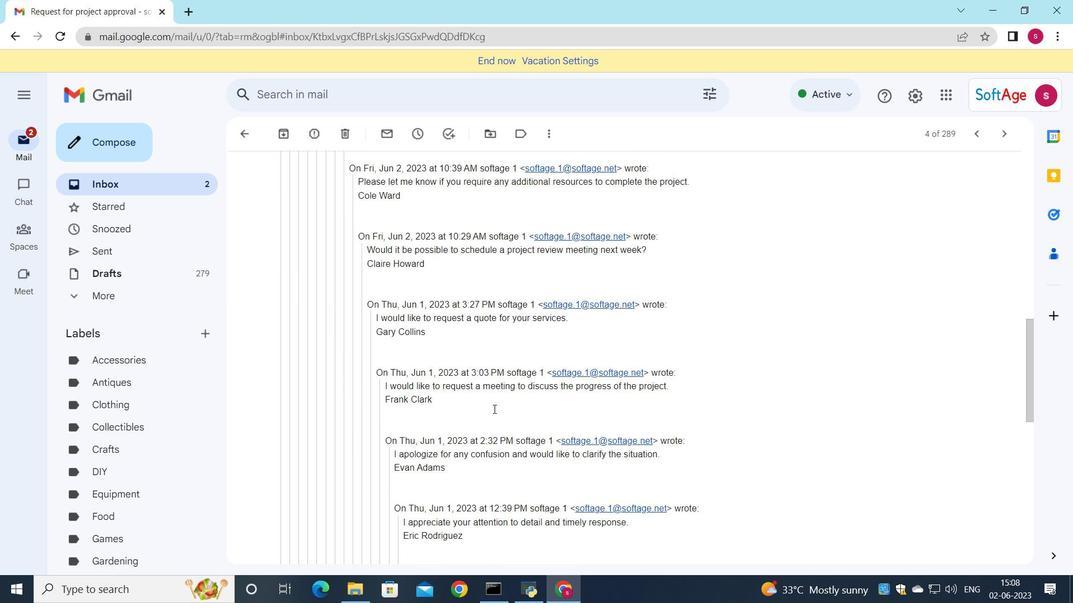 
Action: Mouse scrolled (494, 409) with delta (0, 0)
Screenshot: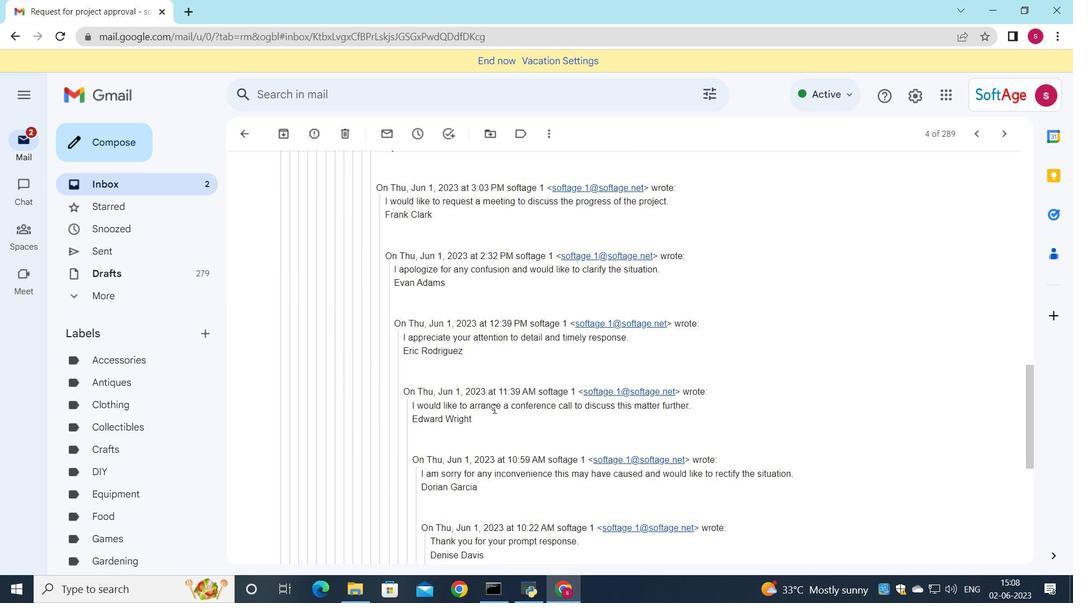 
Action: Mouse moved to (494, 409)
Screenshot: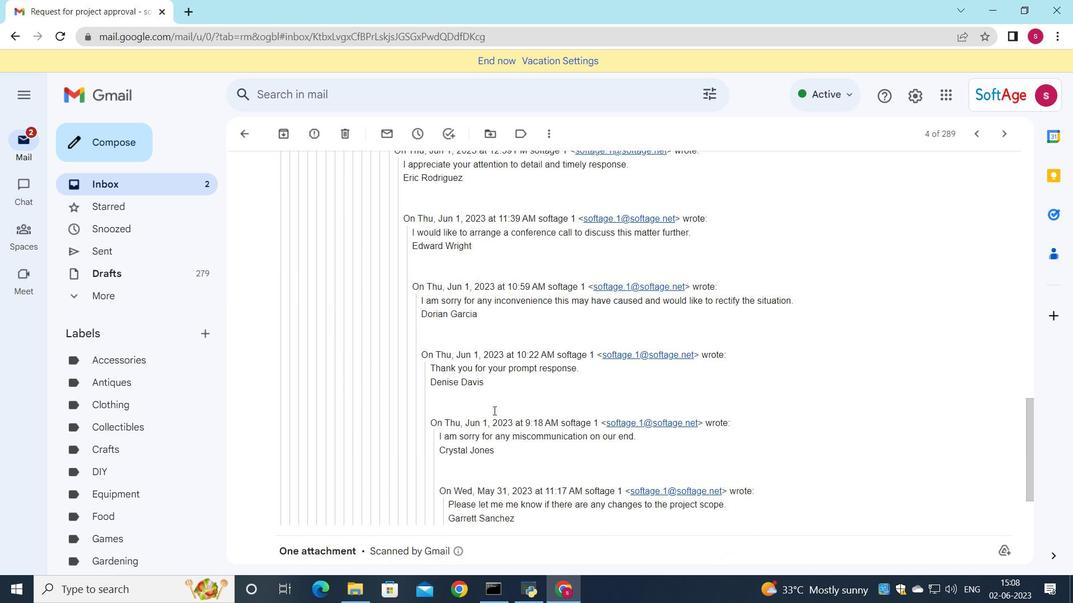 
Action: Mouse scrolled (494, 409) with delta (0, 0)
Screenshot: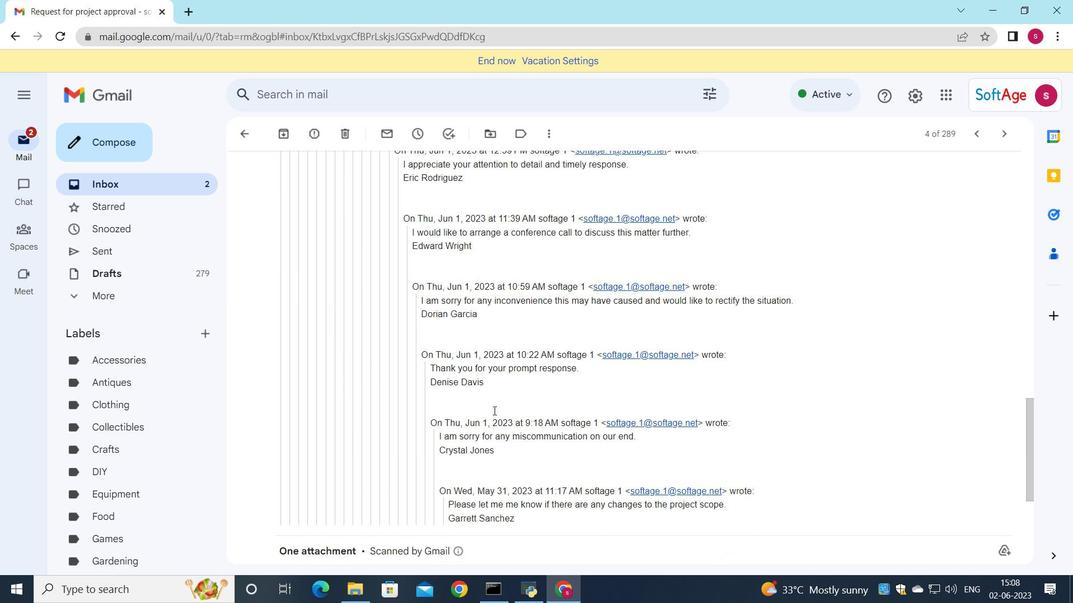 
Action: Mouse scrolled (494, 409) with delta (0, 0)
Screenshot: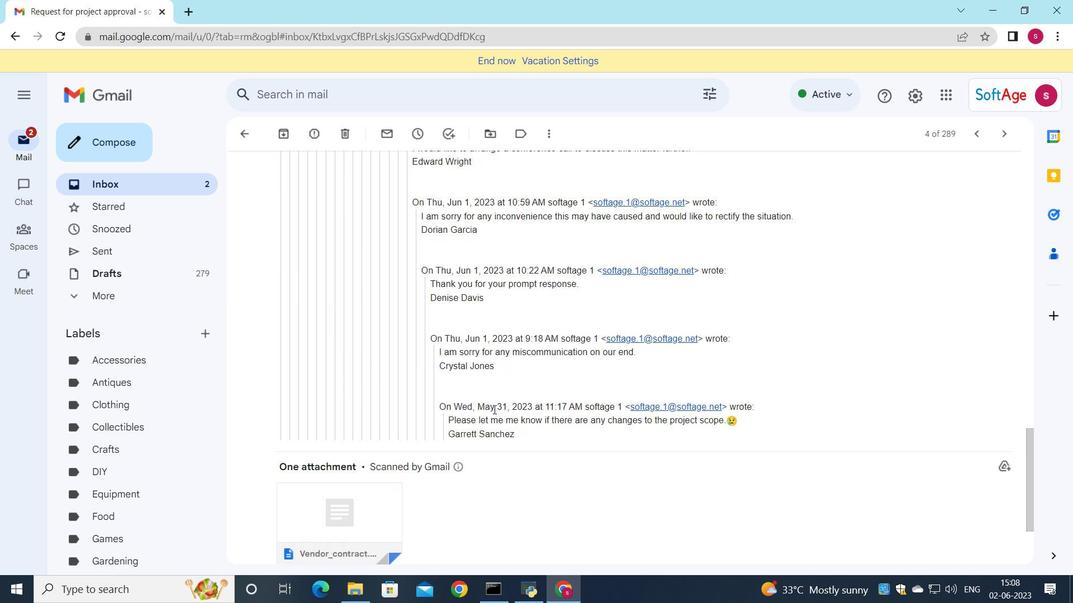 
Action: Mouse scrolled (494, 409) with delta (0, 0)
Screenshot: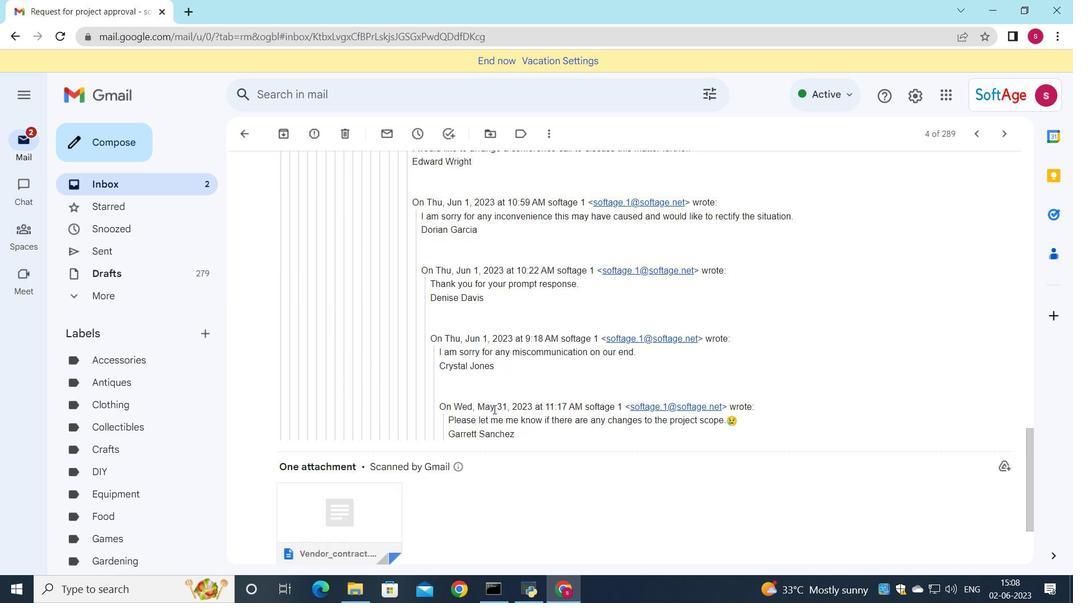 
Action: Mouse moved to (343, 488)
Screenshot: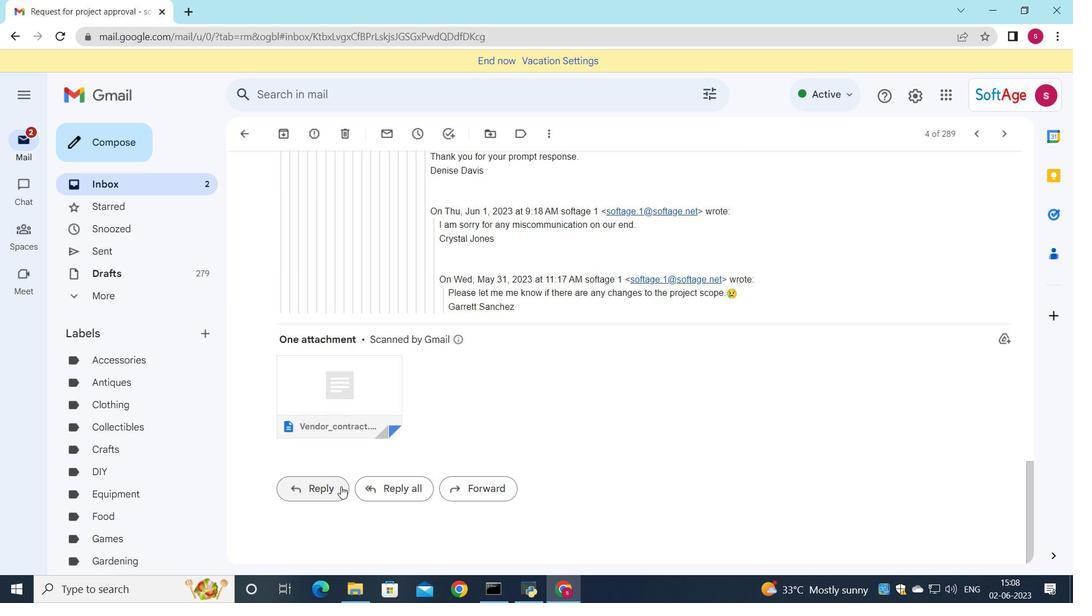 
Action: Mouse pressed left at (343, 488)
Screenshot: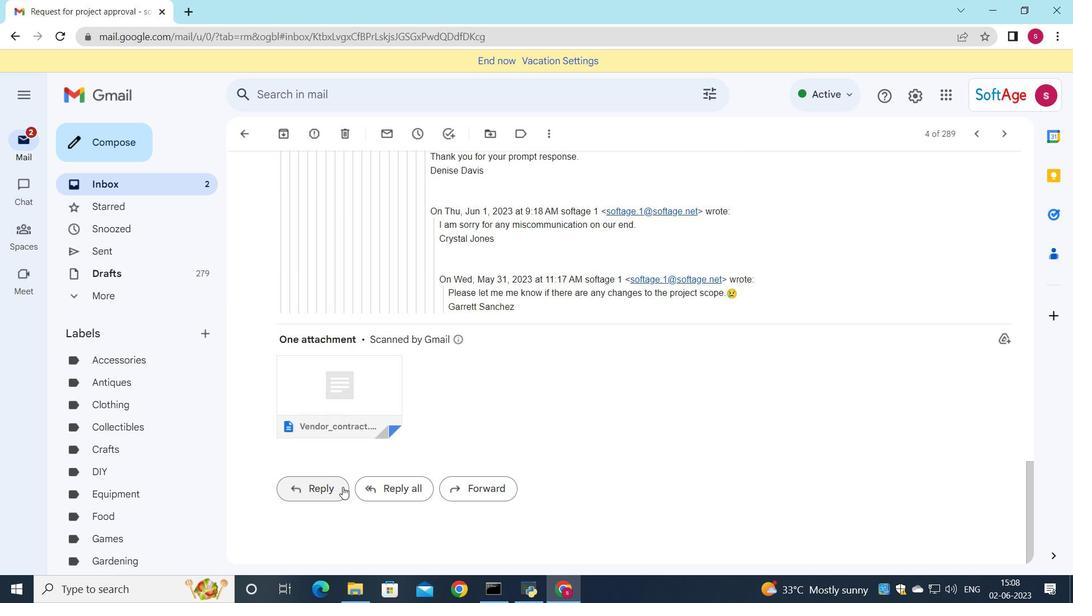 
Action: Mouse moved to (301, 378)
Screenshot: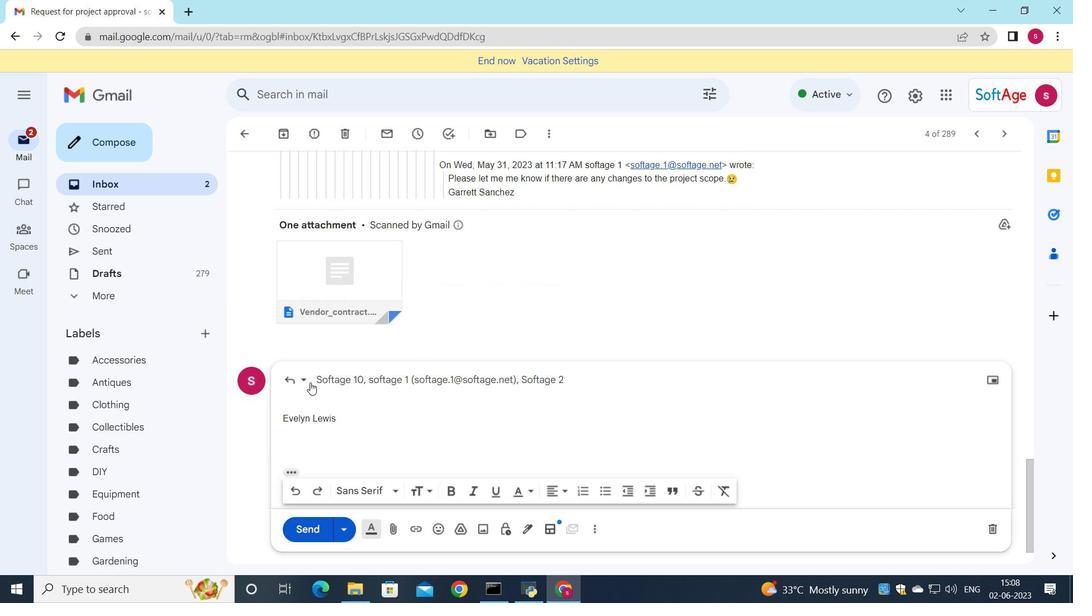 
Action: Mouse pressed left at (301, 378)
Screenshot: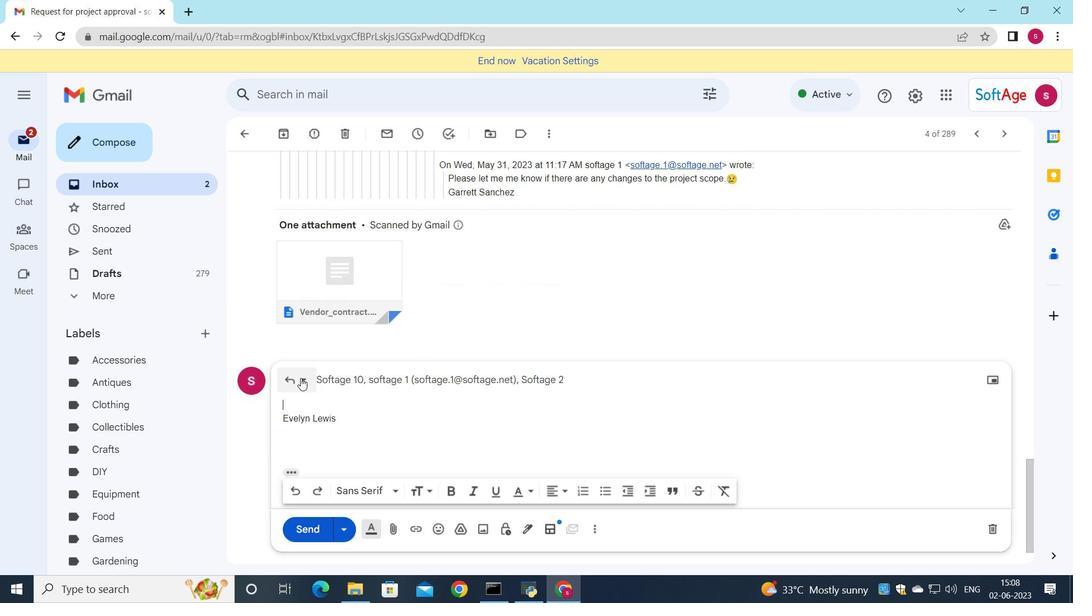 
Action: Mouse moved to (331, 484)
Screenshot: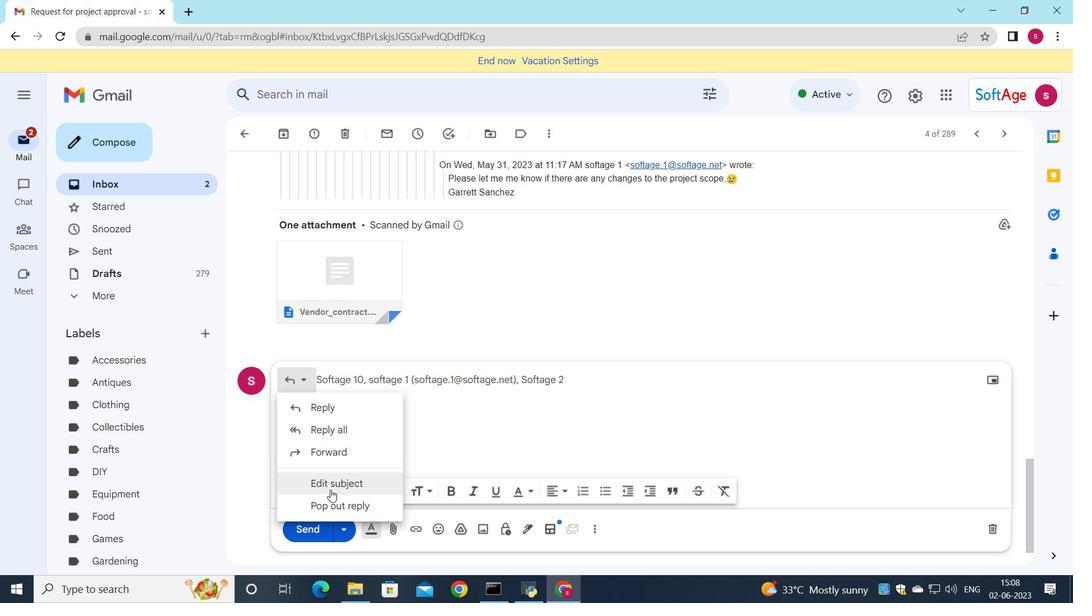 
Action: Mouse pressed left at (331, 484)
Screenshot: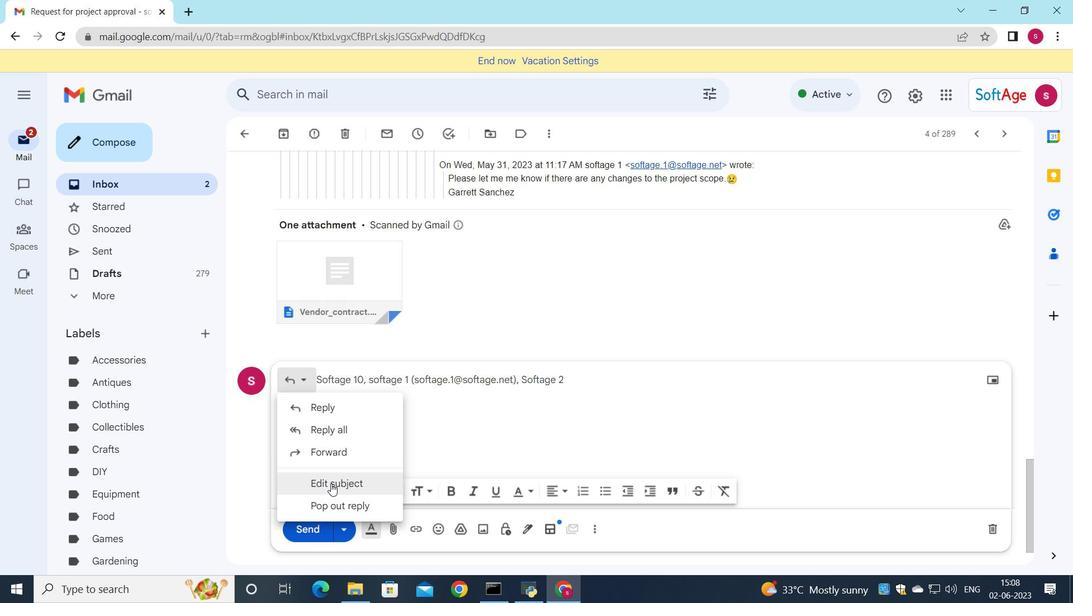
Action: Mouse moved to (503, 419)
Screenshot: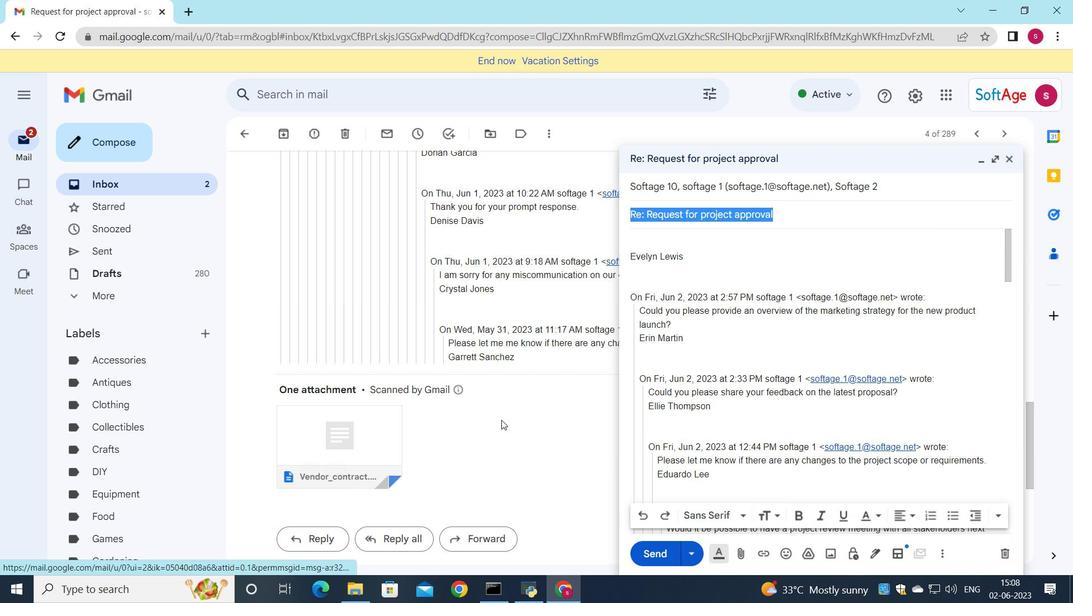 
Action: Key pressed <Key.shift>Request<Key.space>for<Key.space>a<Key.space>review
Screenshot: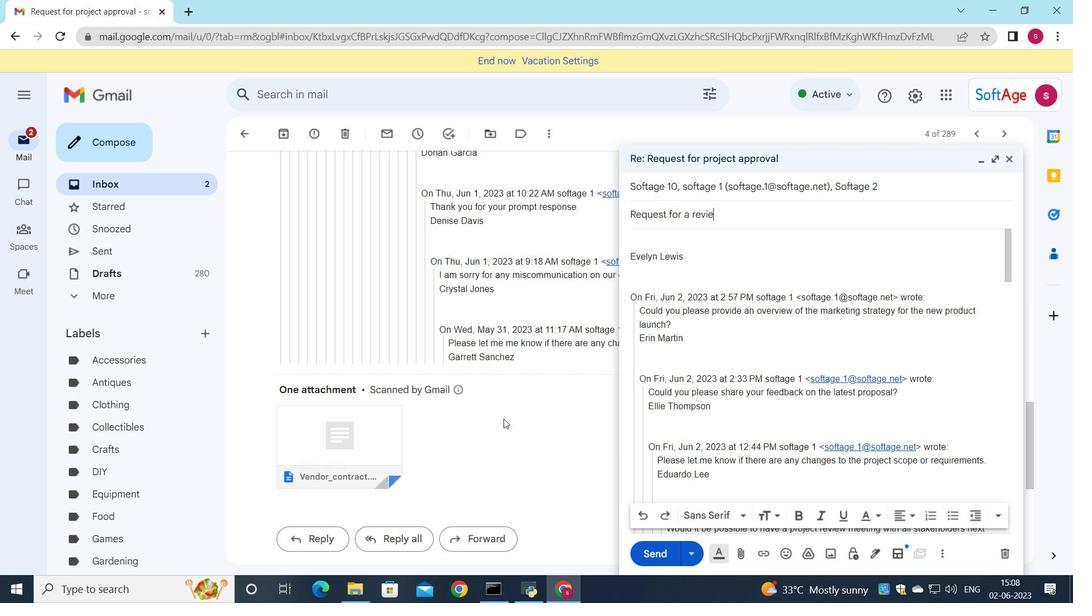 
Action: Mouse moved to (945, 191)
Screenshot: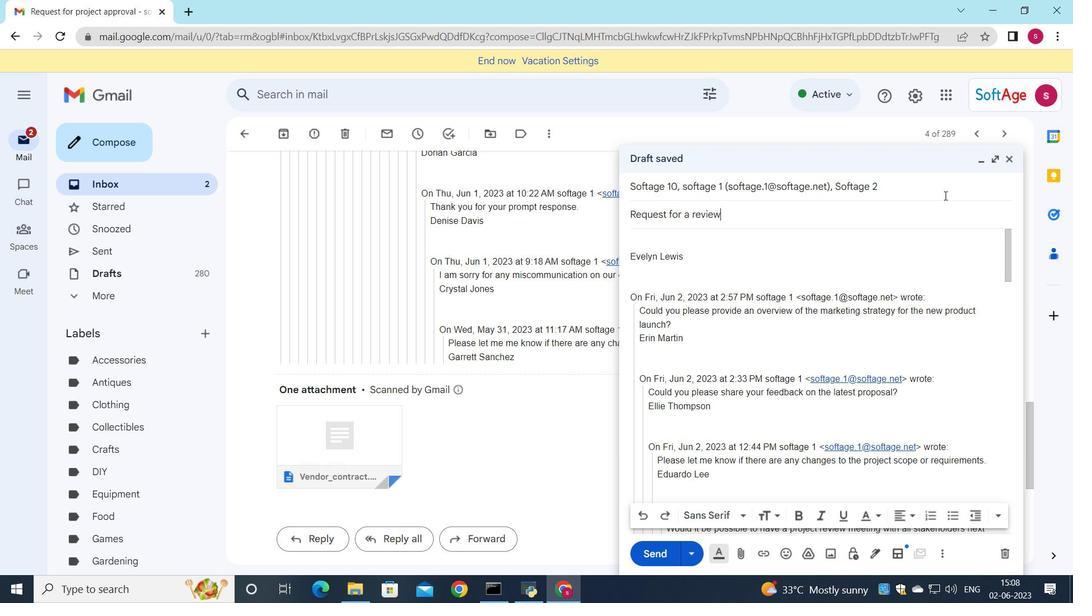 
Action: Mouse pressed left at (945, 191)
Screenshot: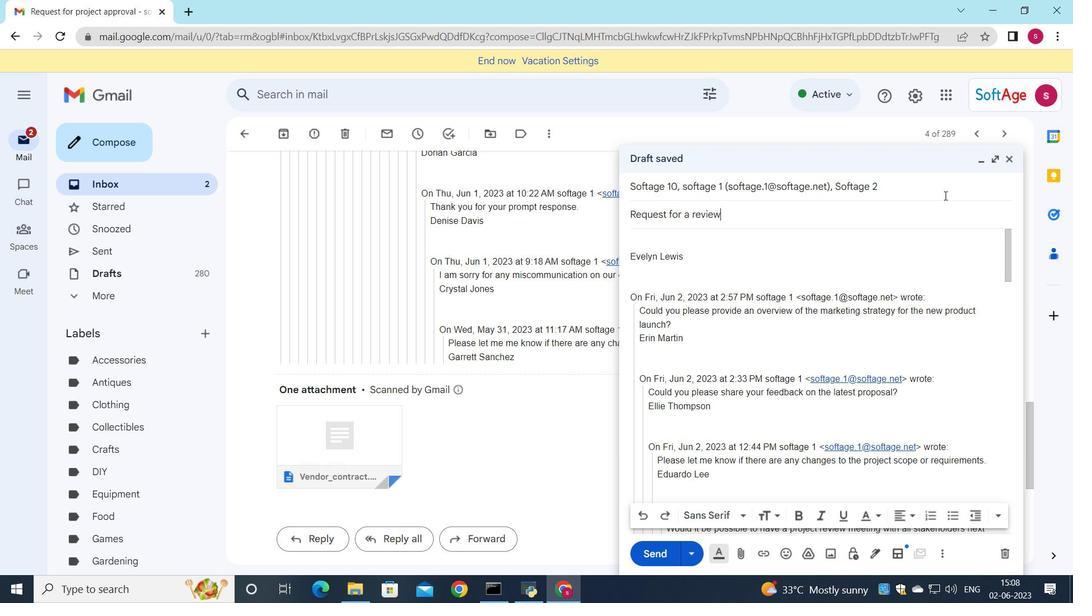 
Action: Mouse moved to (987, 205)
Screenshot: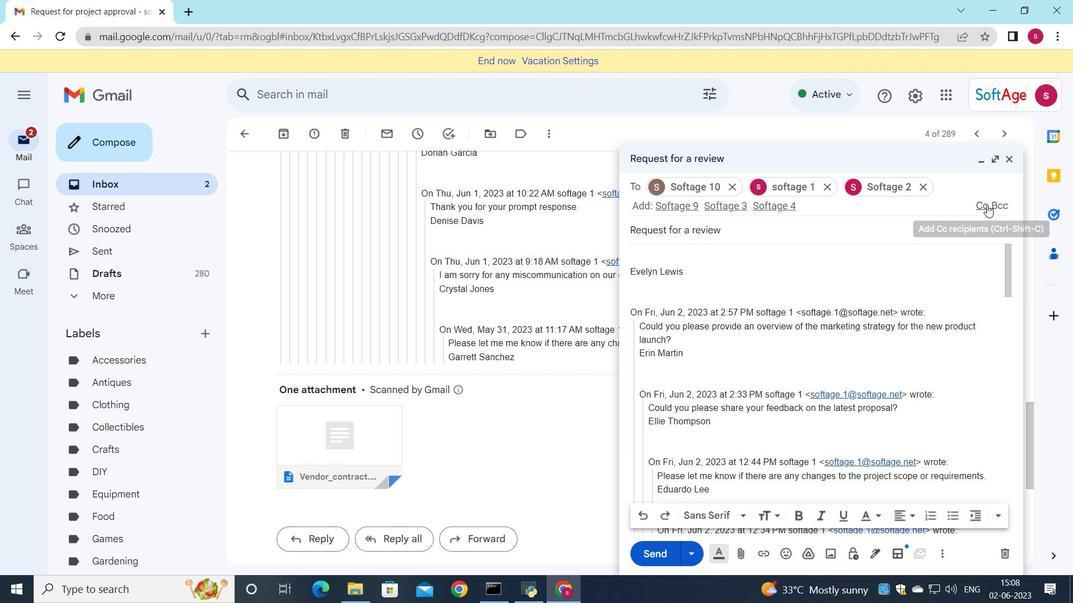 
Action: Mouse pressed left at (987, 205)
Screenshot: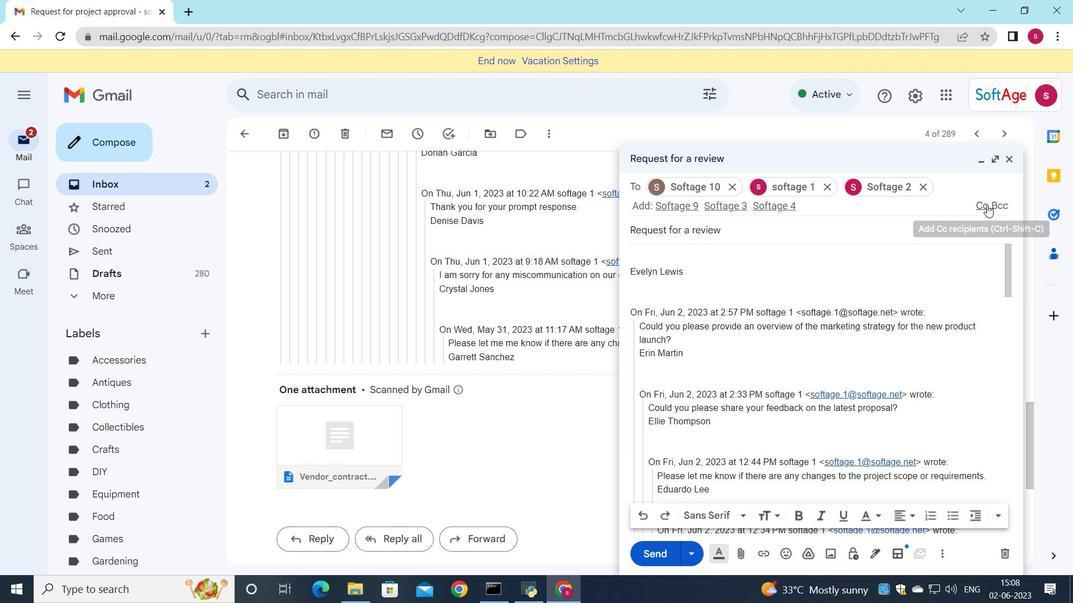 
Action: Mouse moved to (977, 247)
Screenshot: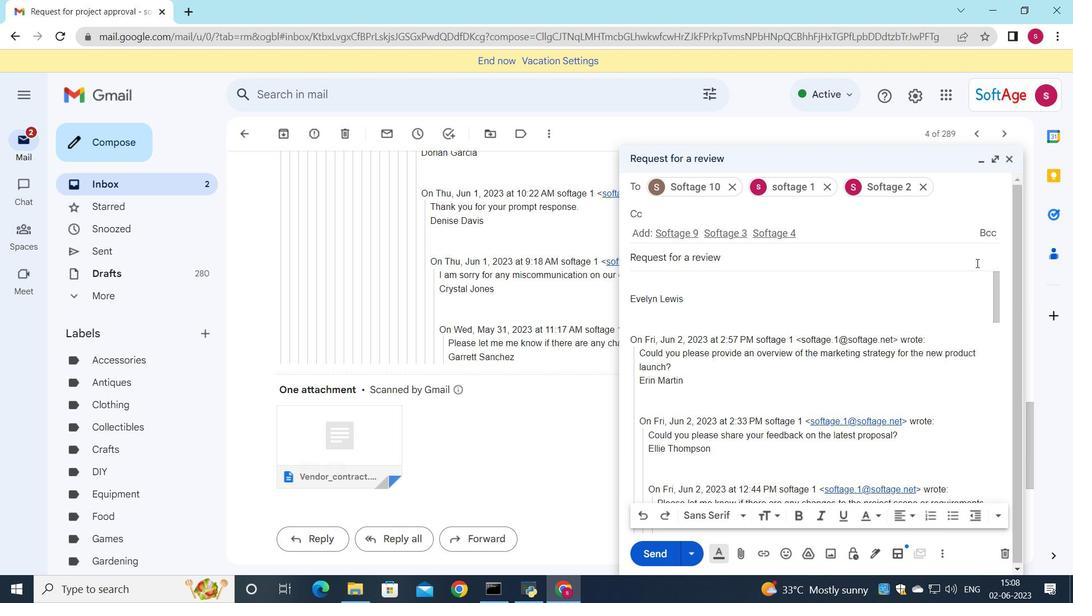 
Action: Key pressed <Key.down>
Screenshot: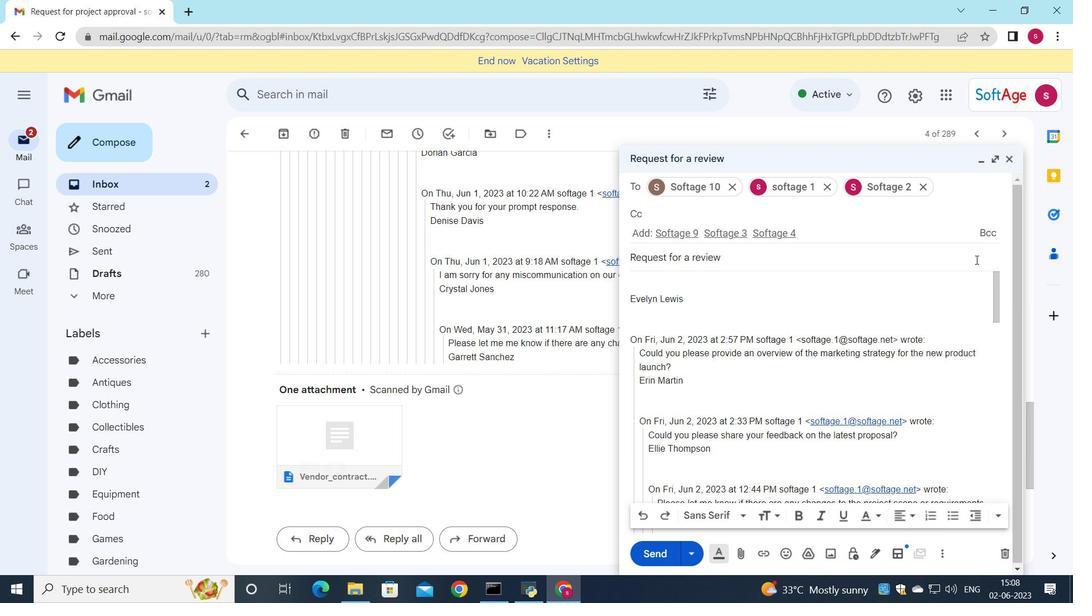 
Action: Mouse moved to (757, 353)
Screenshot: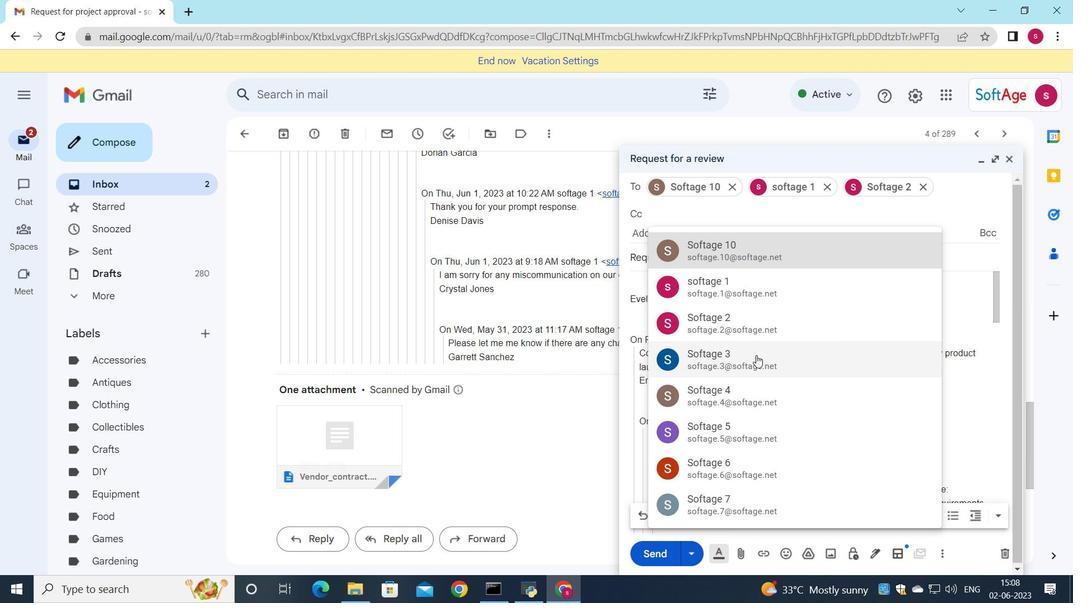 
Action: Mouse pressed left at (757, 353)
Screenshot: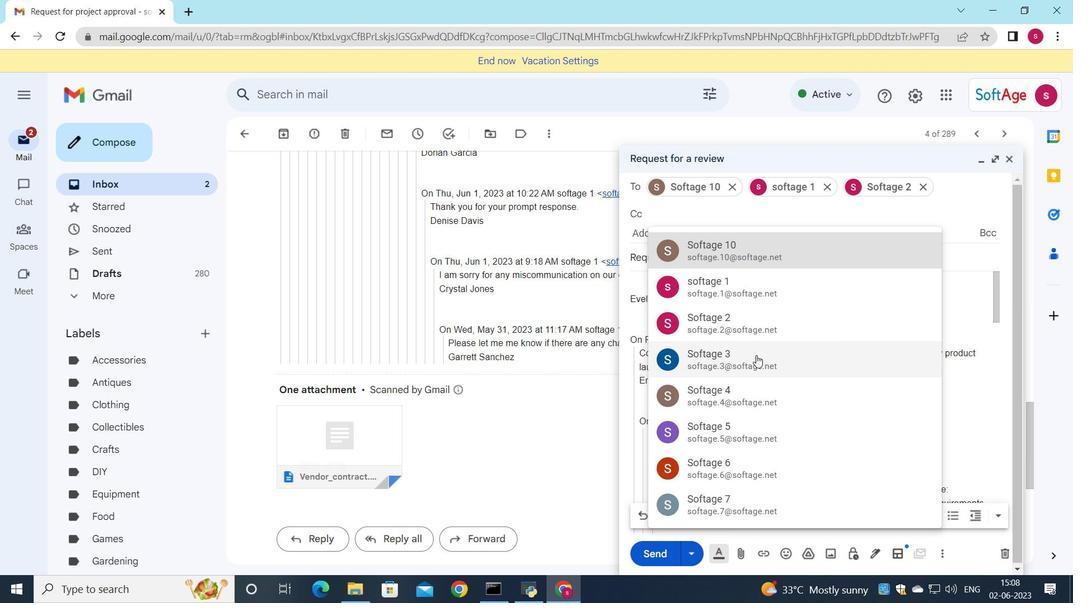 
Action: Mouse moved to (654, 284)
Screenshot: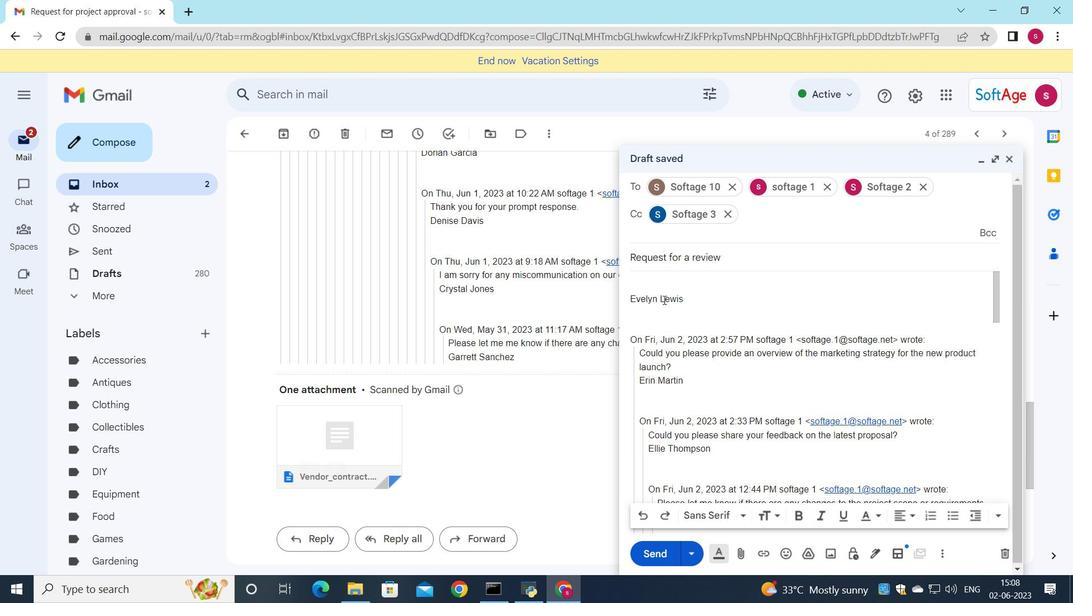 
Action: Mouse pressed left at (654, 284)
Screenshot: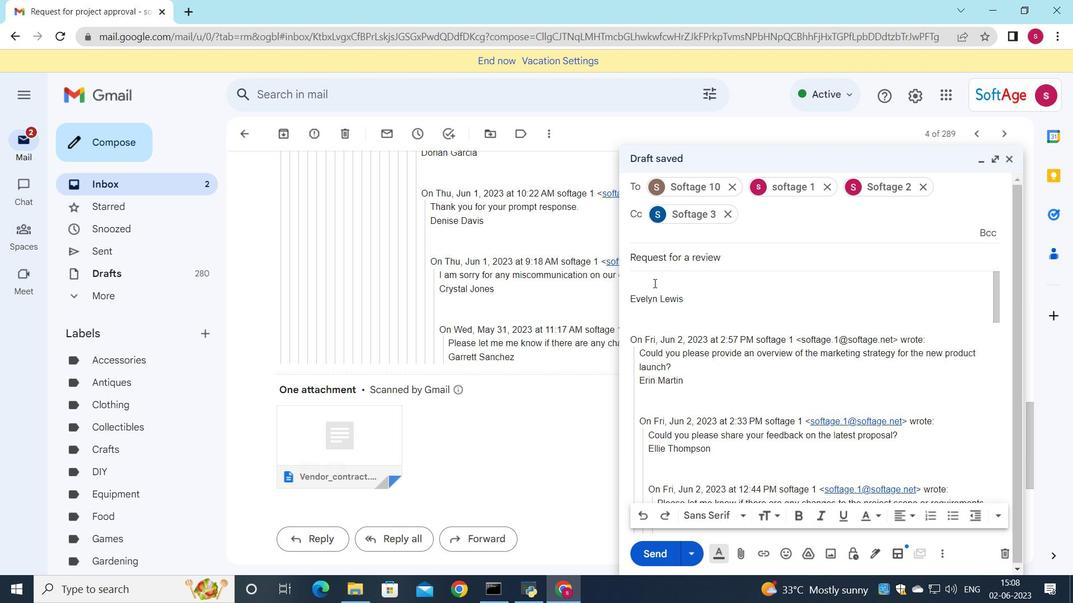 
Action: Key pressed <Key.shift>Please<Key.space>find<Key.space>attached<Key.space>the<Key.space>final<Key.space>version<Key.space>of<Key.space>the<Key.space>budget<Key.space>proposal.
Screenshot: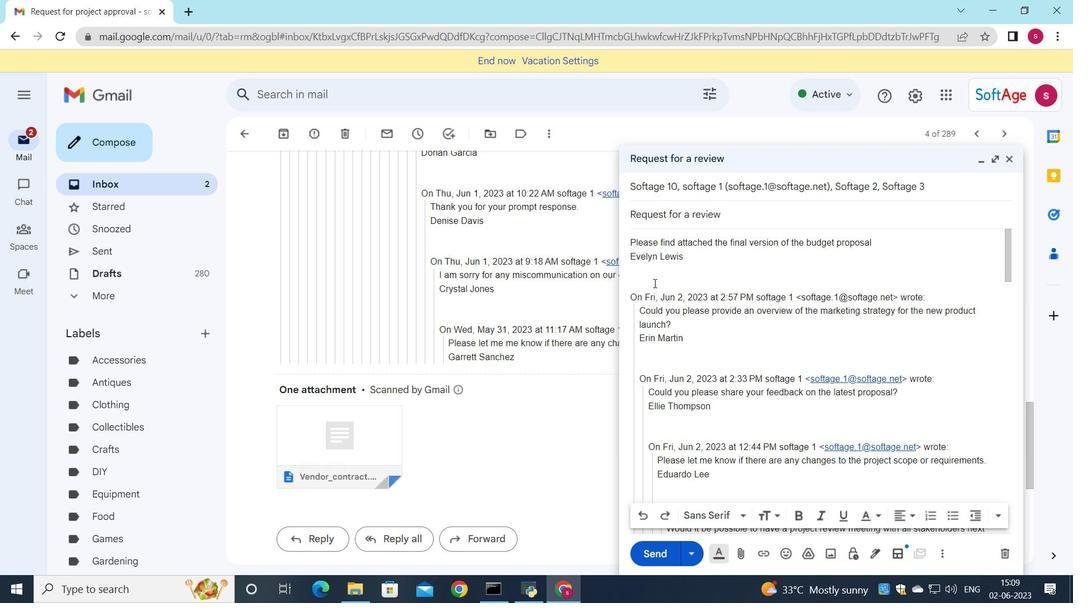 
Action: Mouse moved to (954, 186)
Screenshot: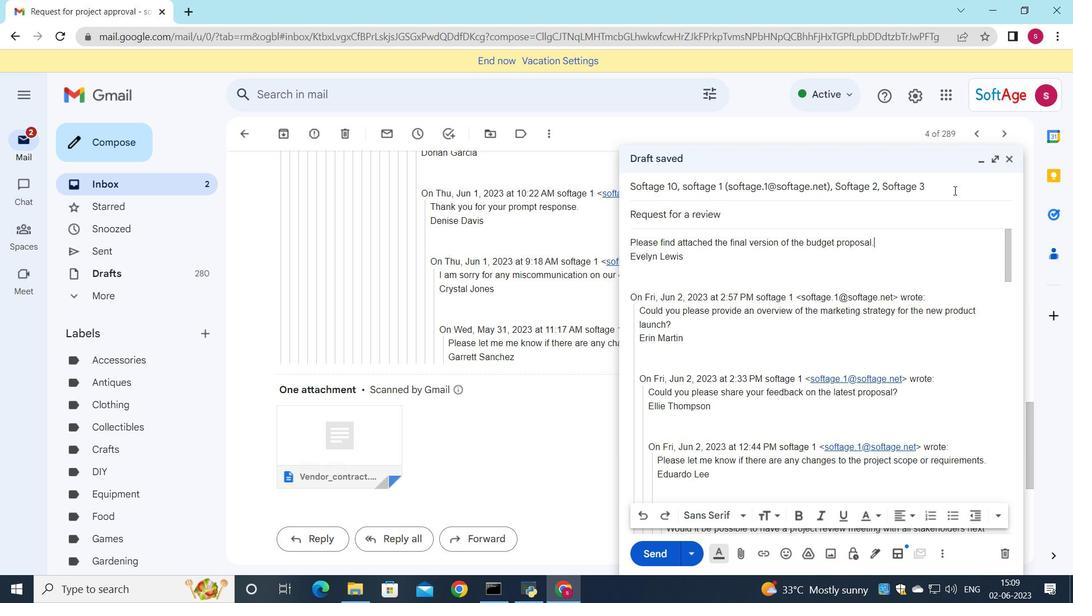 
Action: Mouse pressed left at (954, 186)
Screenshot: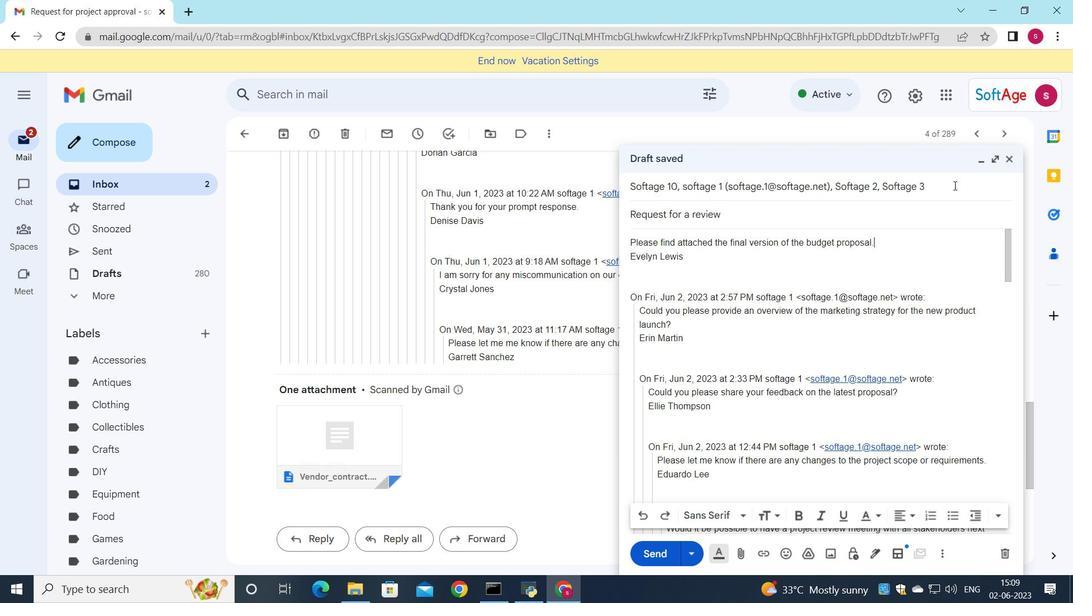 
Action: Mouse moved to (740, 555)
Screenshot: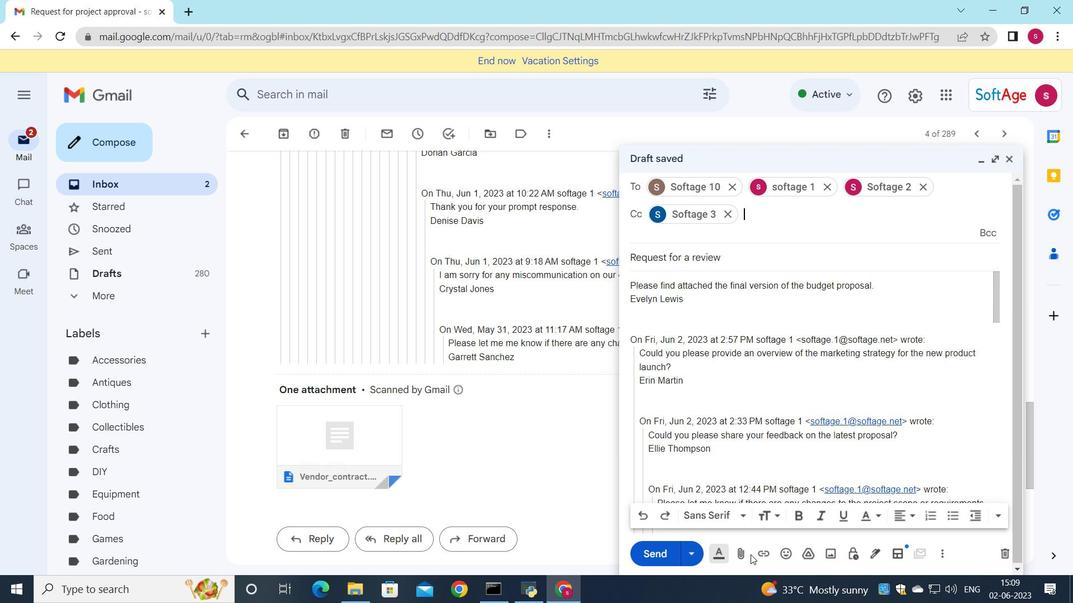 
Action: Mouse pressed left at (740, 555)
Screenshot: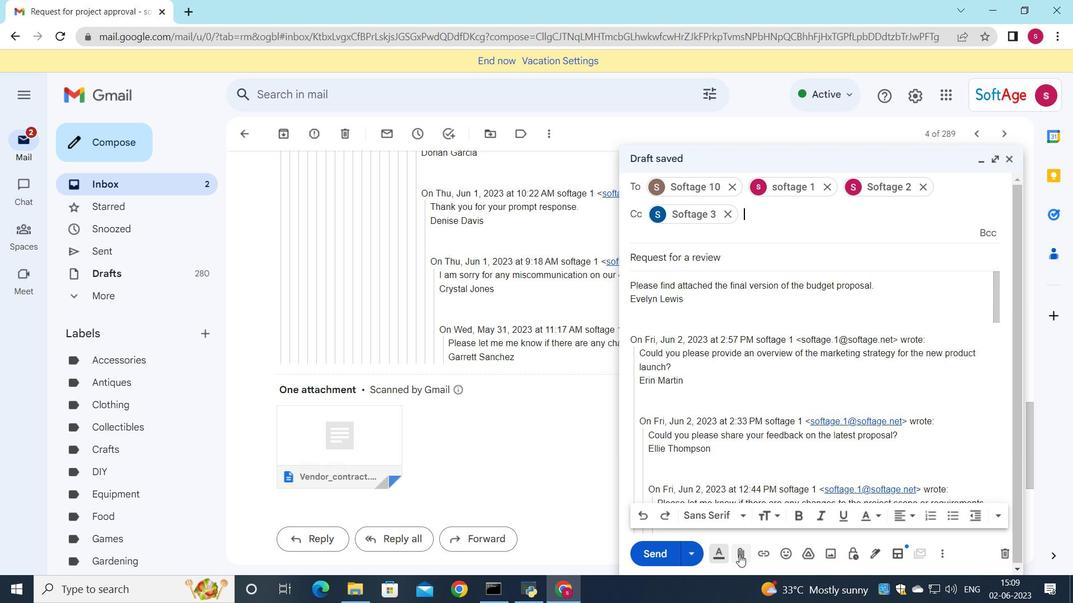 
Action: Mouse moved to (222, 99)
Screenshot: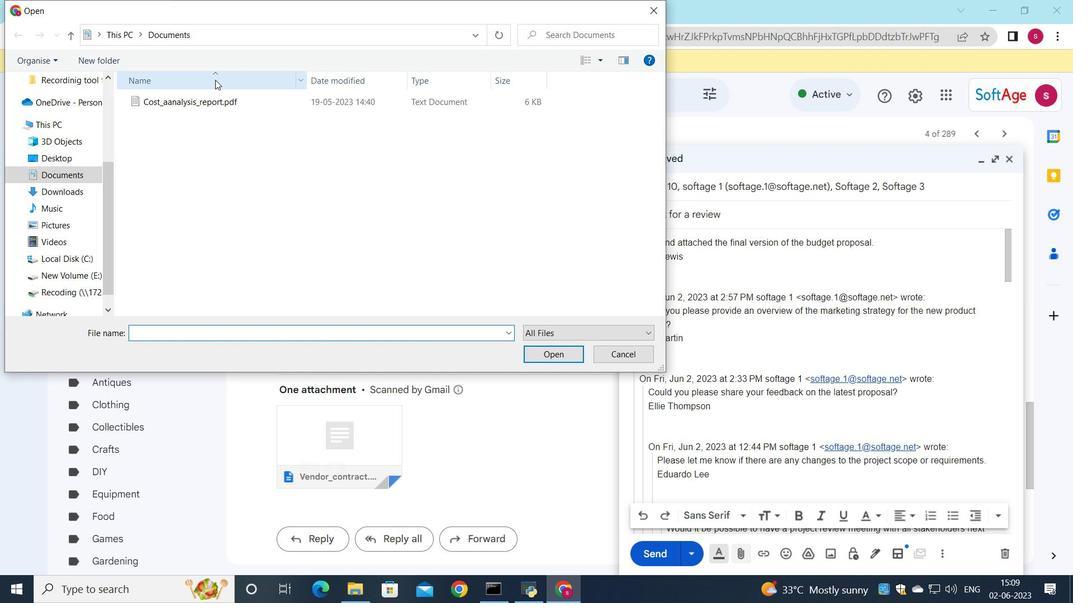 
Action: Mouse pressed left at (222, 99)
Screenshot: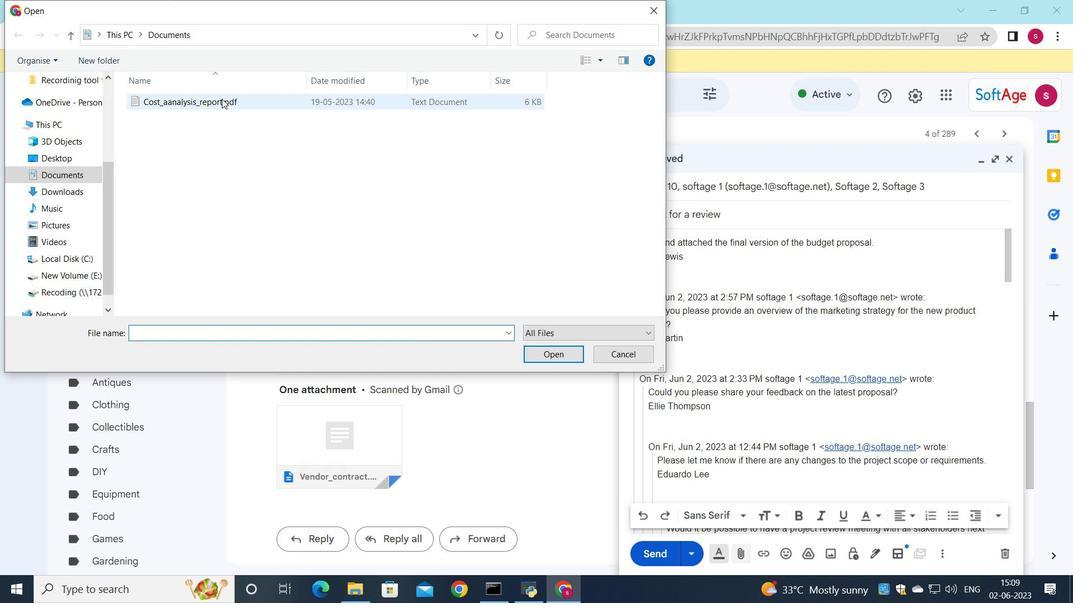
Action: Mouse moved to (242, 99)
Screenshot: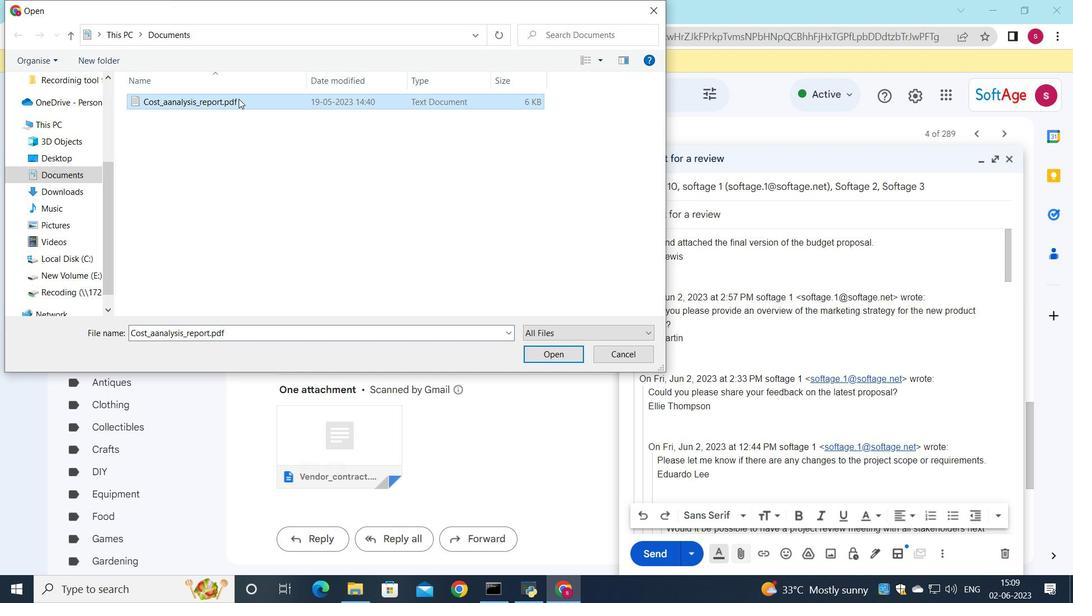 
Action: Mouse pressed left at (242, 99)
Screenshot: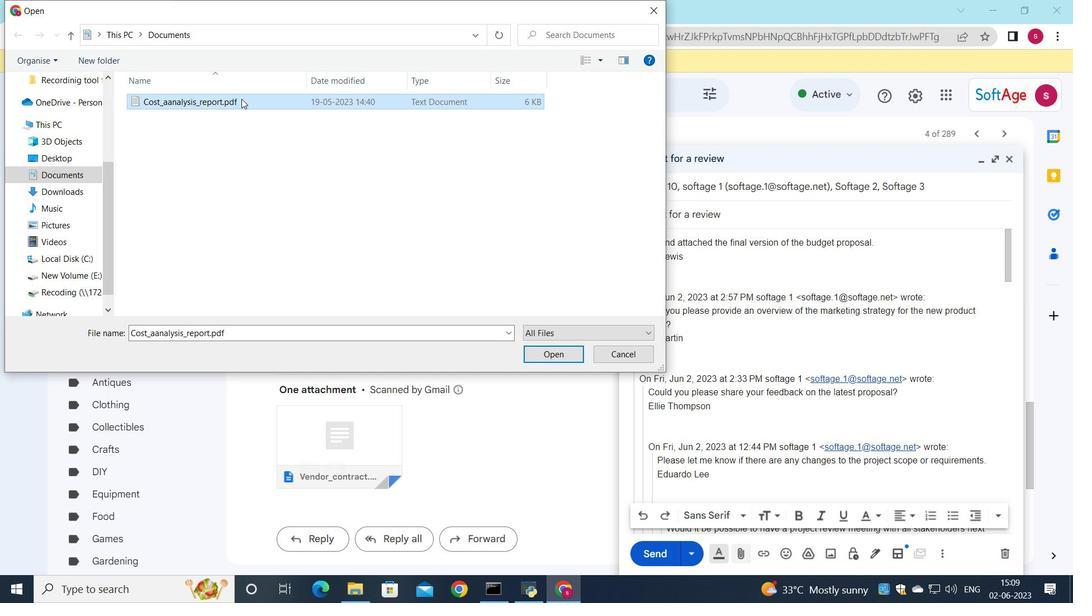 
Action: Mouse moved to (265, 109)
Screenshot: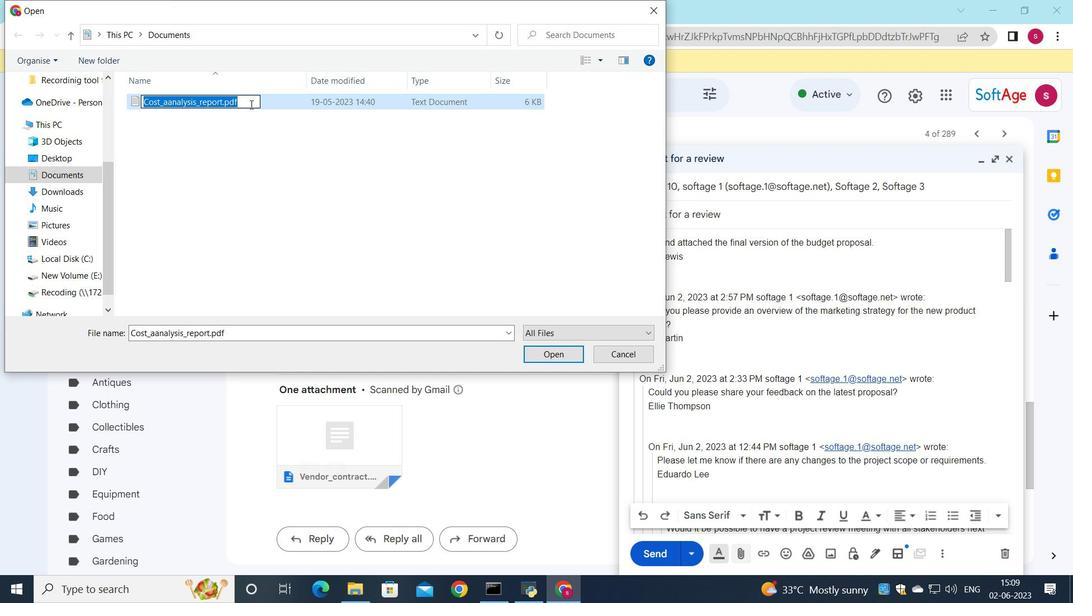 
Action: Key pressed <Key.shift><Key.shift><Key.shift><Key.shift><Key.shift><Key.shift><Key.shift>Creative<Key.shift_r><Key.shift_r>_brieh<Key.backspace>f.docx
Screenshot: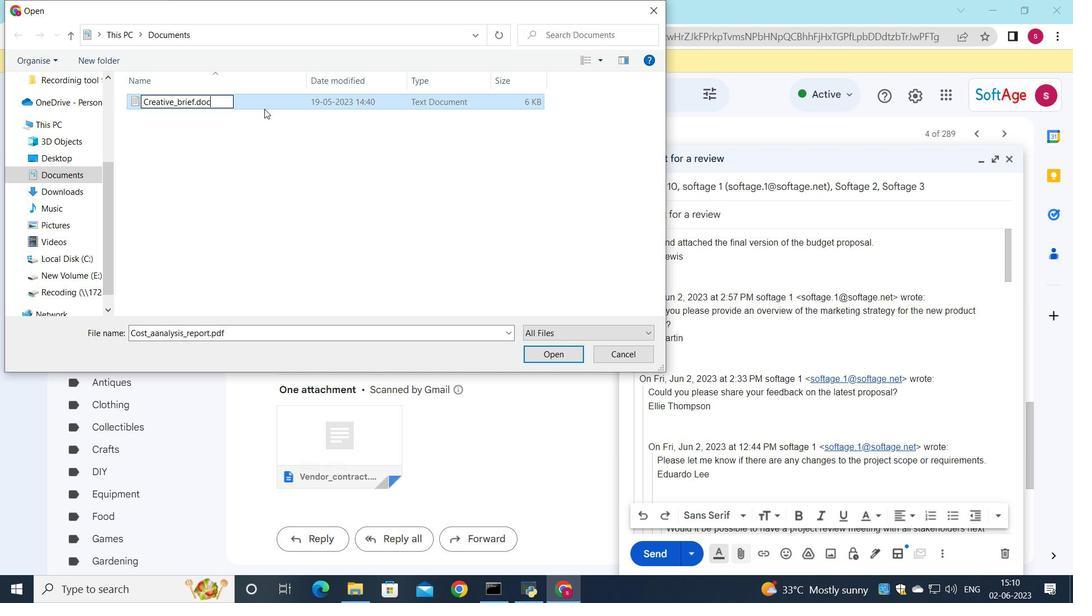 
Action: Mouse moved to (260, 102)
Screenshot: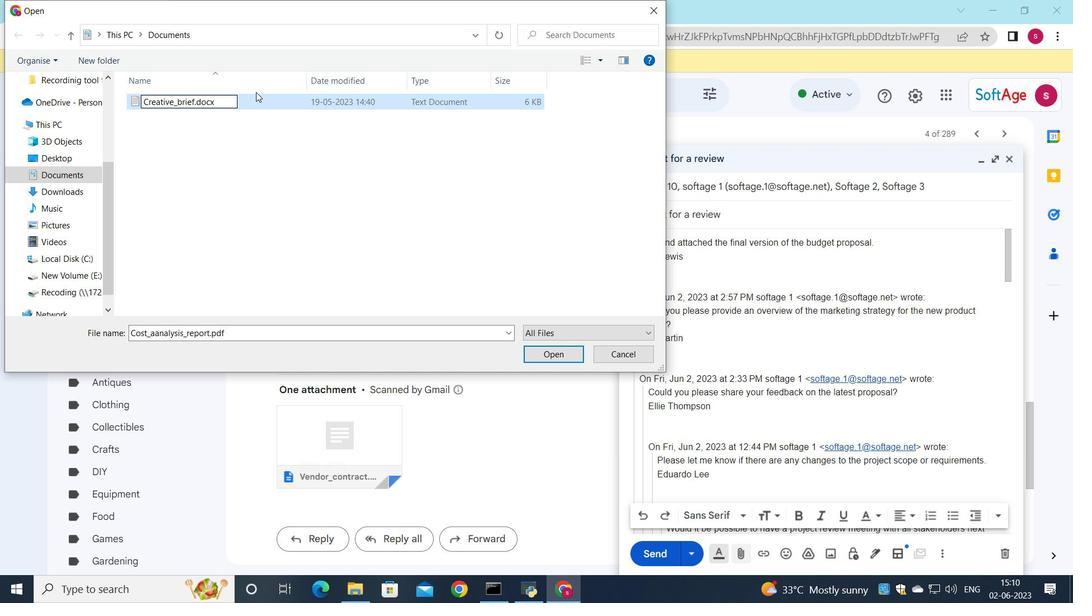 
Action: Mouse pressed left at (260, 102)
Screenshot: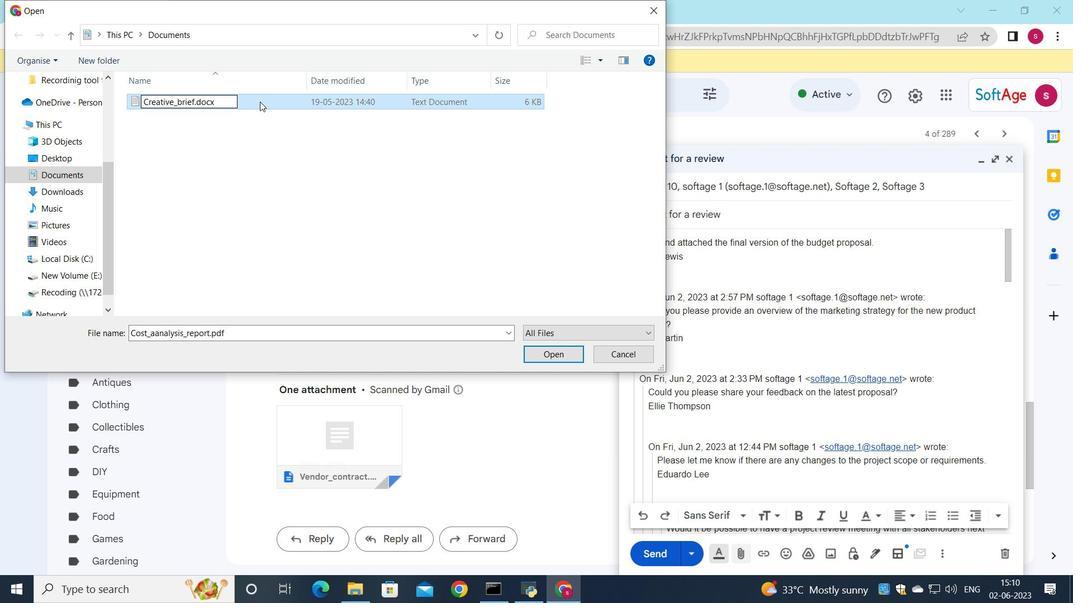 
Action: Mouse moved to (555, 350)
Screenshot: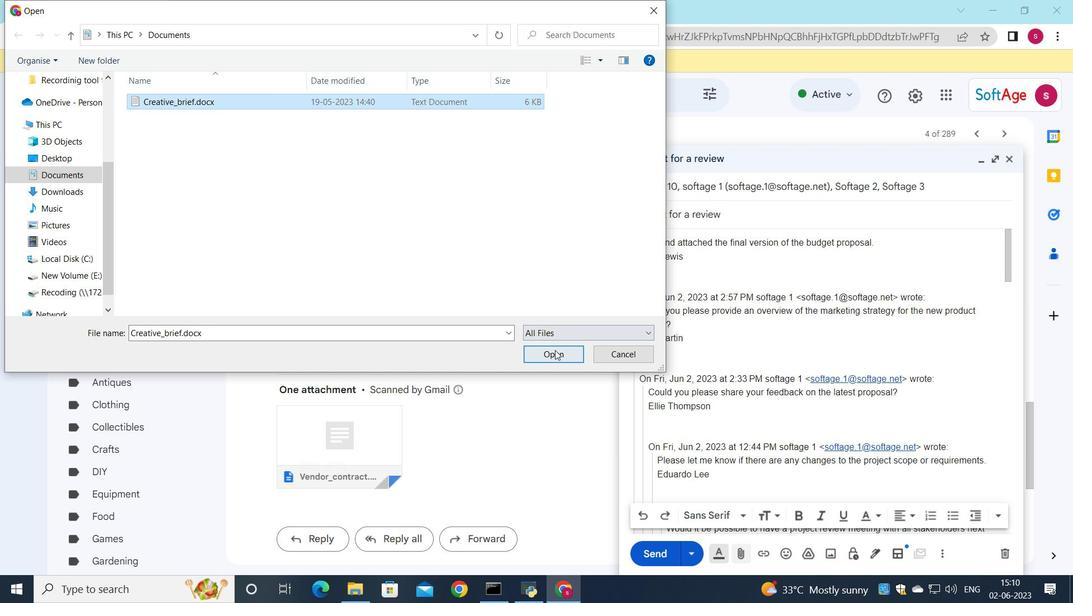 
Action: Mouse pressed left at (555, 350)
Screenshot: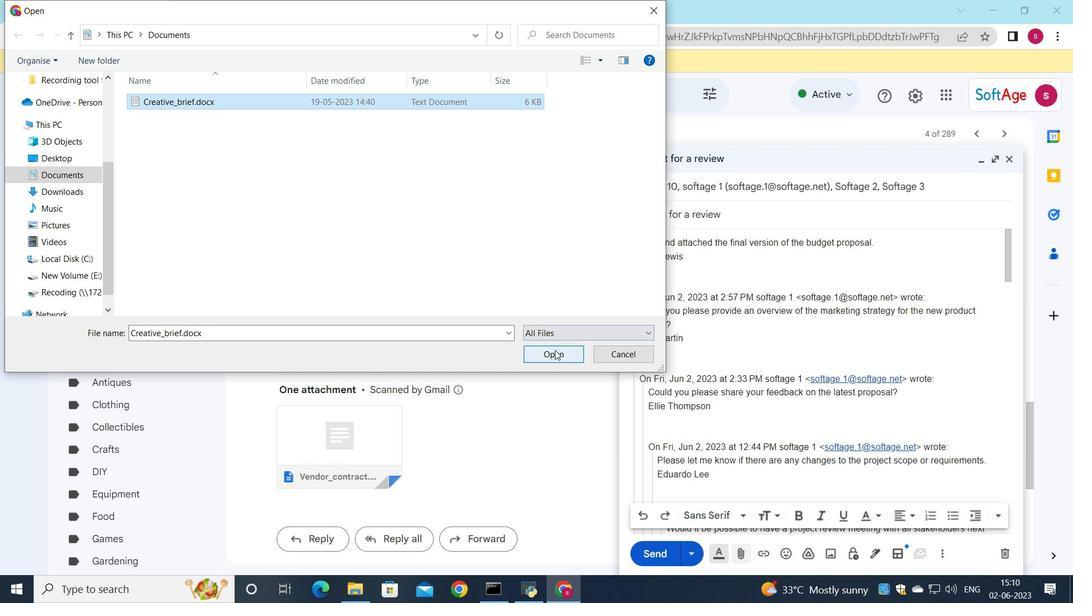 
Action: Mouse moved to (641, 562)
Screenshot: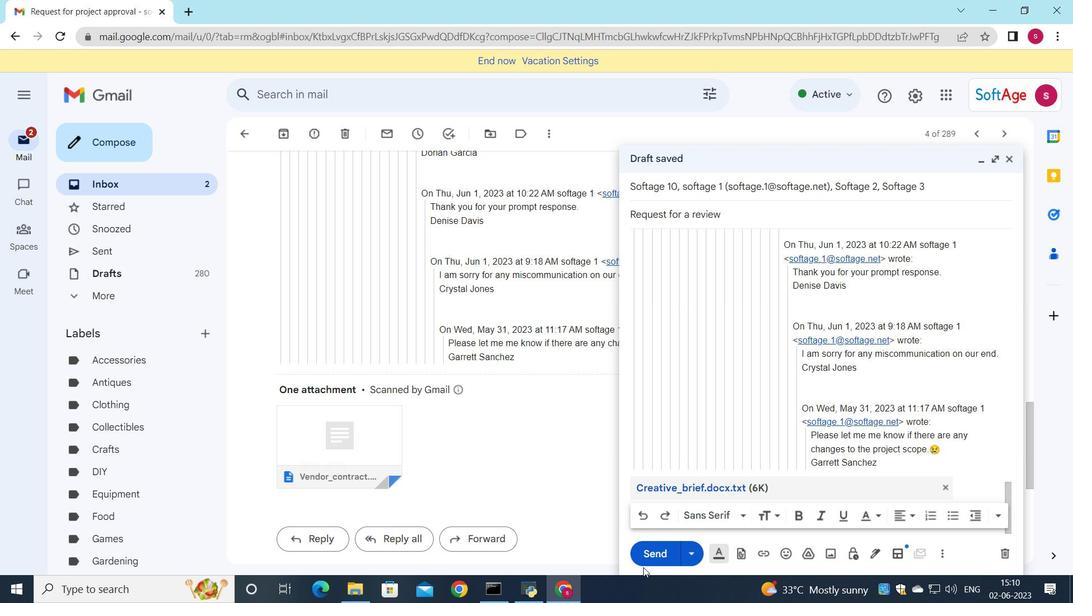
Action: Mouse pressed left at (641, 562)
Screenshot: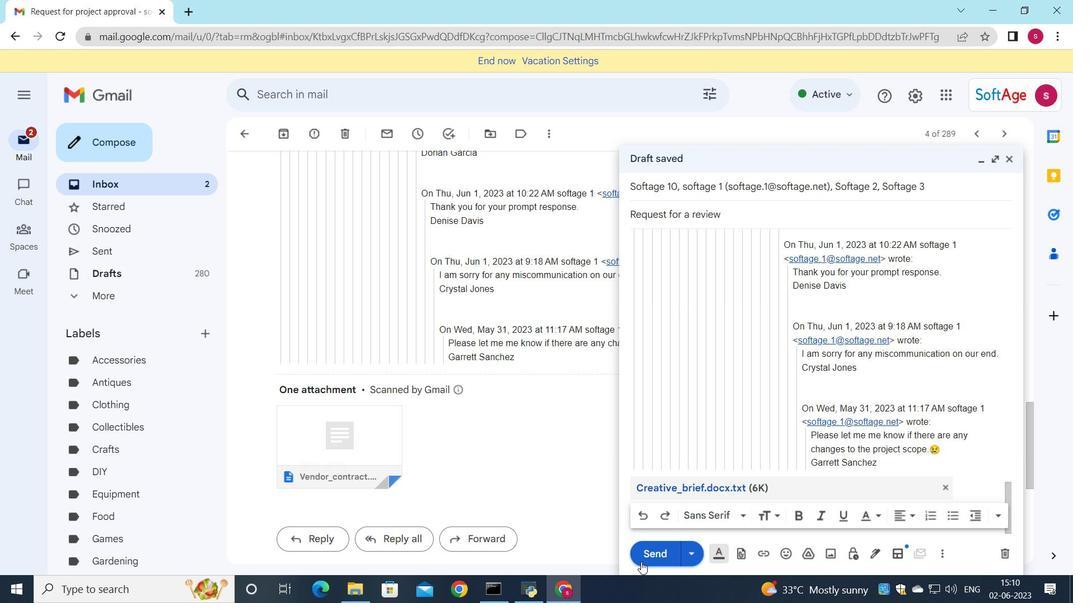 
Action: Mouse moved to (191, 190)
Screenshot: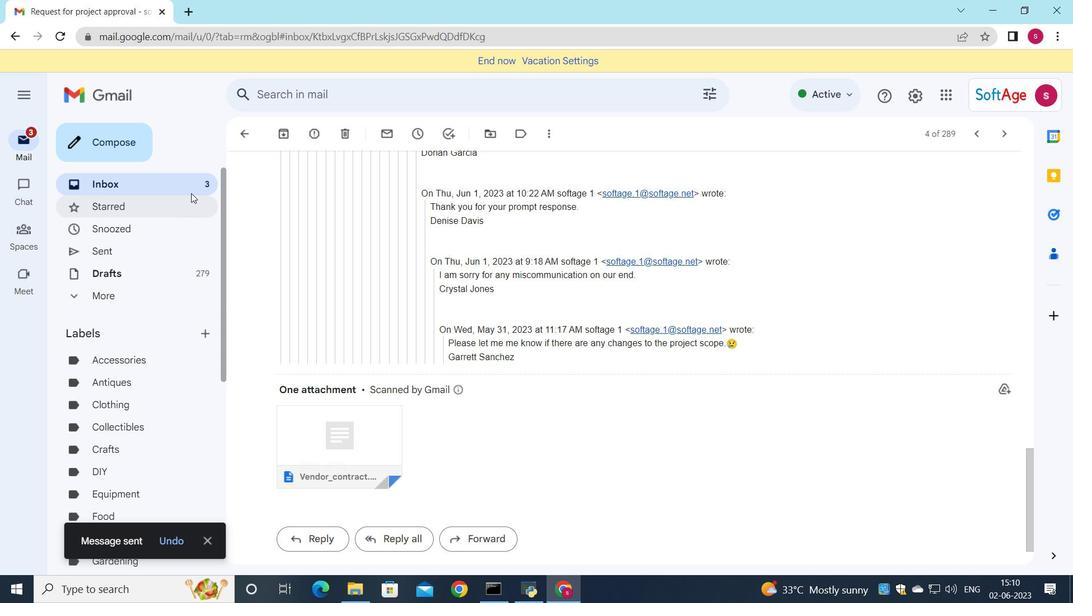 
Action: Mouse pressed left at (191, 190)
Screenshot: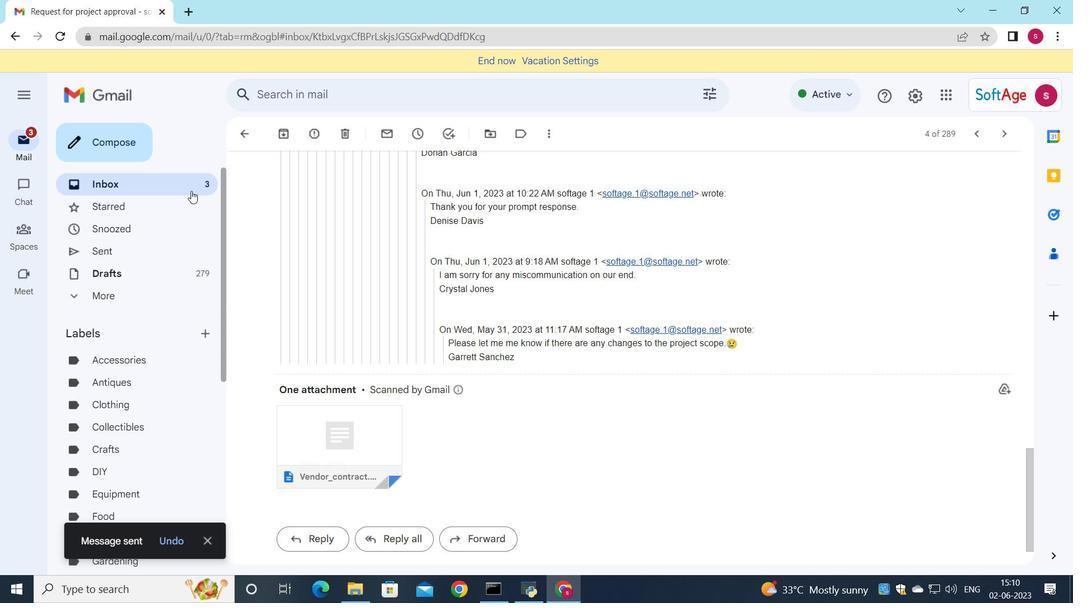 
Action: Mouse moved to (428, 171)
Screenshot: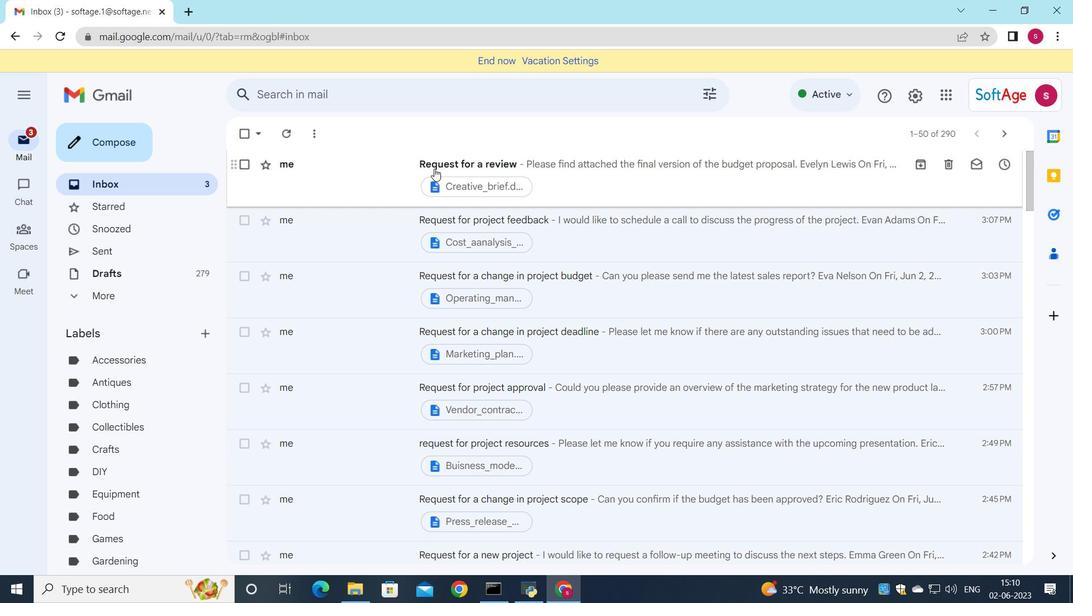 
Action: Mouse pressed left at (428, 171)
Screenshot: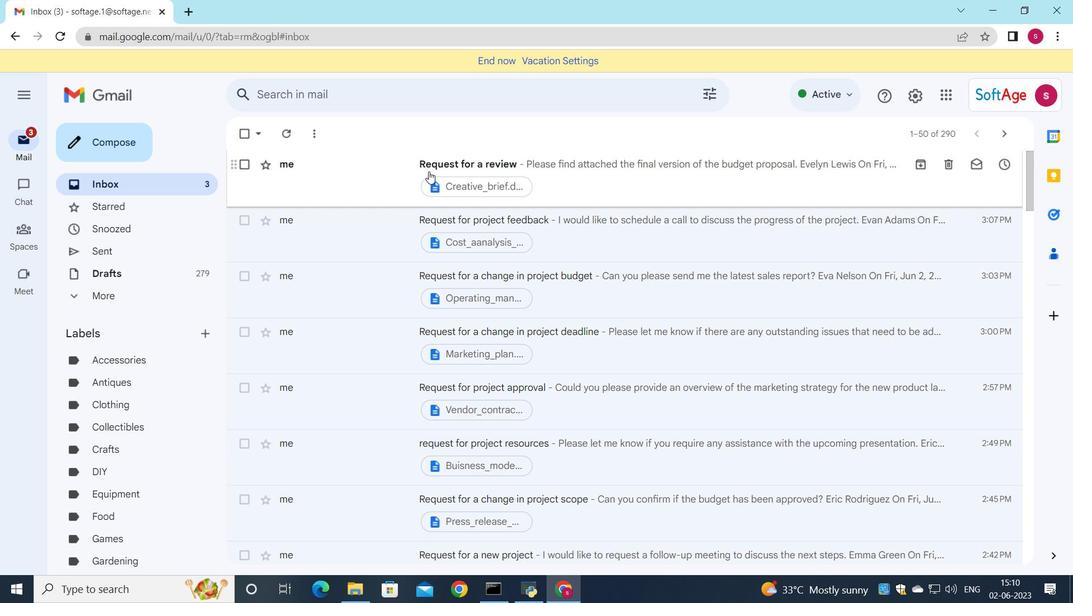 
Action: Mouse moved to (473, 178)
Screenshot: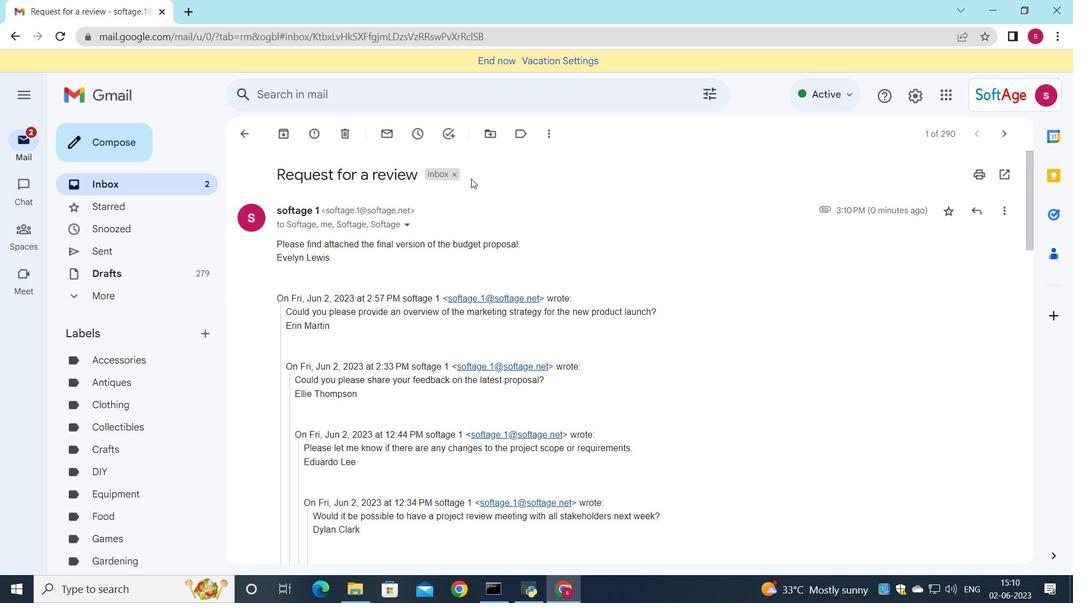 
